 Task: Write a Python program to find the common elements between two arrays.
Action: Mouse pressed left at (306, 400)
Screenshot: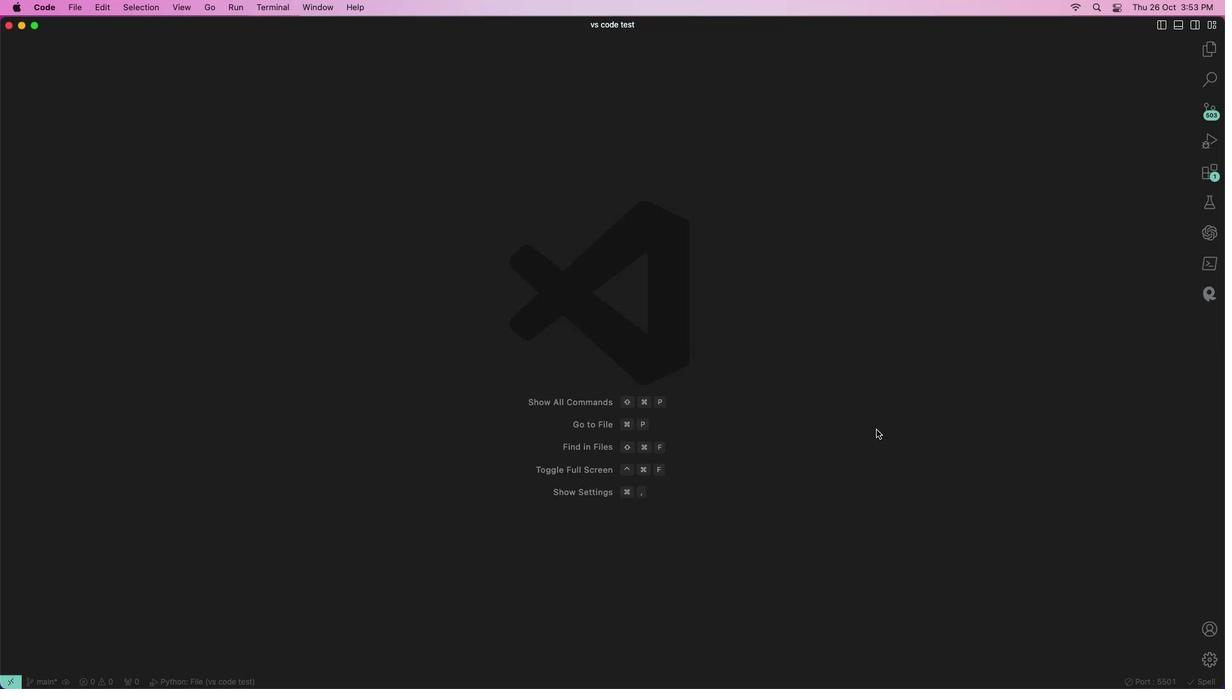 
Action: Mouse moved to (273, 124)
Screenshot: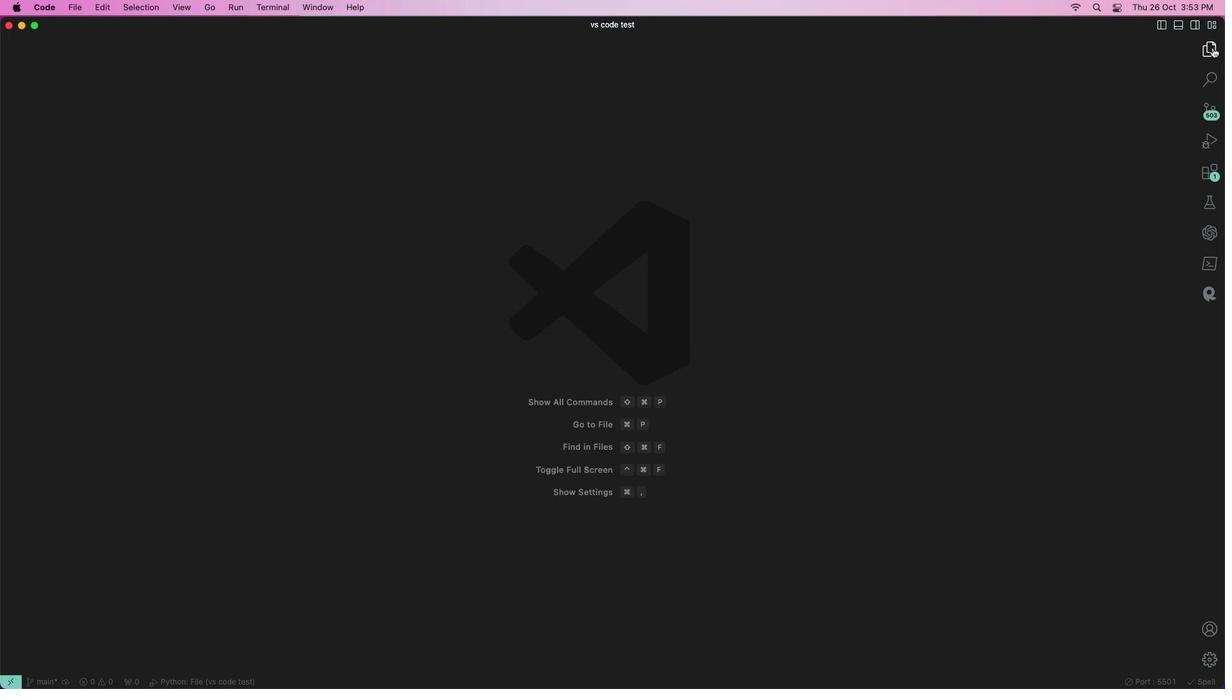 
Action: Mouse pressed left at (273, 124)
Screenshot: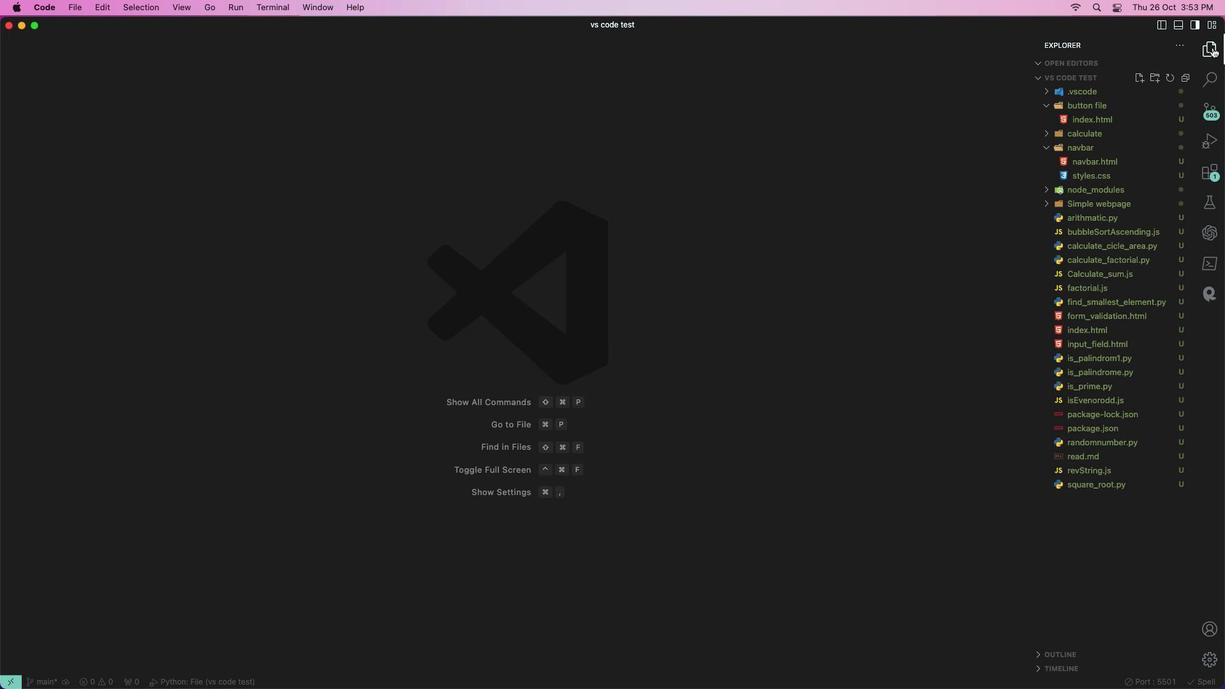 
Action: Mouse moved to (278, 137)
Screenshot: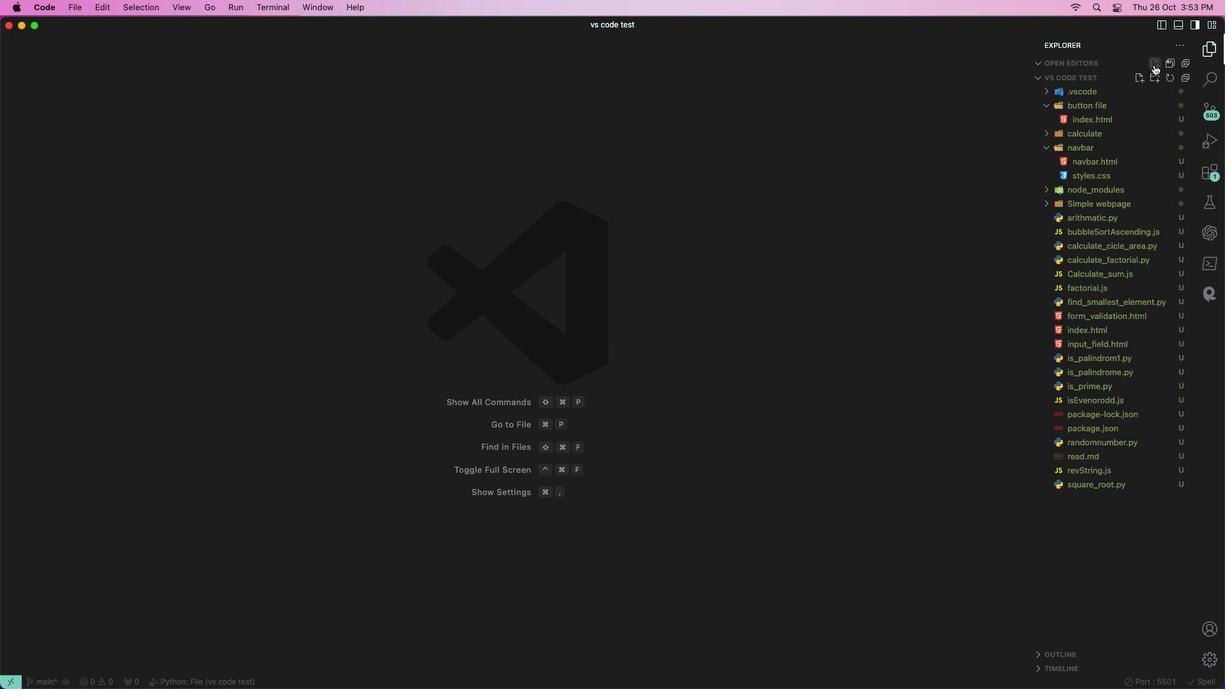 
Action: Mouse pressed left at (278, 137)
Screenshot: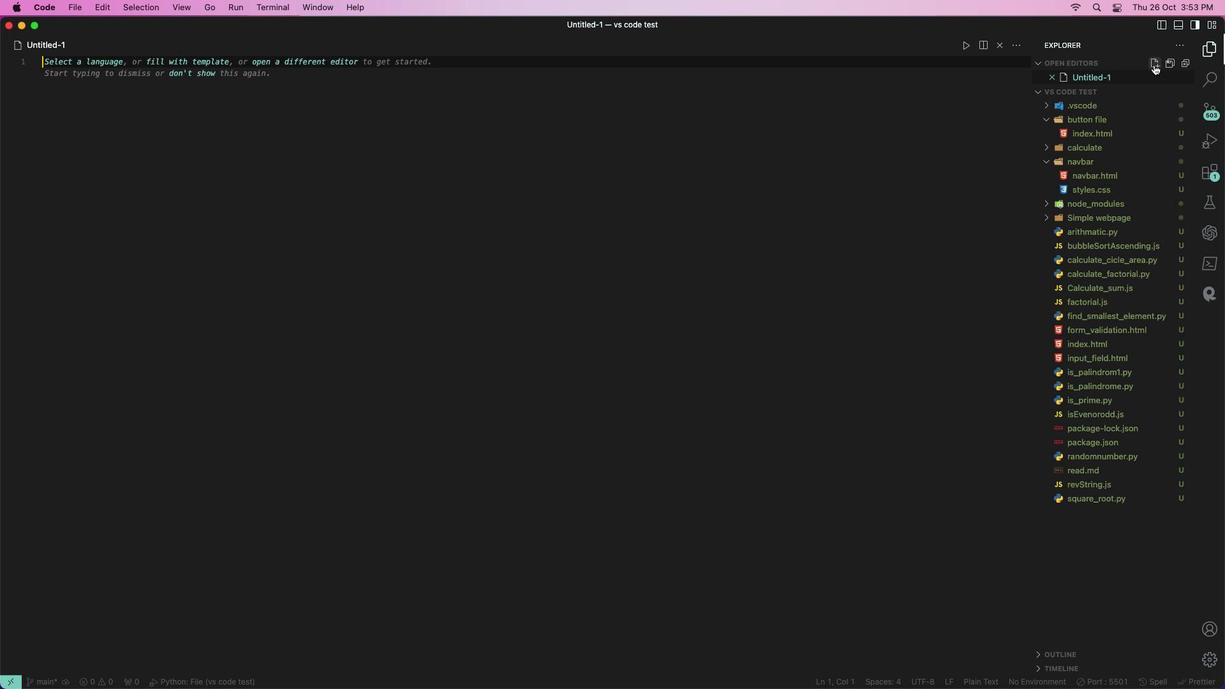 
Action: Mouse moved to (280, 157)
Screenshot: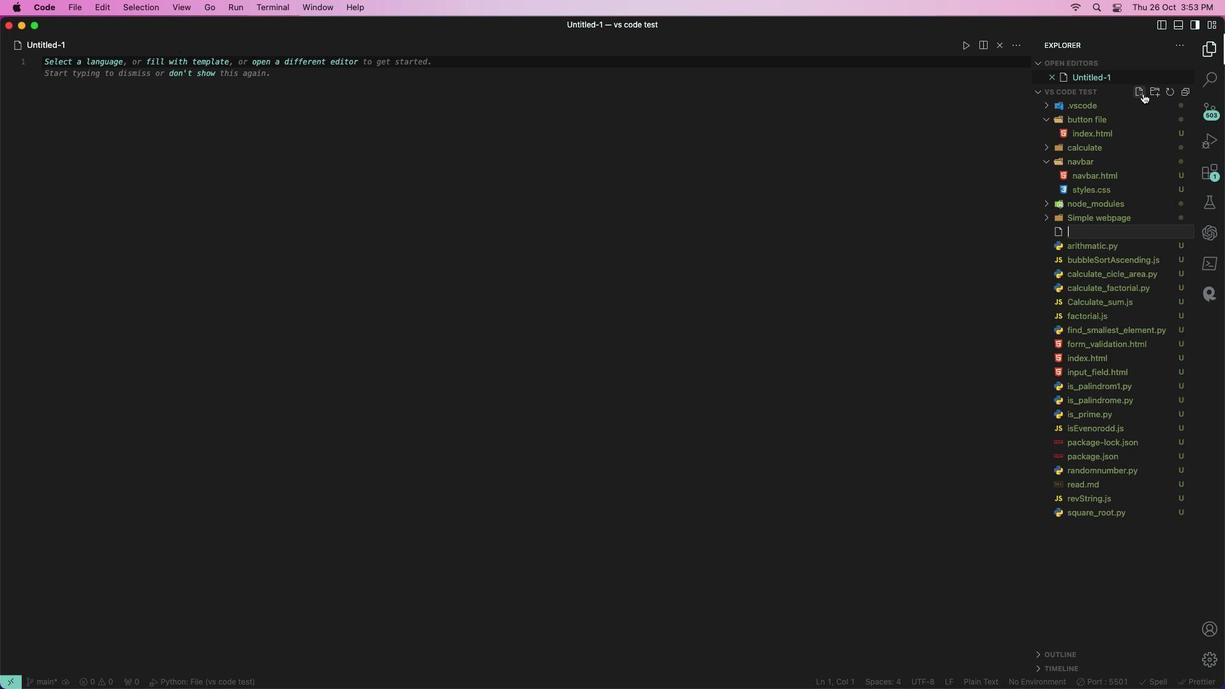
Action: Mouse pressed left at (280, 157)
Screenshot: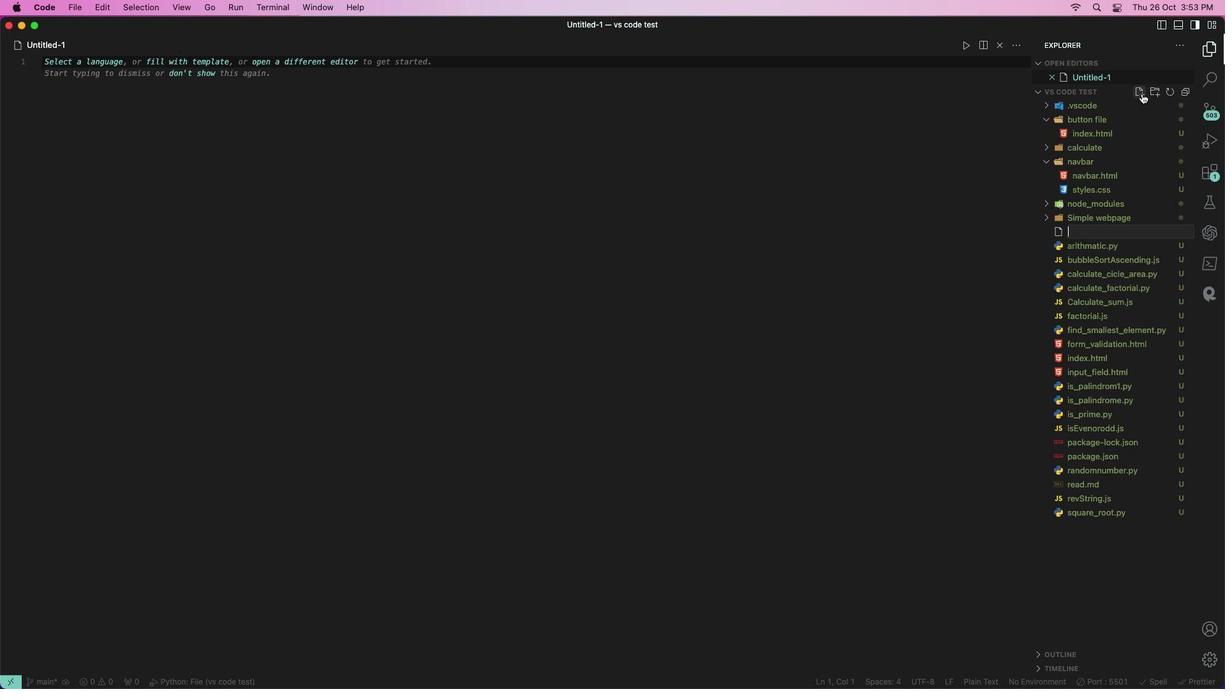 
Action: Mouse moved to (283, 257)
Screenshot: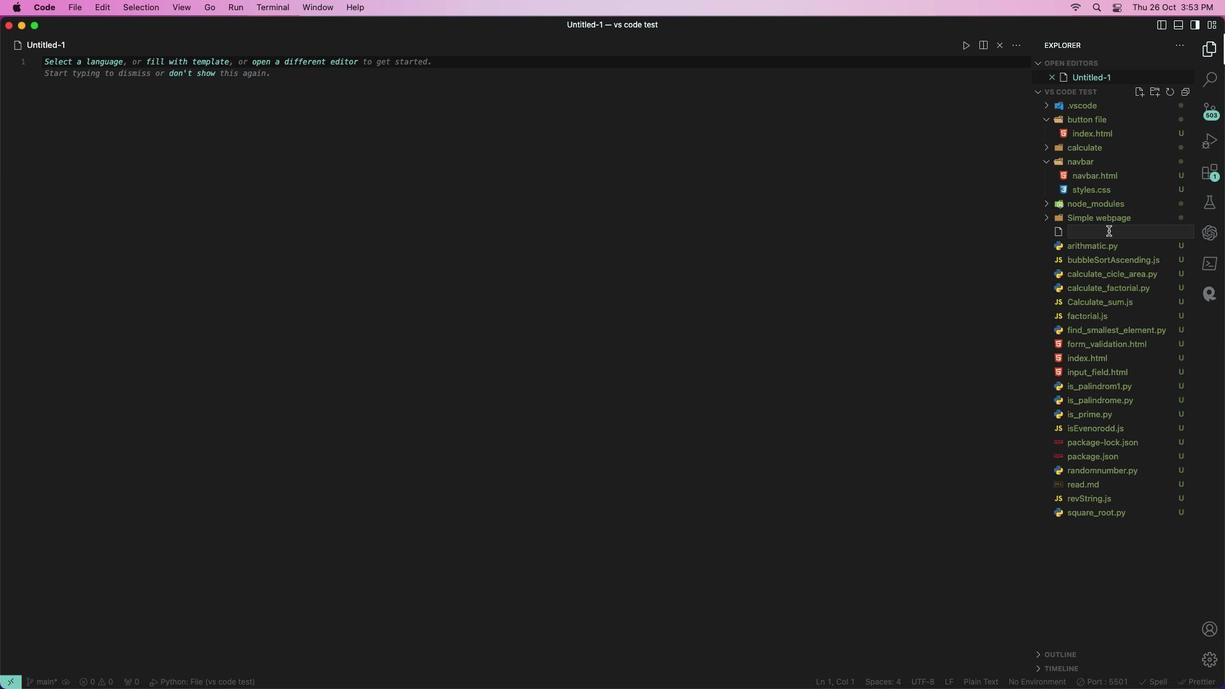 
Action: Mouse pressed left at (283, 257)
Screenshot: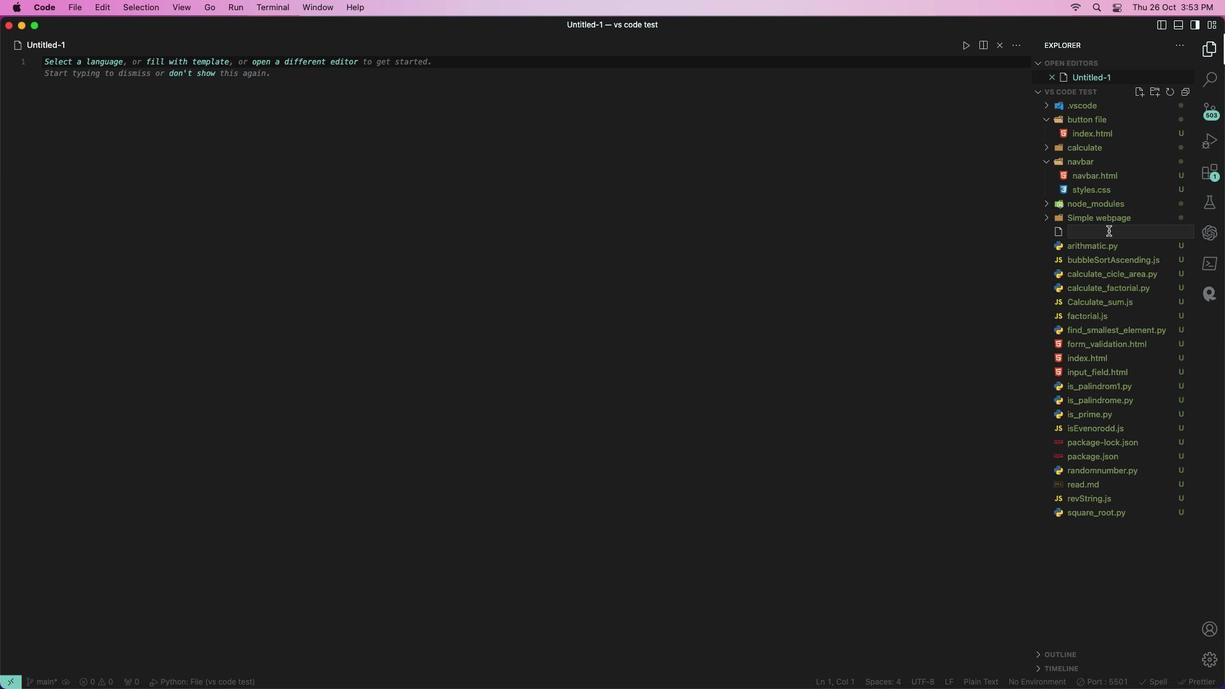
Action: Key pressed 'c''i''i''n'Key.space'e'Key.backspaceKey.backspaceKey.backspaceKey.backspaceKey.backspace'o''m''o''n'Key.shift'_''e''l''e''m''e''n''t''s''.''o''y'Key.backspaceKey.backspace'p''y'Key.enterKey.shift_r'#'Key.spaceKey.shift_r'T''a''k''e'Key.space'i''n''p''u''t'Key.space'f''r''o''m'Key.space't''h''e'Key.space'u''s''e''r'Key.space'f''o''r'Key.space't''h''e'Key.space's''e''c''o''n''d'Key.space'a''r''r''a''y'Key.space
Screenshot: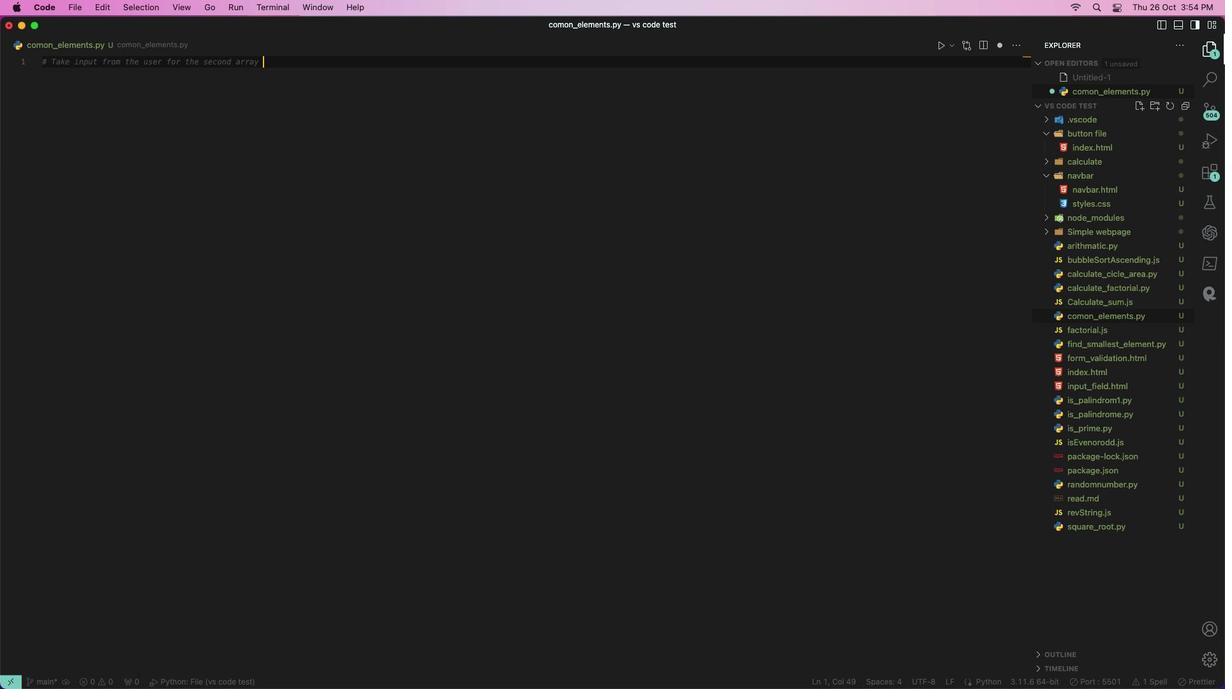 
Action: Mouse moved to (230, 290)
Screenshot: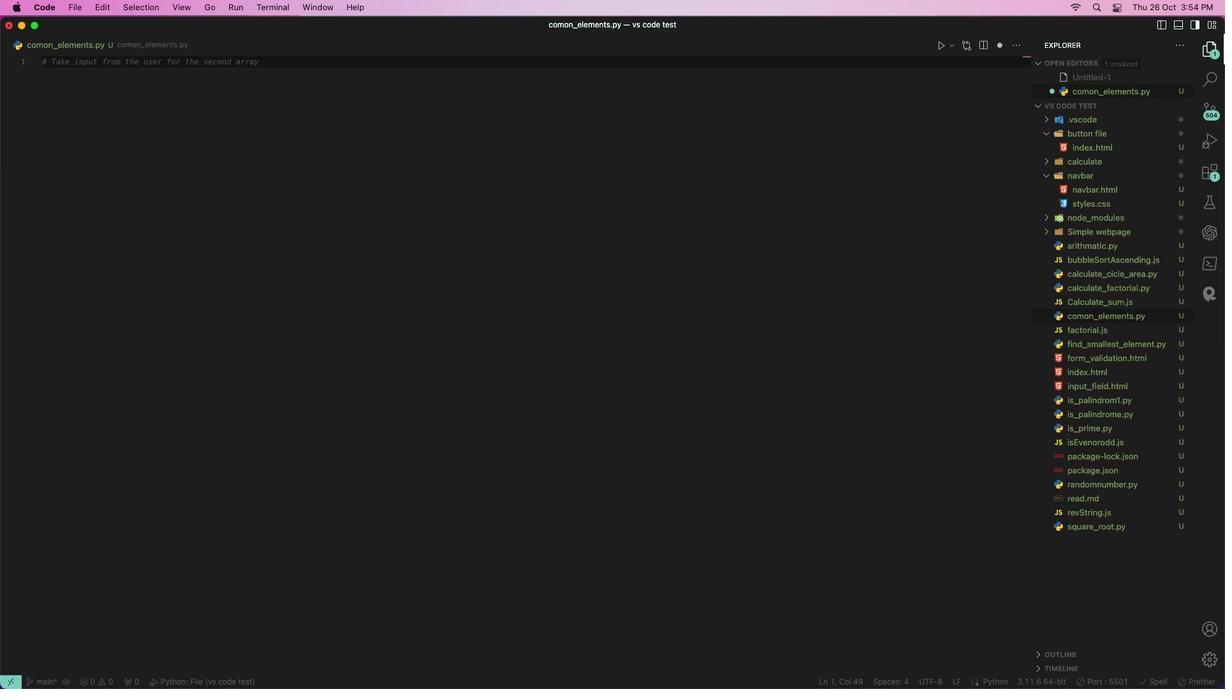 
Action: Mouse scrolled (230, 290) with delta (393, 89)
Screenshot: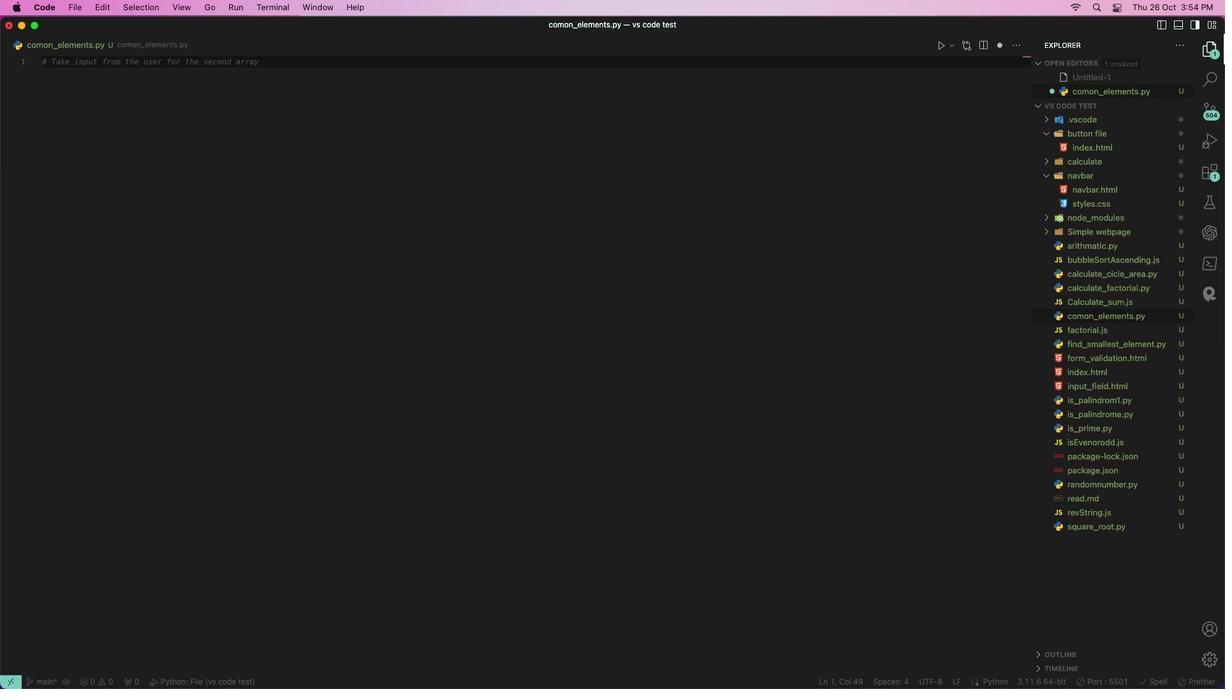 
Action: Mouse moved to (230, 290)
Screenshot: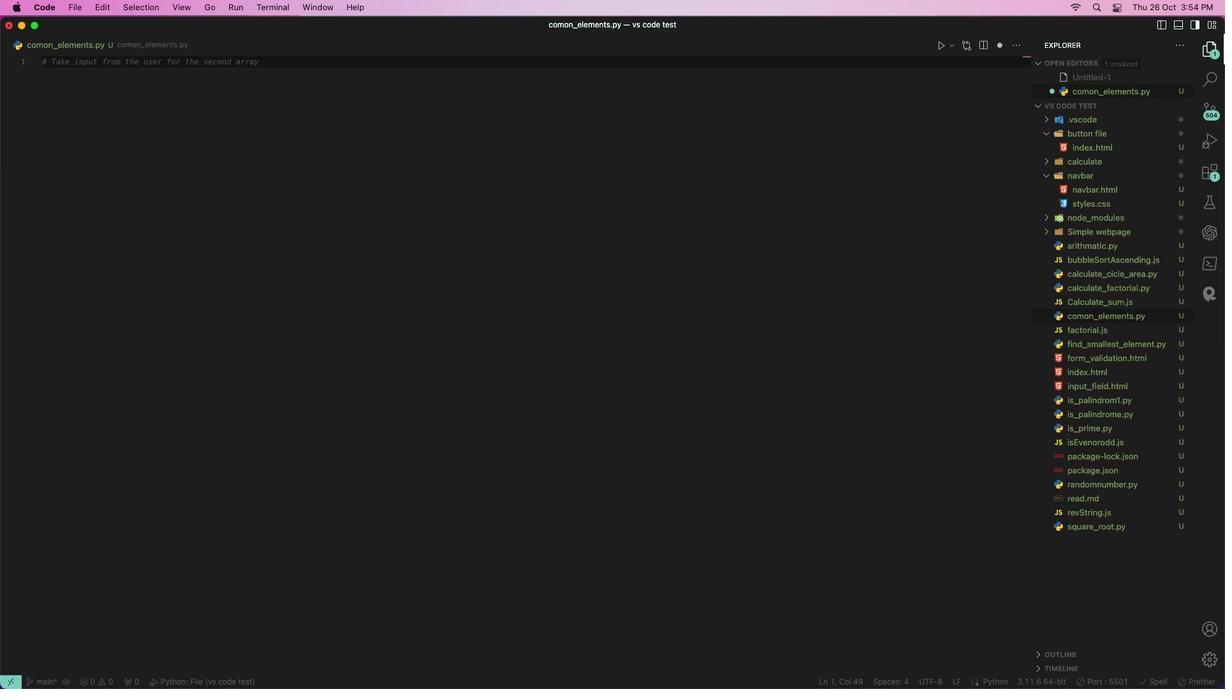 
Action: Mouse scrolled (230, 290) with delta (393, 89)
Screenshot: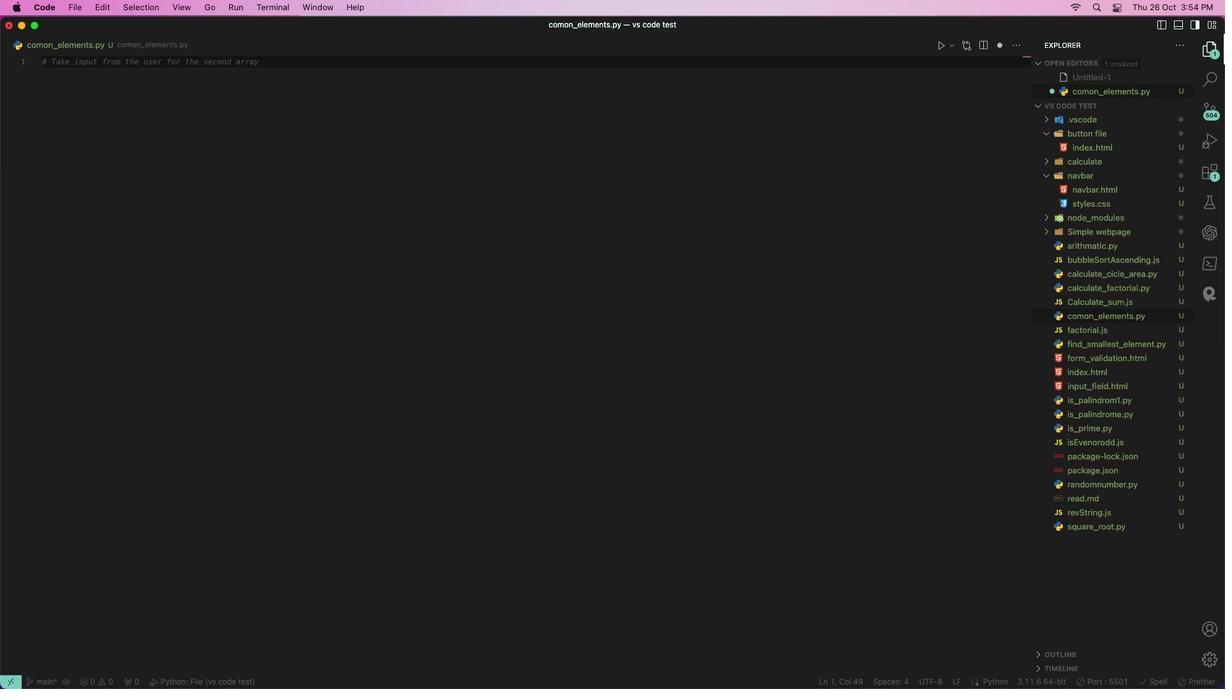 
Action: Mouse scrolled (230, 290) with delta (393, 89)
Screenshot: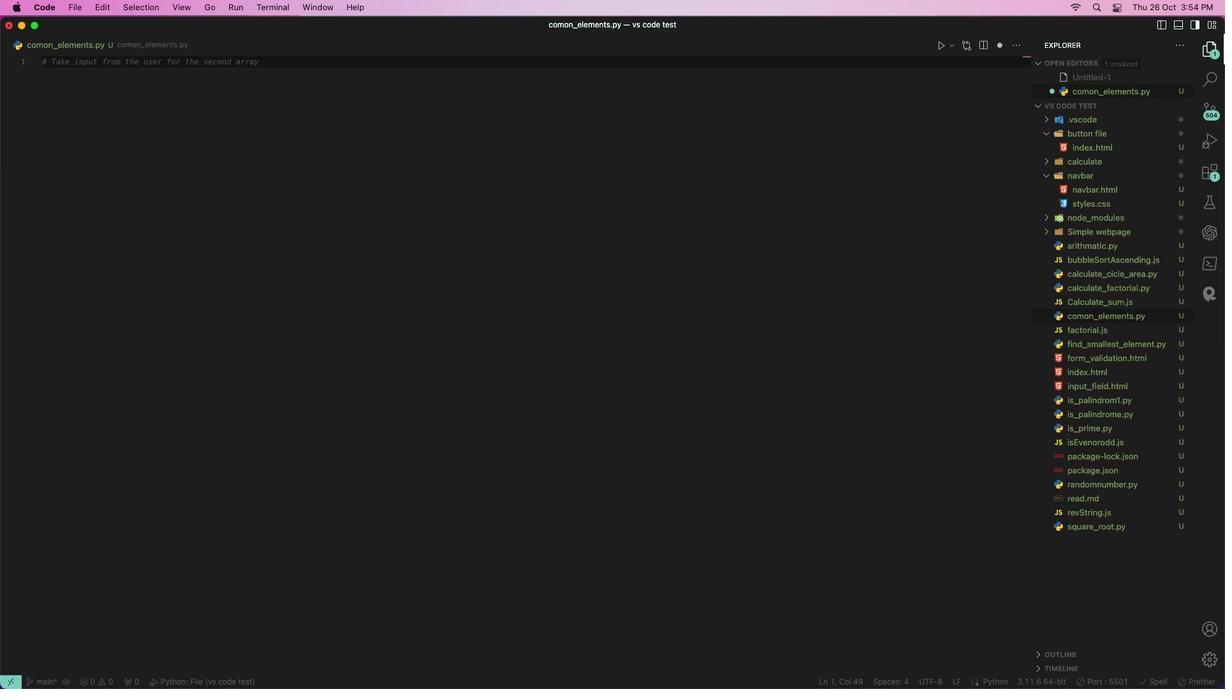 
Action: Mouse scrolled (230, 290) with delta (393, 91)
Screenshot: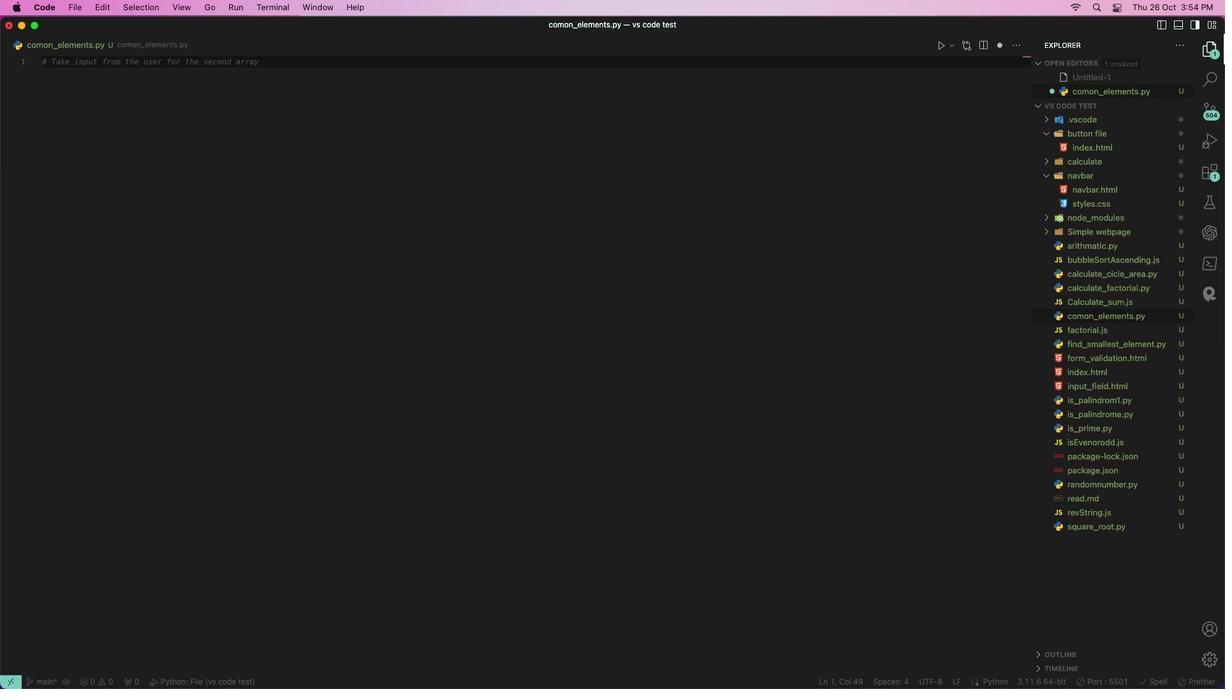 
Action: Mouse scrolled (230, 290) with delta (393, 91)
Screenshot: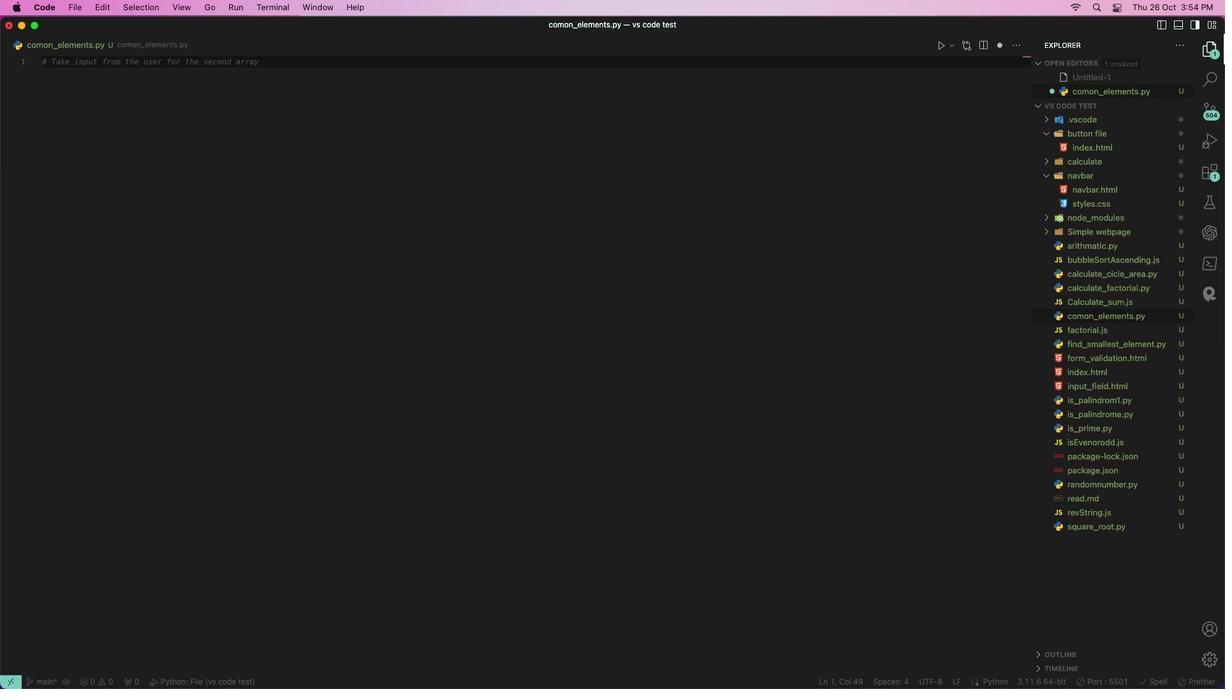 
Action: Mouse moved to (231, 304)
Screenshot: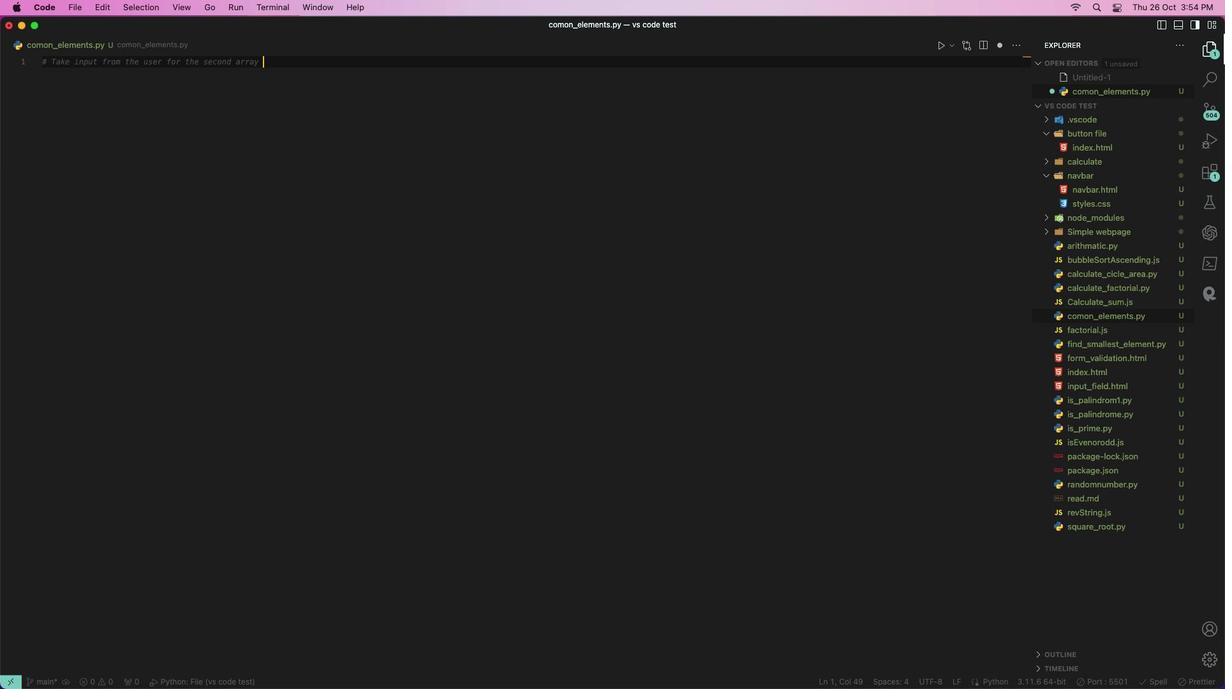 
Action: Mouse scrolled (231, 304) with delta (393, 91)
Screenshot: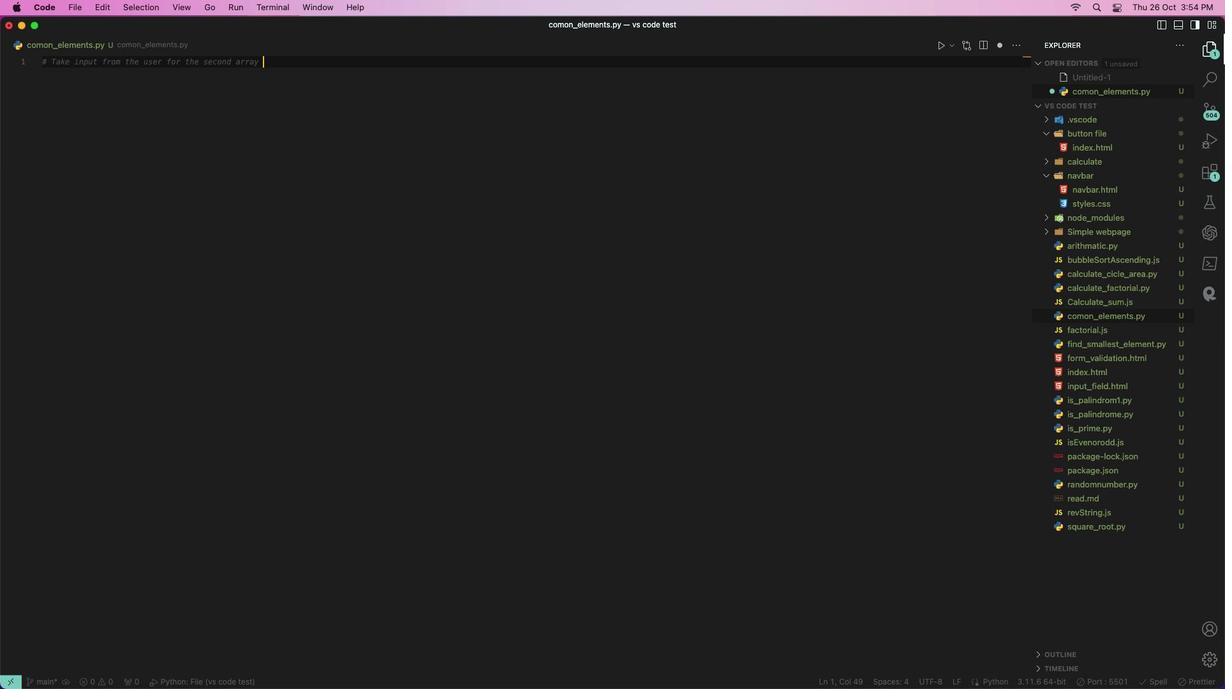 
Action: Mouse moved to (231, 306)
Screenshot: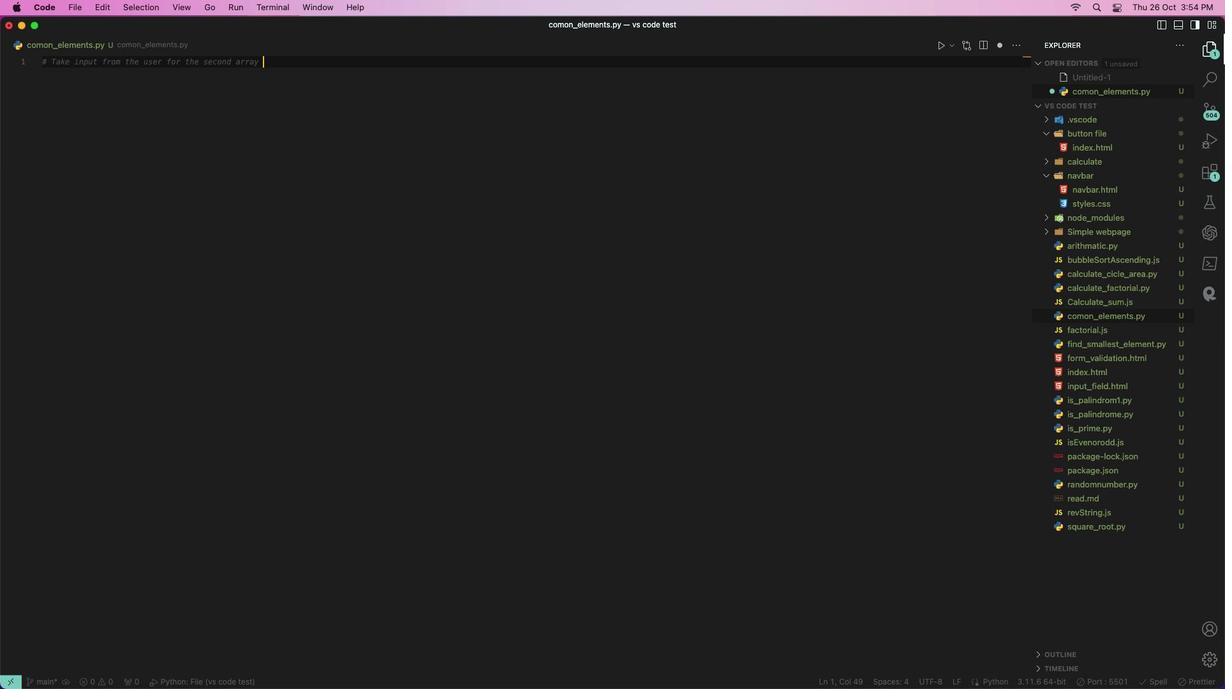 
Action: Mouse scrolled (231, 306) with delta (393, 91)
Screenshot: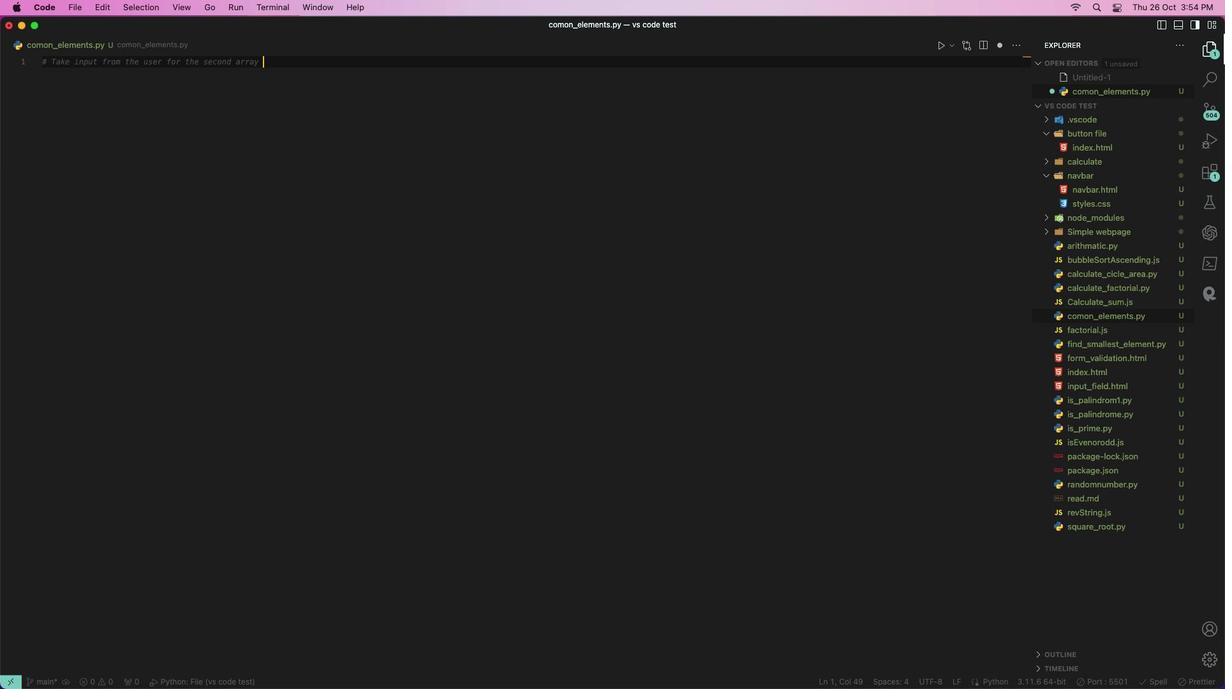 
Action: Mouse moved to (231, 306)
Screenshot: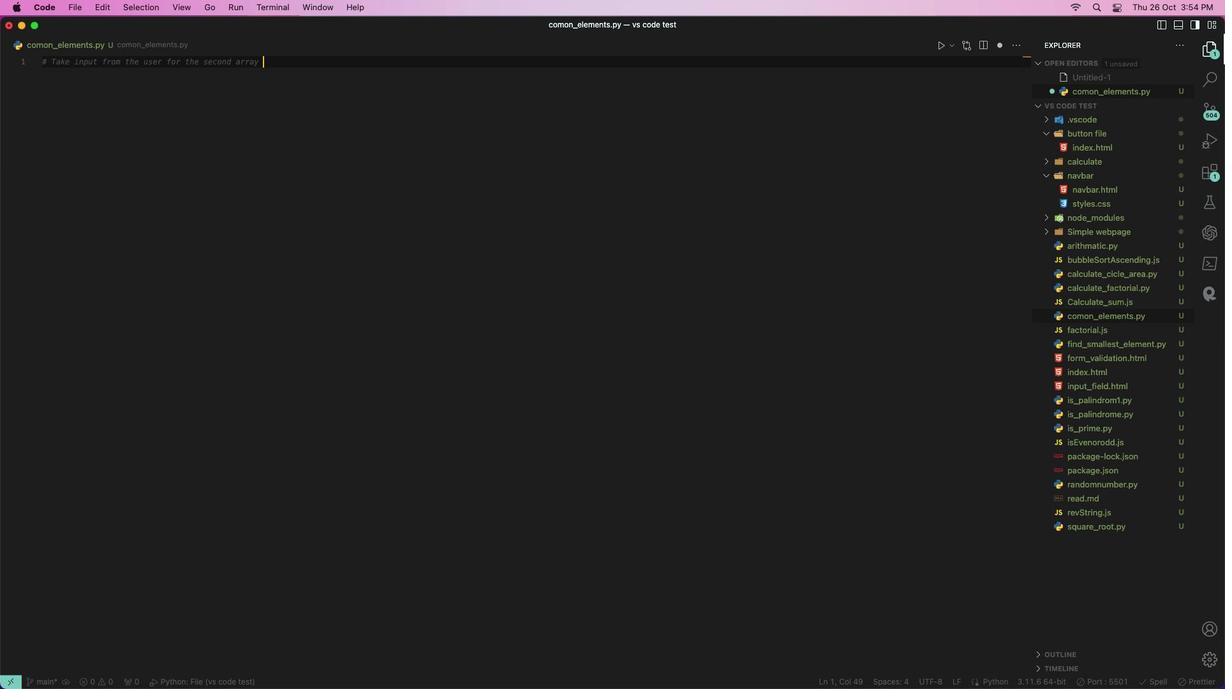 
Action: Mouse scrolled (231, 306) with delta (393, 91)
Screenshot: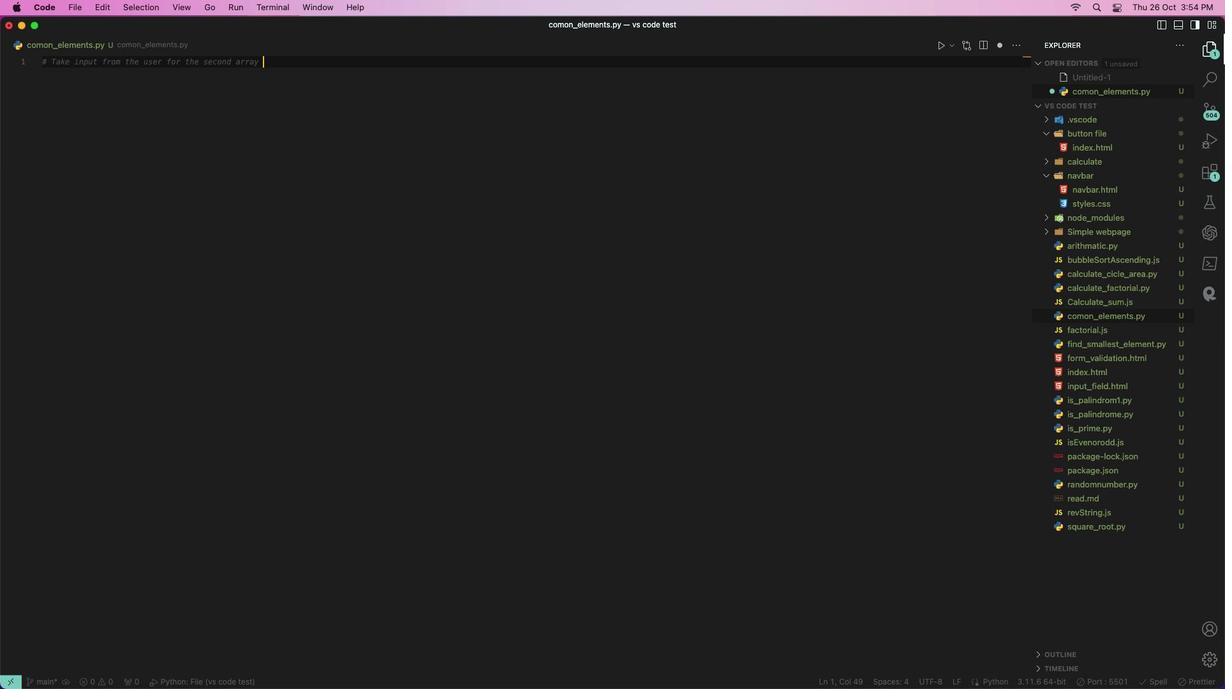 
Action: Mouse moved to (231, 306)
Screenshot: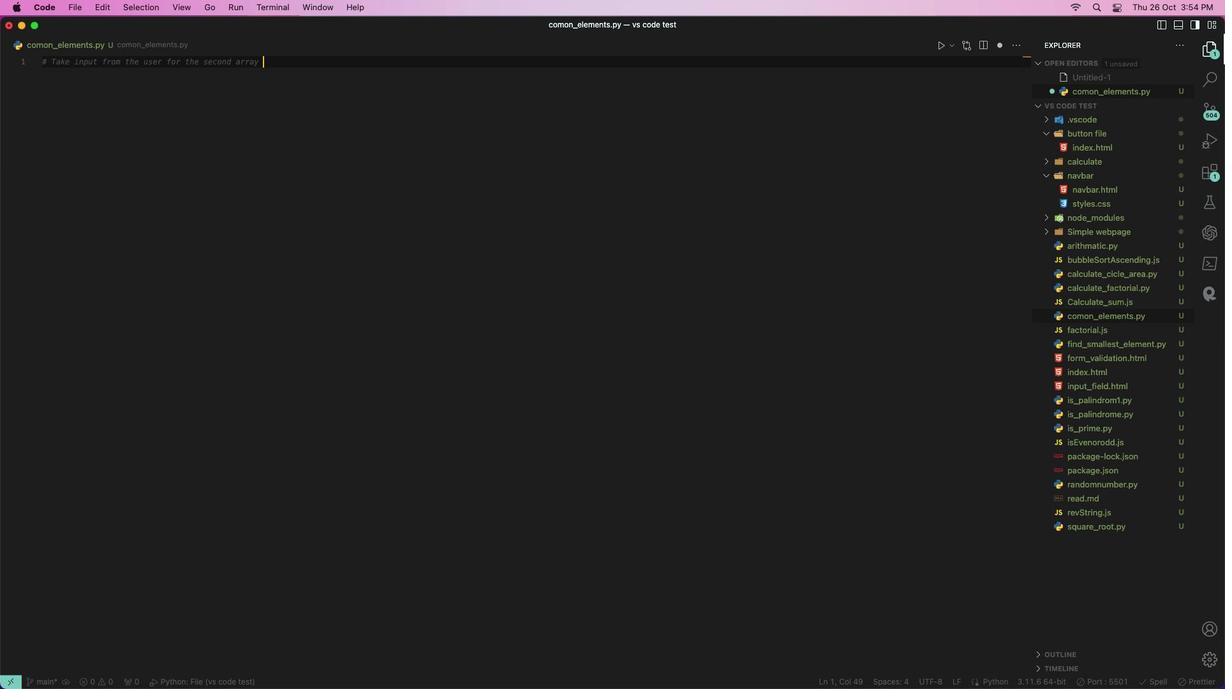 
Action: Mouse scrolled (231, 306) with delta (393, 93)
Screenshot: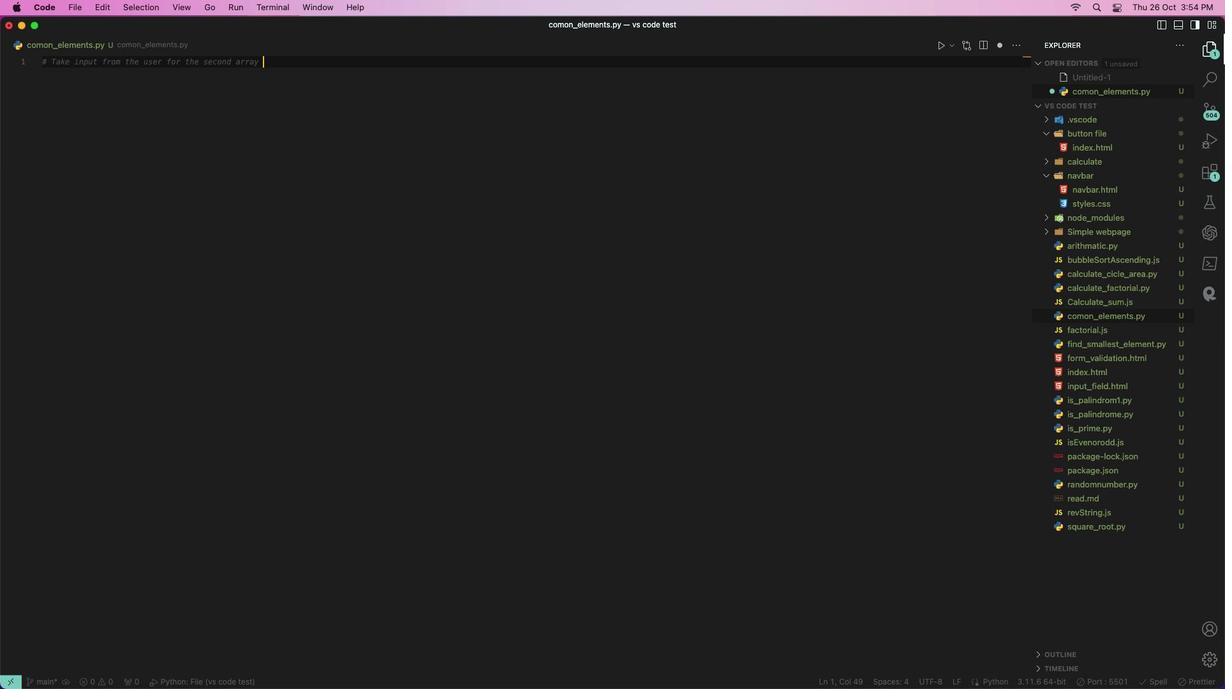 
Action: Mouse moved to (231, 307)
Screenshot: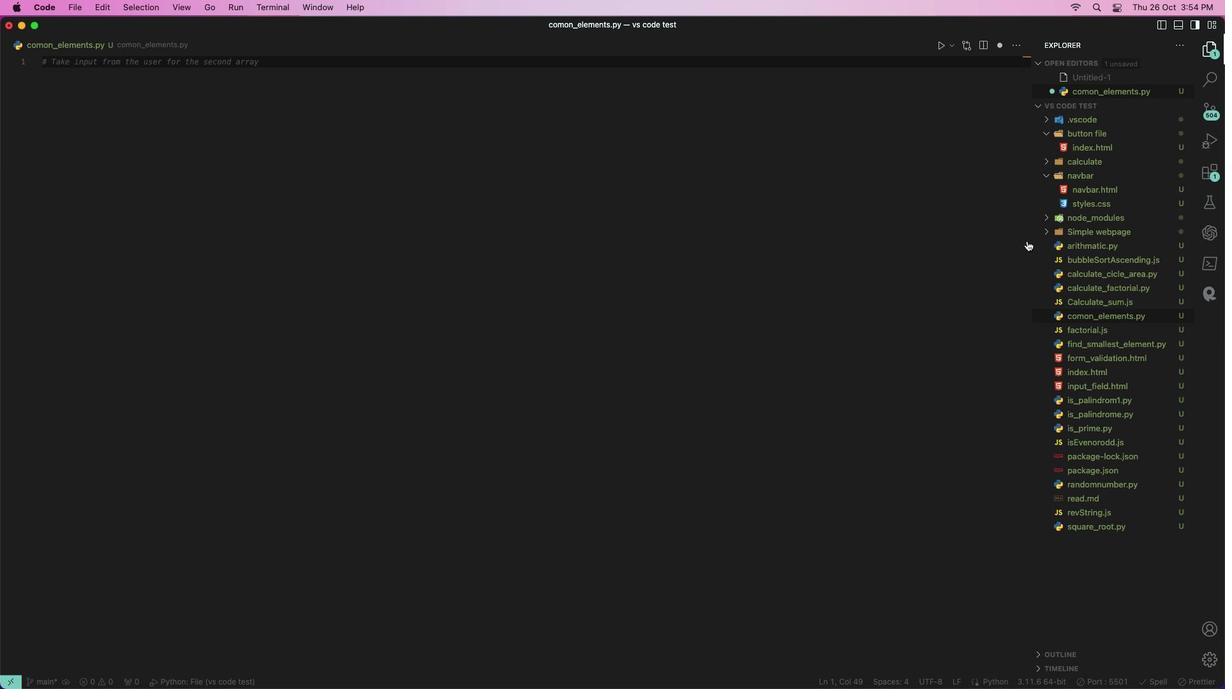 
Action: Mouse scrolled (231, 307) with delta (393, 91)
Screenshot: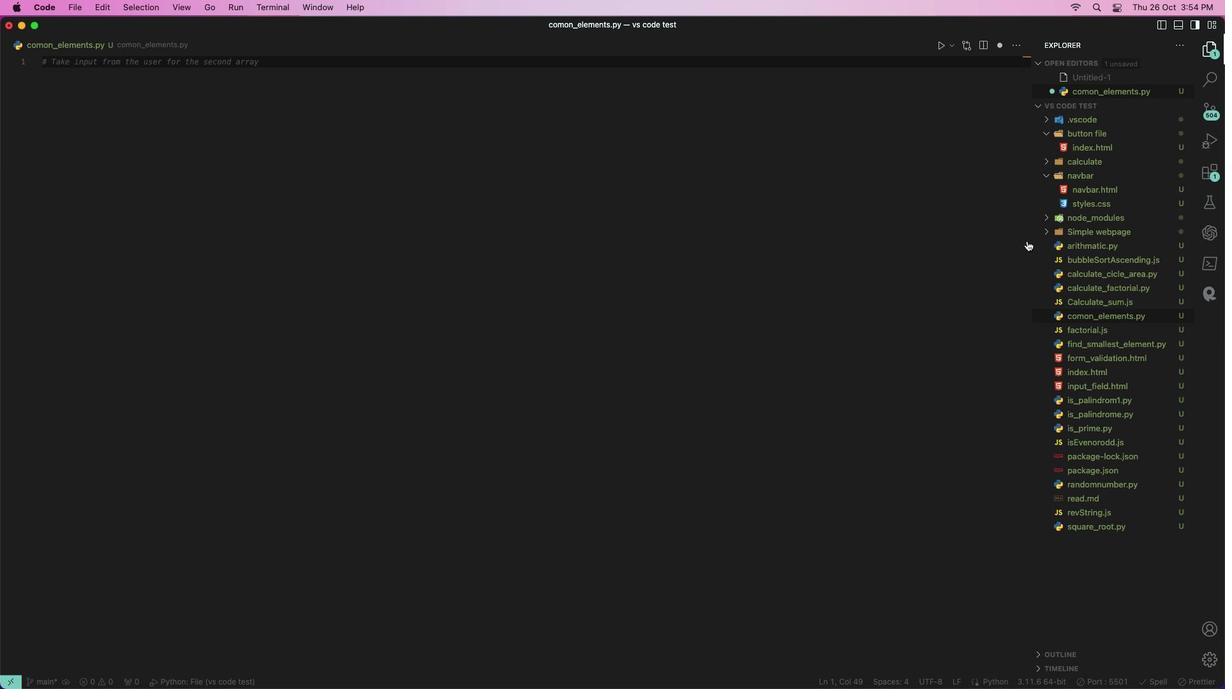 
Action: Mouse moved to (231, 307)
Screenshot: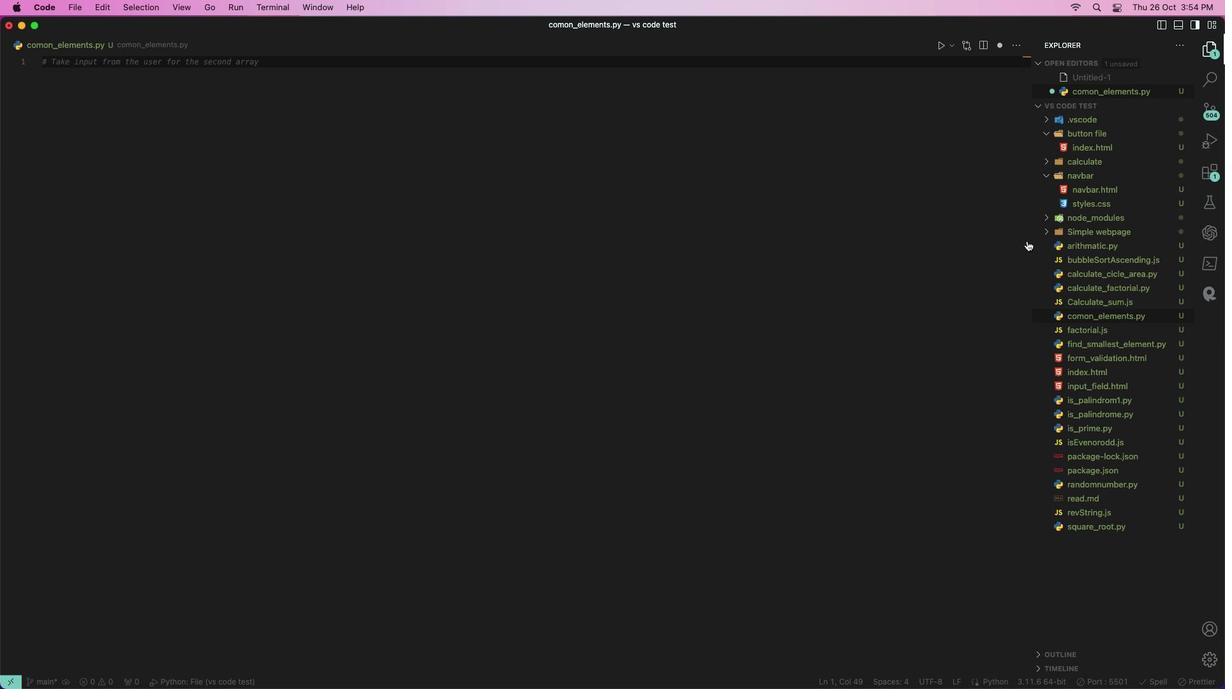 
Action: Mouse scrolled (231, 307) with delta (393, 91)
Screenshot: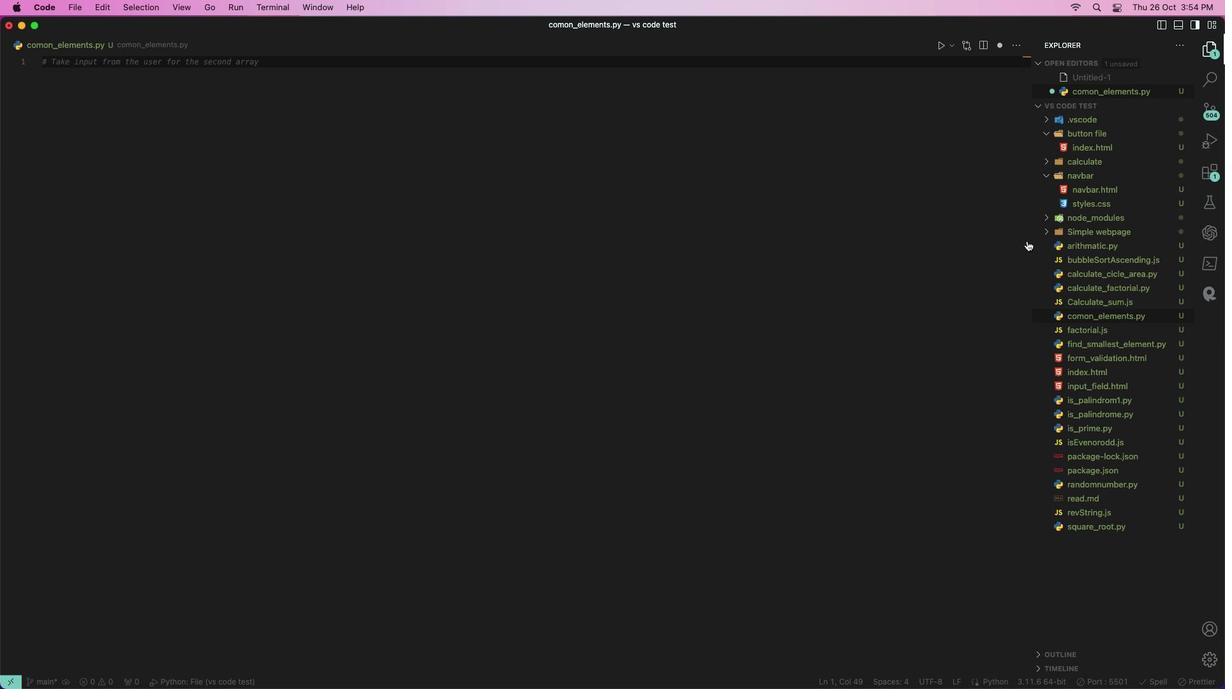
Action: Mouse moved to (232, 308)
Screenshot: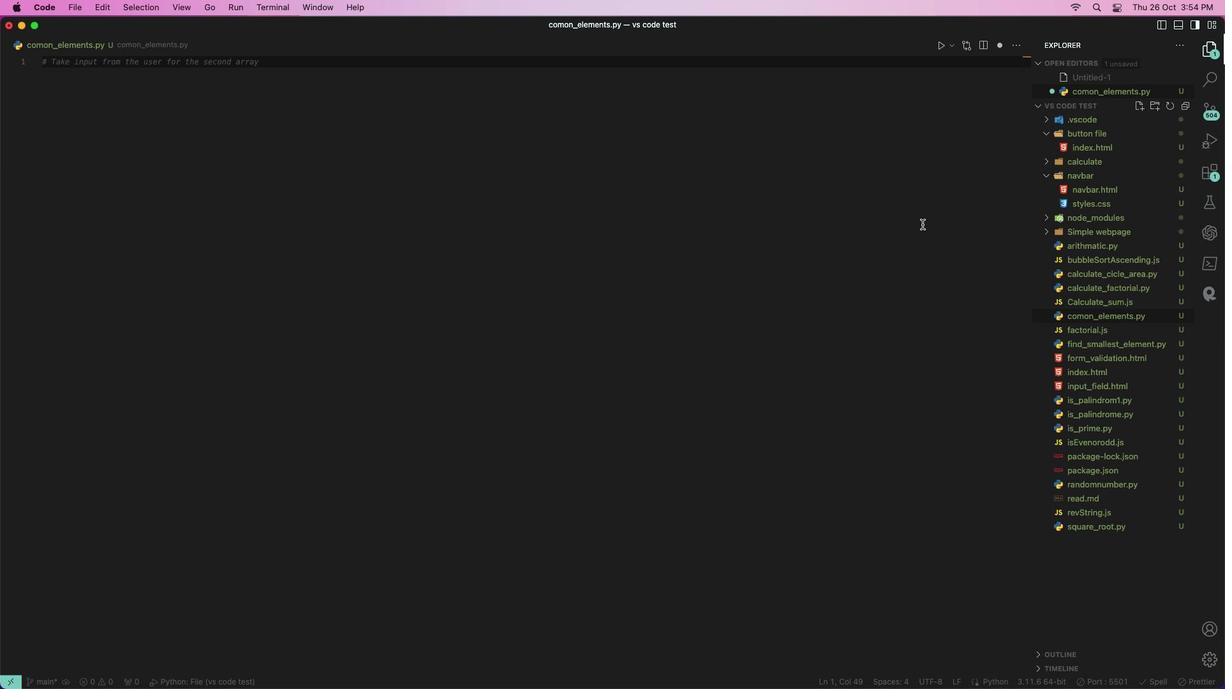 
Action: Mouse scrolled (232, 308) with delta (393, 91)
Screenshot: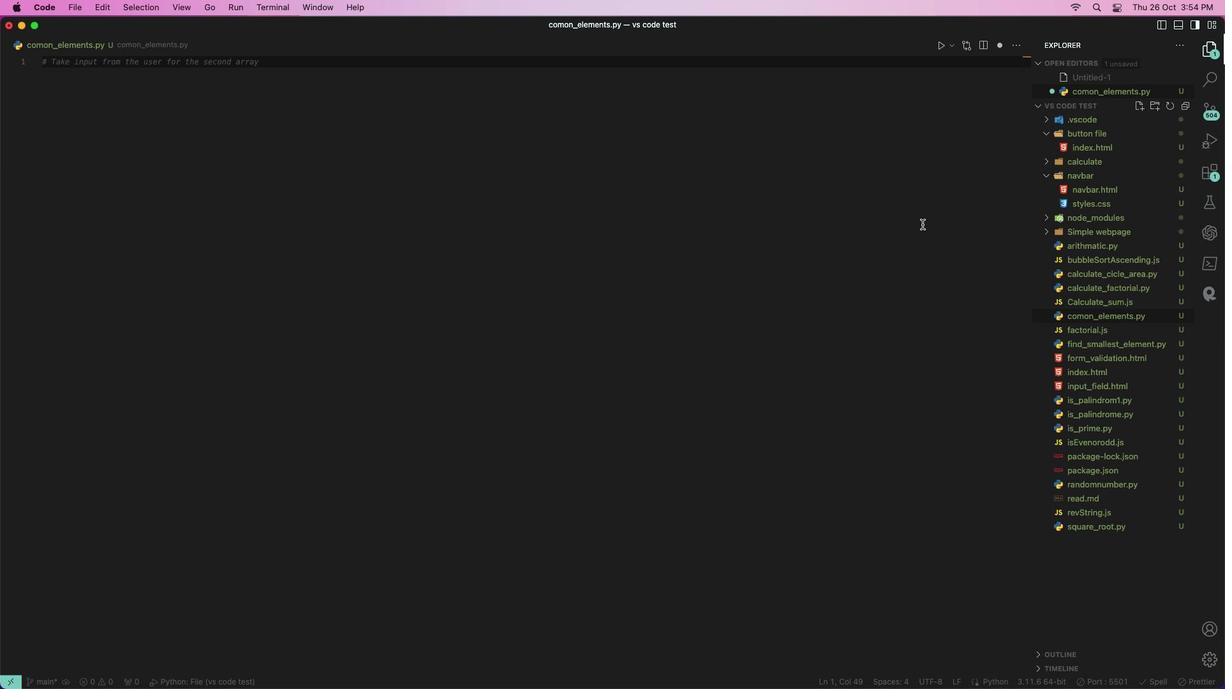 
Action: Mouse moved to (370, 134)
Screenshot: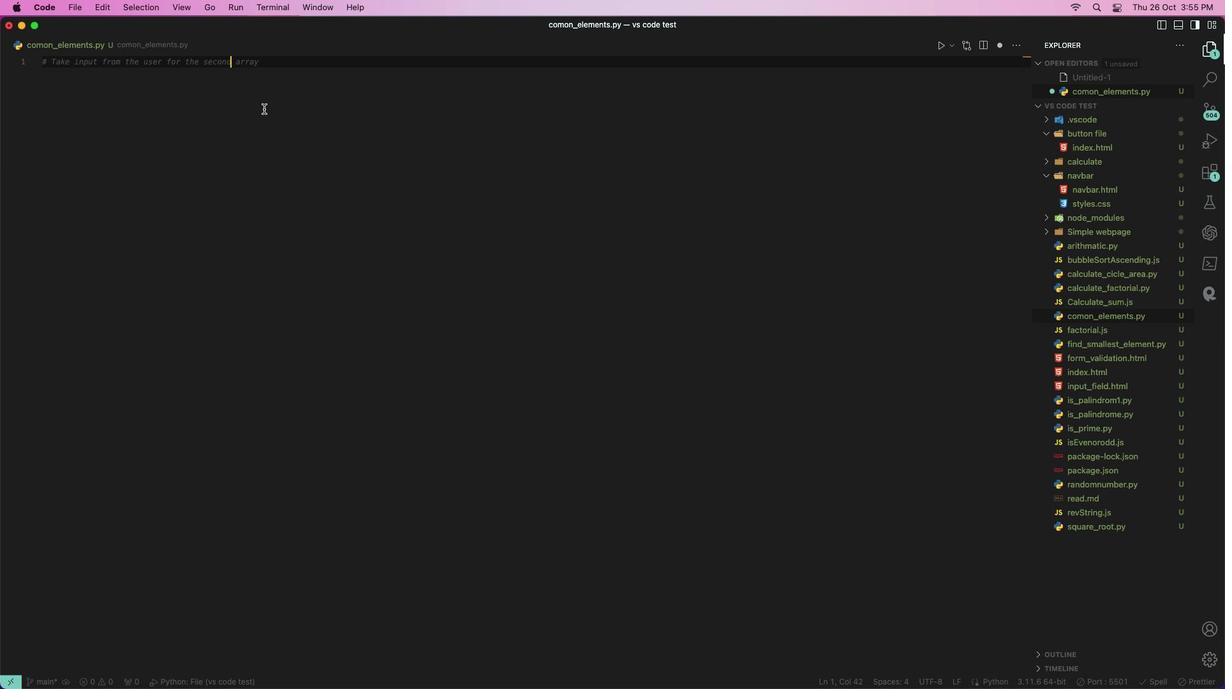 
Action: Mouse pressed left at (370, 134)
Screenshot: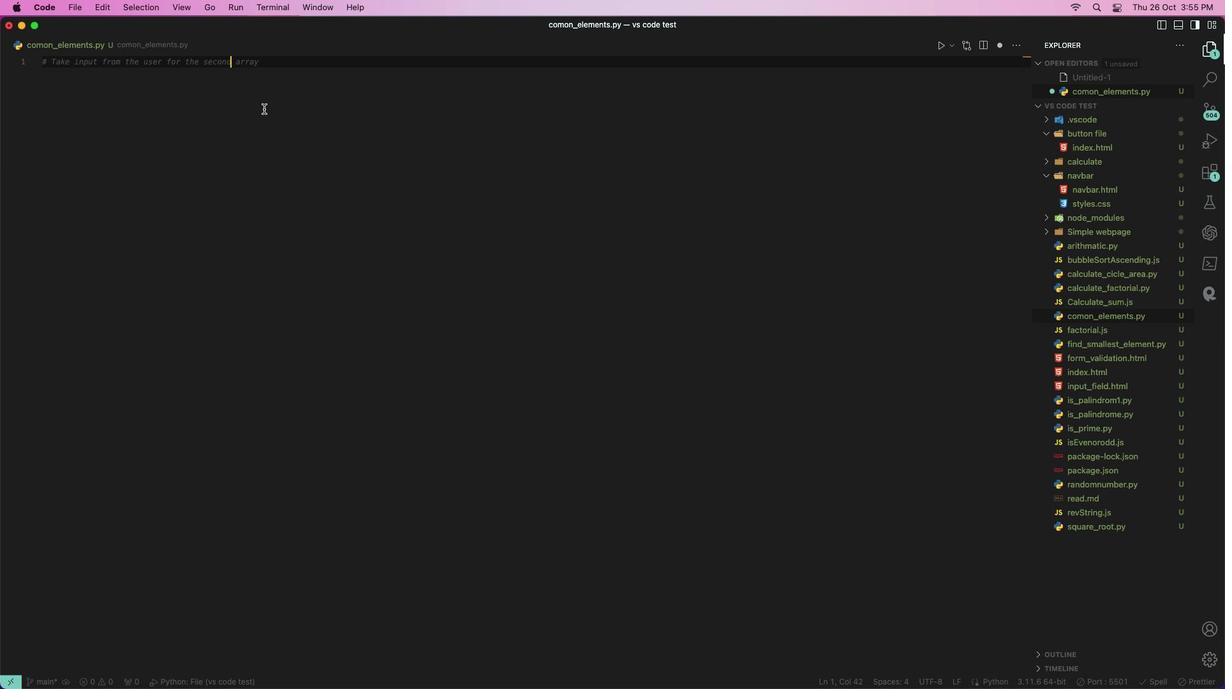 
Action: Mouse moved to (366, 168)
Screenshot: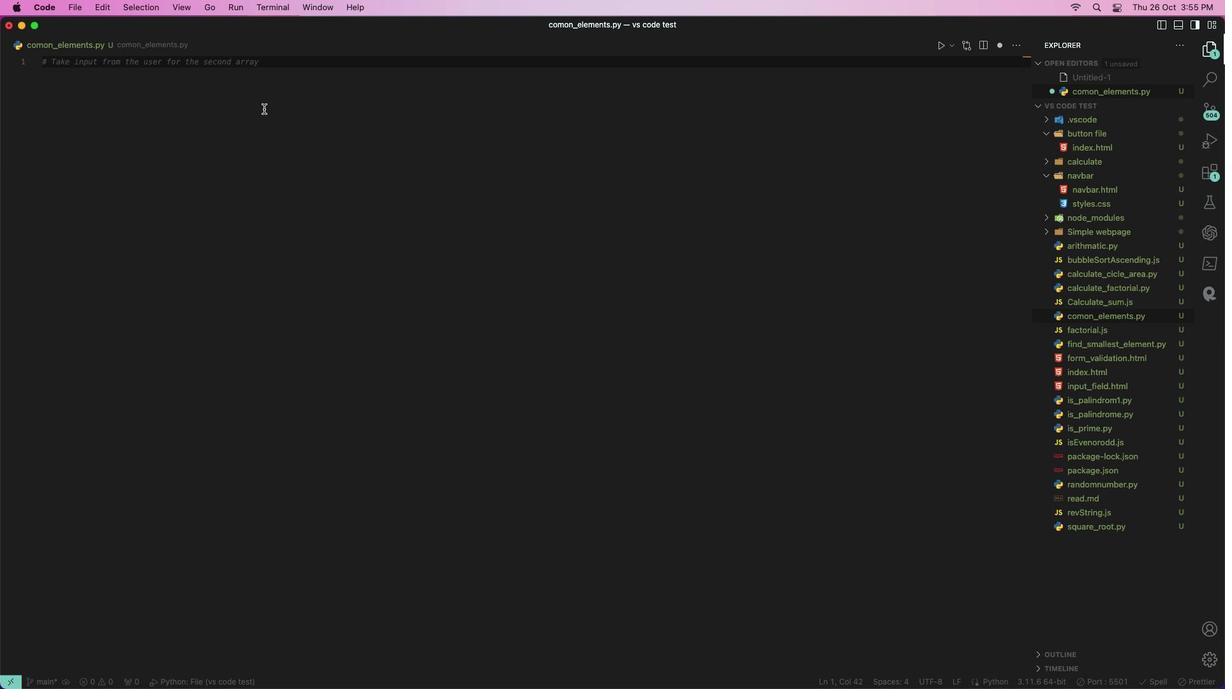 
Action: Key pressed Key.backspaceKey.backspaceKey.backspaceKey.backspaceKey.backspaceKey.backspace'f''i''r''s''t'Key.rightKey.rightKey.rightKey.rightKey.rightKey.rightKey.enter'a''r''r''a''y''1'Key.space'='Key.space'i''n''p''u''t'Key.shift'('Key.shift'"'Key.shift_r'E''n''t''e''r'Key.space't''h''e'Key.space'e''l''e''m''n''t''s'Key.space'o''f'Key.space't''h''e'Key.leftKey.leftKey.leftKey.leftKey.leftKey.leftKey.leftKey.leftKey.leftKey.left'e'Key.rightKey.rightKey.rightKey.rightKey.rightKey.rightKey.rightKey.rightKey.rightKey.rightKey.space'f''i''r''s''t'Key.space'a''r''r''a''y'Key.shift_r'(''c''o''m''m''a''-''s''e''p''e''r''a''t''e''d'Key.shift_r')'':'Key.spaceKey.shift_r'"'')''.''s''p''l''i''t'Key.shift_r'('"'"','"'"Key.shift_r')'Key.enterKey.enterKey.shift_r'#'Key.shift_r'T''a''k''e'Key.space't''h''e'Key.space'i''n''p''u''t'Key.space'f''r''o''m'Key.space't''h''e'Key.space'u''s''e''r'Key.space'f''o''r'Key.space't''h''e'Key.space's''e''c''o''n''d''s'Key.space'a''r''r''a''y'Key.enter'a''r''r''a''y''2'Key.space'='Key.space'i''n''p''u''t'Key.shift_r'('Key.shift_r'"'Key.shift'E''n''t''e''r'Key.space't''h''e'Key.space'e''l''e''m''e''n''t''s'Key.space'o''f'Key.space't''h''e'Key.space's''e''c''o''n''d'Key.space'a''r''r''a''y'Key.spaceKey.shift_r'(''c''o''m''m''a'Key.space'-'Key.space's''e''p''e''r''a''t''e''d'Key.spaceKey.shift_r')'':''.''s''p''l''i'Key.shift_r'('"'""'"Key.left','Key.leftKey.leftKey.leftKey.leftKey.leftKey.leftKey.leftKey.leftKey.backspaceKey.leftKey.rightKey.rightKey.rightKey.rightKey.rightKey.right't'Key.leftKey.leftKey.leftKey.leftKey.leftKey.leftKey.leftKey.backspaceKey.rightKey.shift_r':'Key.shift_rKey.spaceKey.shift_r'"'')'Key.rightKey.rightKey.rightKey.rightKey.rightKey.rightKey.rightKey.rightKey.rightKey.rightKey.rightKey.deleteKey.delete
Screenshot: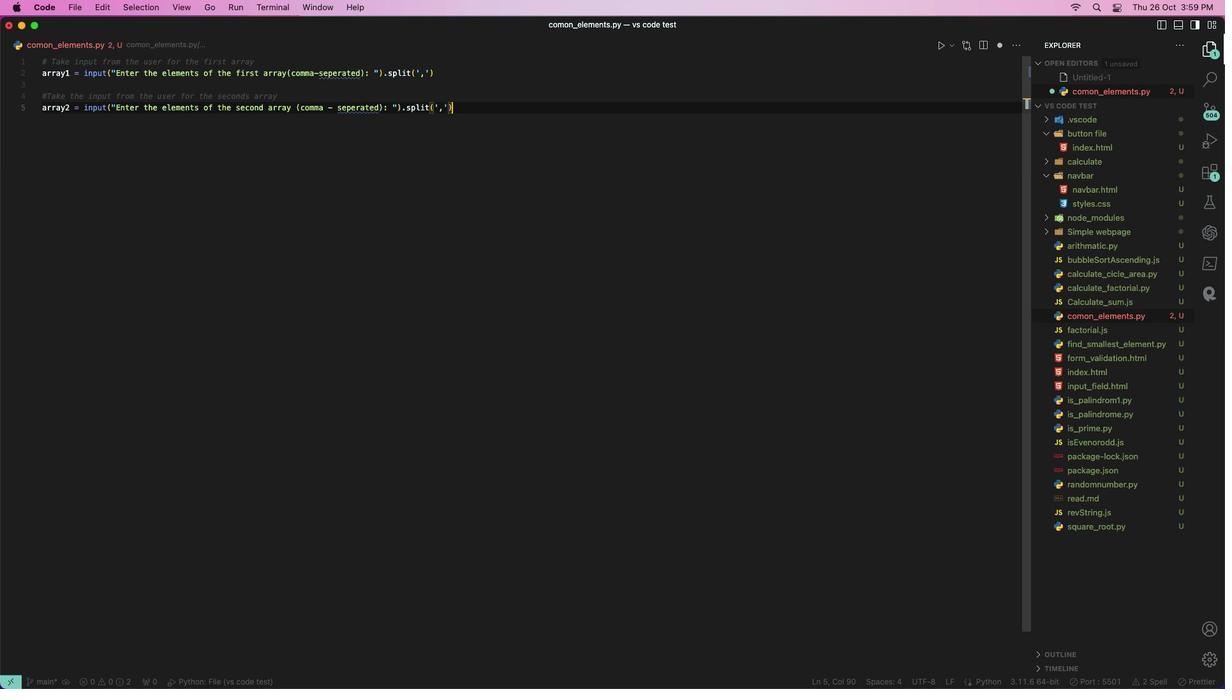 
Action: Mouse moved to (346, 169)
Screenshot: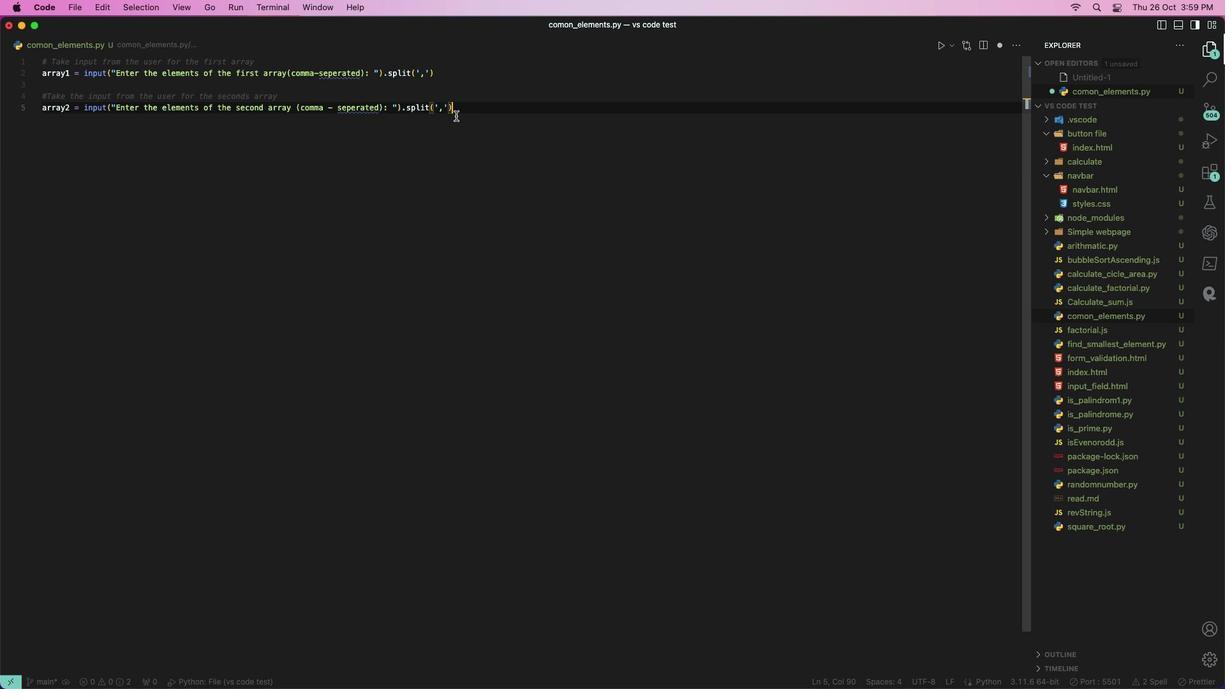 
Action: Mouse pressed left at (346, 169)
Screenshot: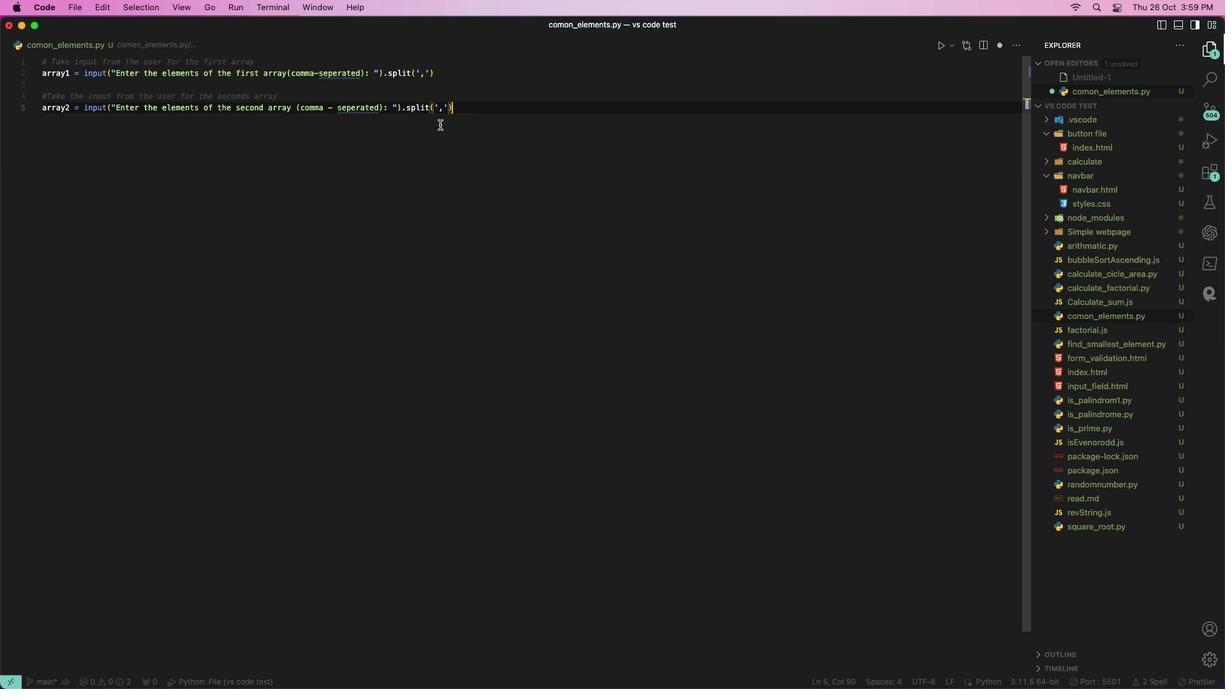 
Action: Mouse moved to (351, 188)
Screenshot: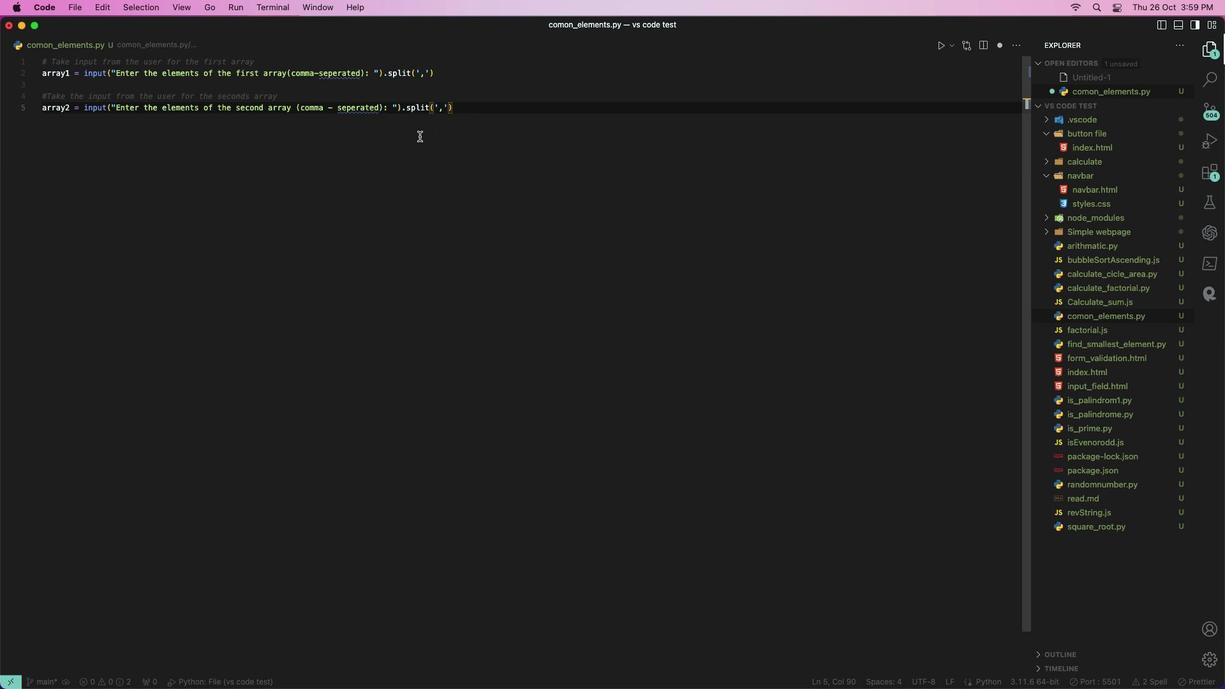 
Action: Key pressed Key.enterKey.enterKey.shift_r'#'Key.shift_rKey.spaceKey.shift_r'C''o''n''v''e''r''t'Key.space't''h''e'Key.space'i''n''p''u''t'Key.space's''t''r''i''n''g''s'Key.space't''o'Key.space'l''i''s''t''s'Key.space'o''f'Key.space'i''n''t''e''g''e''r''s'Key.enter'a''r''r''a''y''1'Key.space'='Key.space'[''i''n''t'Key.shift_r'(''x'Key.shift_r')'Key.space'f''o''r'Key.space'x'Key.space'i''n'Key.space'a''r''r''a''y''1'']'Key.enter'a''r''r''a''y''2'Key.space'='Key.space'[''i''n''t'Key.shift_r'(''x'Key.shift_r')'Key.spaceKey.spaceKey.space'g'Key.backspaceKey.backspace'f''o''r'Key.space'x'Key.space'i''n'Key.space'a''r''r''a''y''2'']'Key.enterKey.enterKey.shift'#'Key.spaceKey.shift'I''n''i''t''i''a''l''i''z''e'Key.space'a''n'Key.space'e''m''o'Key.backspace'p''t''y'Key.space'l''i''s''t'Key.space't''o'Key.space's''t''o''r''e'Key.space'c''o''m''m''o''n'Key.space'e''l''e''m''e''n''t''s'Key.enter'c''o''m''m''o''n'Key.shift_r'_''e''l''e''m''e''n''t''s'Key.space'='Key.space'['']'Key.enterKey.enterKey.shift'#'Key.spaceKey.shift_r'L''o''o''p'Key.space't''h''r''o''u''g''h'Key.space't''h''e'Key.space'e''l''e''m''e''n''t''s'Key.space'o''f'Key.space't''h''e'Key.space'f''i''r''s''t'Key.space'a''r''r''a''y'Key.spaceKey.enterKey.spaceKey.backspace'f''o''e'Key.space'e''l''e''m''e''n''t''1'Key.space'i''n'Key.space'a''r''r''a''y''1'Key.shift_r':'Key.enterKey.upKey.rightKey.rightKey.rightKey.backspace'r'Key.rightKey.rightKey.rightKey.rightKey.rightKey.rightKey.rightKey.rightKey.rightKey.rightKey.rightKey.rightKey.rightKey.rightKey.rightKey.rightKey.rightKey.rightKey.rightKey.rightKey.enterKey.shift_r'#'Key.spaceKey.shift_r'L''o''o''p'Key.space't''h''r''o''u''g''h'Key.space't''h''e'Key.space'e''l''e''m''e''n''t''s'Key.space'o''f'Key.space't''h''e'Key.space's''e''c''o''n''d'Key.space'a''r''r''a''y'Key.enter'f''o''r'Key.spaceKey.space'e''l''e''m''e''n''t'Key.spaceKey.backspace'2'Key.space'i''n'Key.space'a''r''r''a''y''2'Key.shift_r':'Key.enterKey.shift'#'Key.space'c''o''m''p''a''r''e'Key.space't''h''e'Key.space'c''u''r''r''e''n''t'Key.space'e''l''e''m''e''n''t''s'Key.space'f''r''o''m'Key.space'b''i'Key.backspace'o''t''h'Key.space'a''r''r''a''y''s'Key.enter'i''f'Key.space'e''l''e''m''e''n''t'Key.spaceKey.backspace'1'Key.space'=''='Key.space'e''l''e''m''e''n''t''2'Key.shift_r':'Key.enterKey.shift_r'#'Key.spaceKey.shift_r'I''f'Key.space't''h''e''y'Key.space'a''r''e'Key.space'e''q''u''a''l'','Key.space'i''t'"'"'s'Key.space'a'Key.space'c''o''m''m''o''n'Key.space'e''l''e''m''e''n''t'Key.enterKey.shift'#'Key.spaceKey.spaceKey.backspaceKey.shift'A''d''d'Key.space'i''t'Key.space't''o'Key.space't''h''e'Key.space'c''o''m''m''o''n'Key.shift_r'_''e''l''e''m''e''n''t''s'Key.space'l''i''s''t'Key.enter'c''o''m''m''o''n'Key.shift_r'_''e''l''e''m''e''n''t''s''.''a''p''p''e''n''d'Key.shift_r'(''e''l''e''m''e''n''t''1'Key.shift_r')'Key.enterKey.shift'#'Key.space'w''e'Key.space'b''r''e''a''k'Key.space'h''e''r''e'Key.space't''o'Key.space'a''v''o''i''d'Key.space'd''u''p''l''i''c''a''t''e''s'Key.space'i''n'Key.space't''h''e'Key.space'c''o''m''m''o''n'Key.shift_r'_''e''l''e''m''e''n''t''s'Key.space'l''i''s''t'Key.enter'b''r''e''a''k'Key.enterKey.enterKey.enterKey.enterKey.backspaceKey.backspaceKey.upKey.shift_r'#'Key.spaceKey.shift_r'P''r''i''n''t'Key.space't''h''e'Key.space'c''o''m''m''o''n'Key.space'e''l''e''m''e''n''t''s'Key.enter'i''f'Key.space'c''o''m''m''o''n'Key.shift_r'_''e''l''e''m''e''n''t''s'Key.enterKey.shift_r':'Key.enter'p''r''i''n''t'Key.shift_r'(''"'Key.shift'C''o''m''m''o''n'Key.space'e''l''e''m''e''n''t''s'Key.shift_r':'Key.spaceKey.shift_r'"'','Key.space'c''o''m''m''o''n'Key.shift_r'_''e''l''e''m''e''n''t''s'Key.shift_r')'Key.enter'e''l''s''e'Key.shift_r':'Key.enter'p''r''i''n''t'Key.shift_r'('Key.shift_r'"'Key.shift_r'N''o'Key.space'c''o''m''m''o''n'Key.space'e''l''e''m''e''n''t''s'Key.space'f''o''u''n''d'Key.spaceKey.backspace'.'Key.spaceKey.shift_r'"'Key.shift_r')'Key.enter
Screenshot: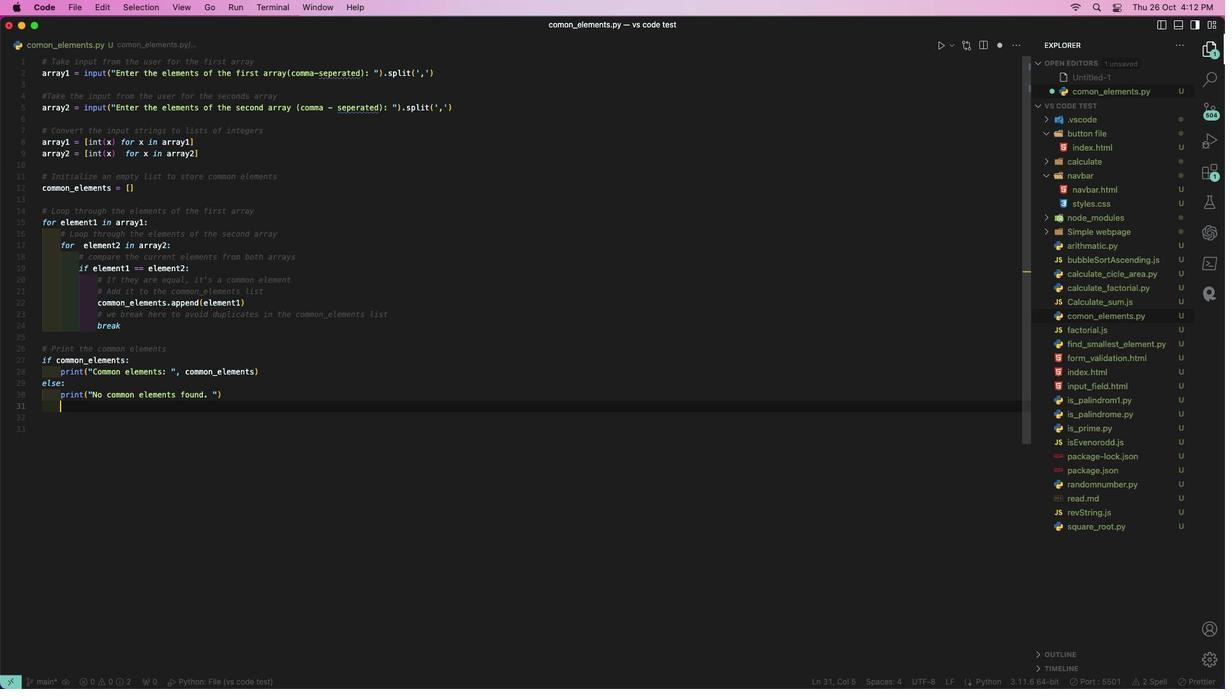
Action: Mouse moved to (354, 378)
Screenshot: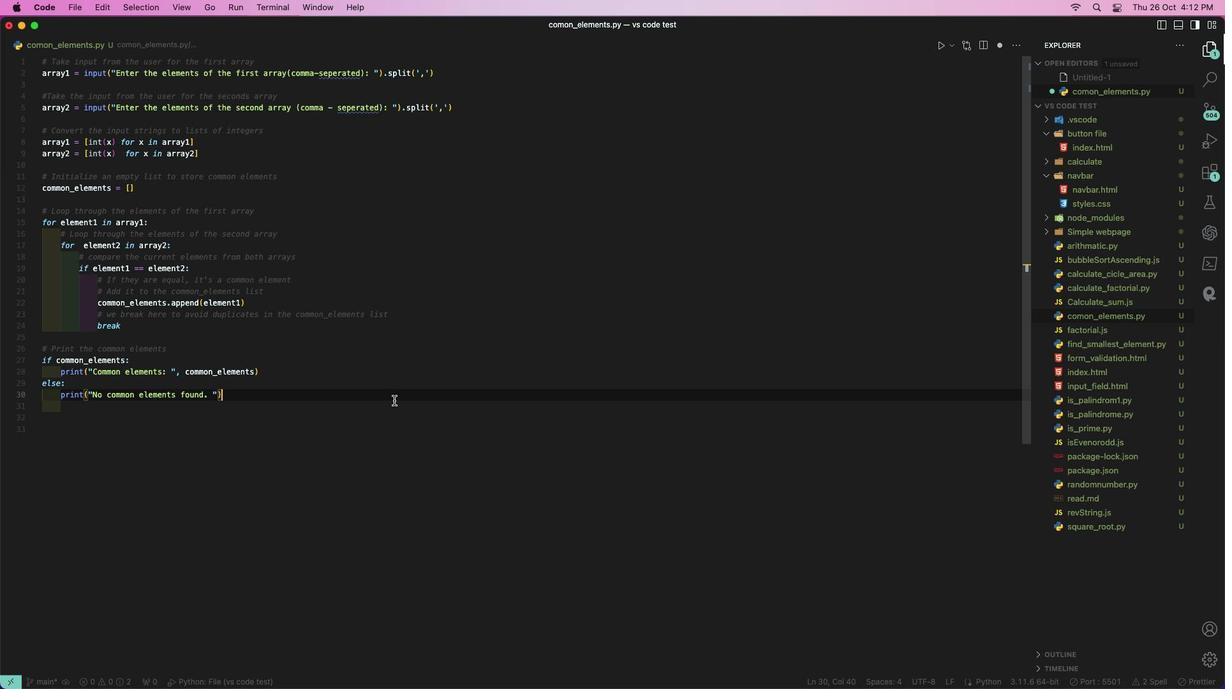 
Action: Mouse pressed left at (354, 378)
Screenshot: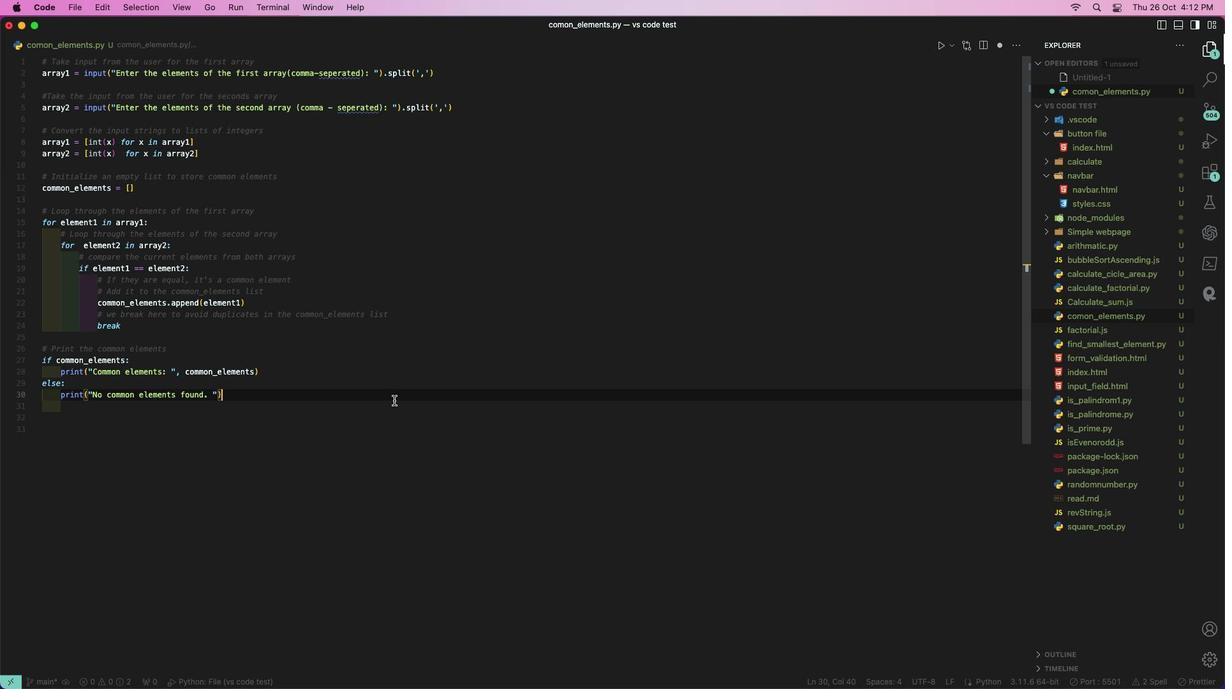 
Action: Mouse moved to (356, 171)
Screenshot: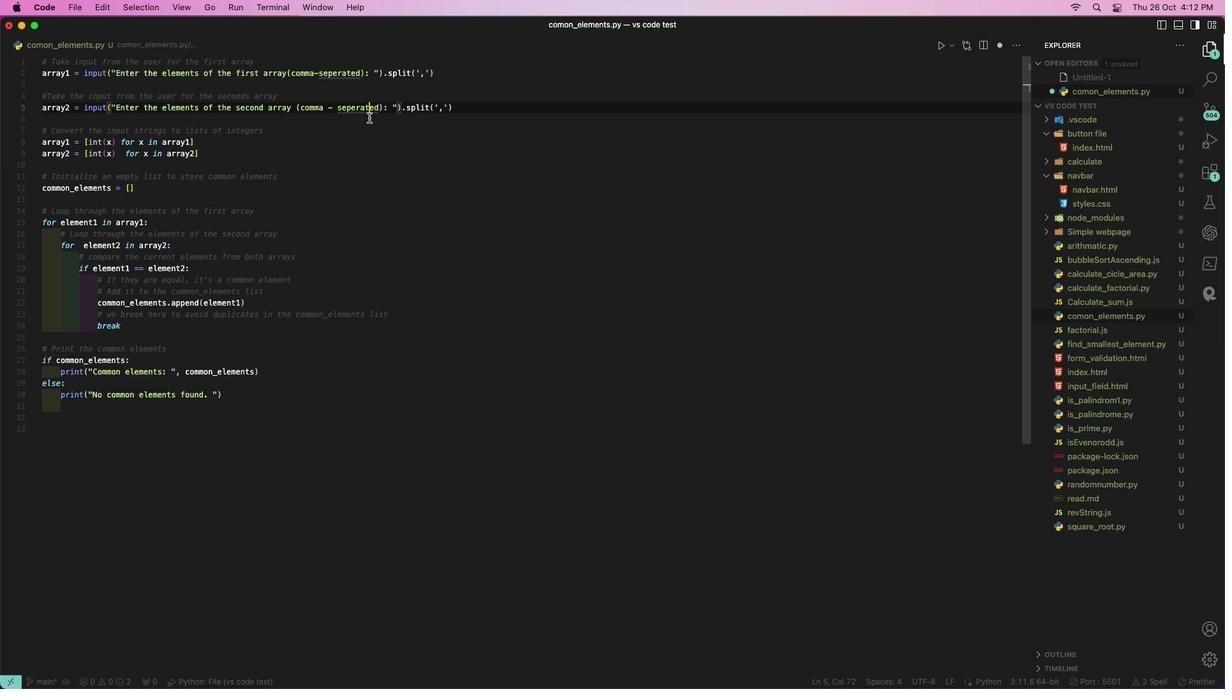 
Action: Mouse pressed left at (356, 171)
Screenshot: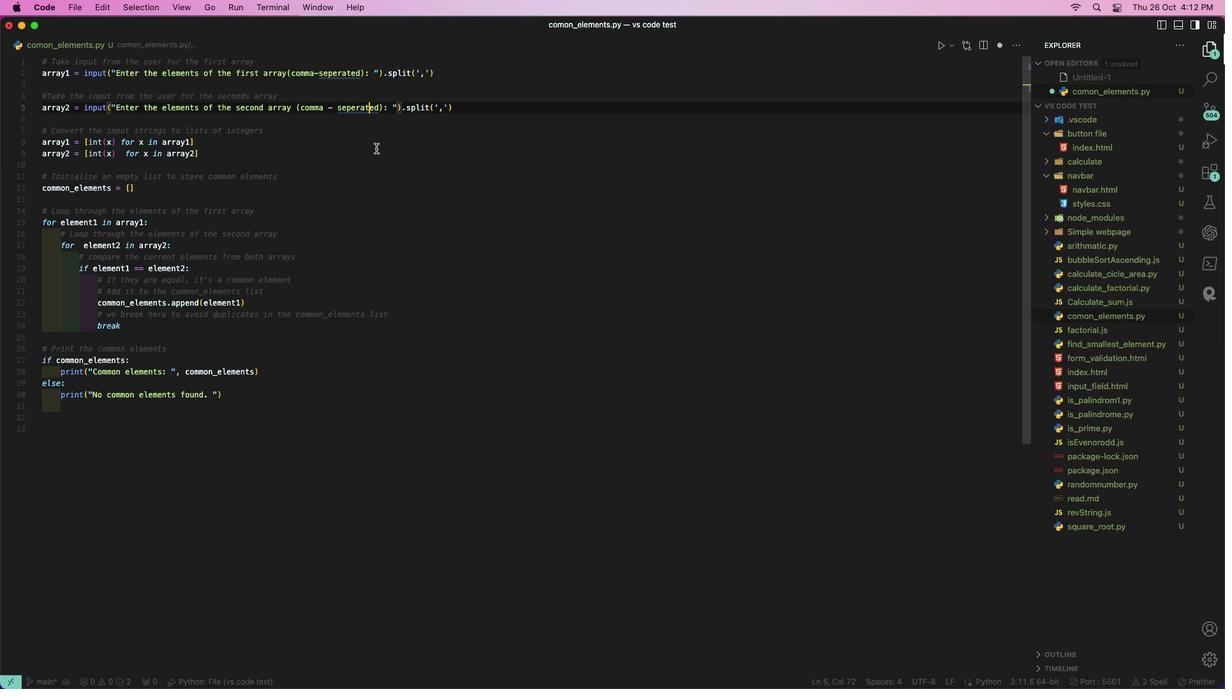 
Action: Mouse moved to (357, 170)
Screenshot: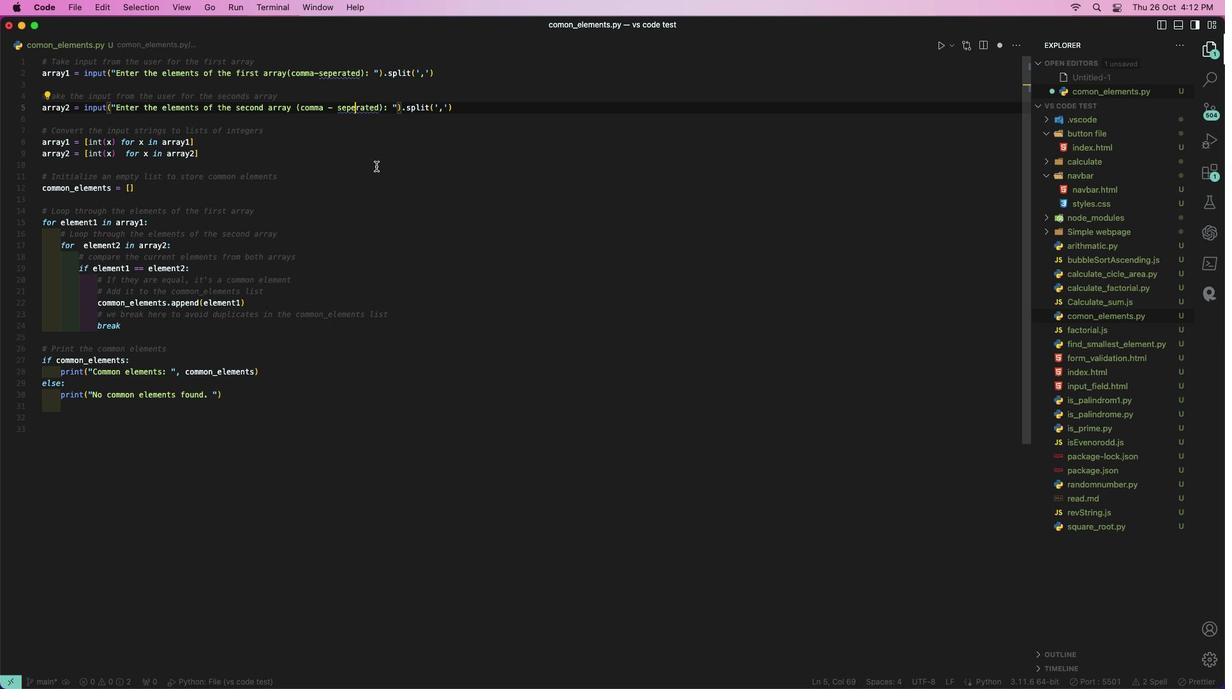 
Action: Mouse pressed left at (357, 170)
Screenshot: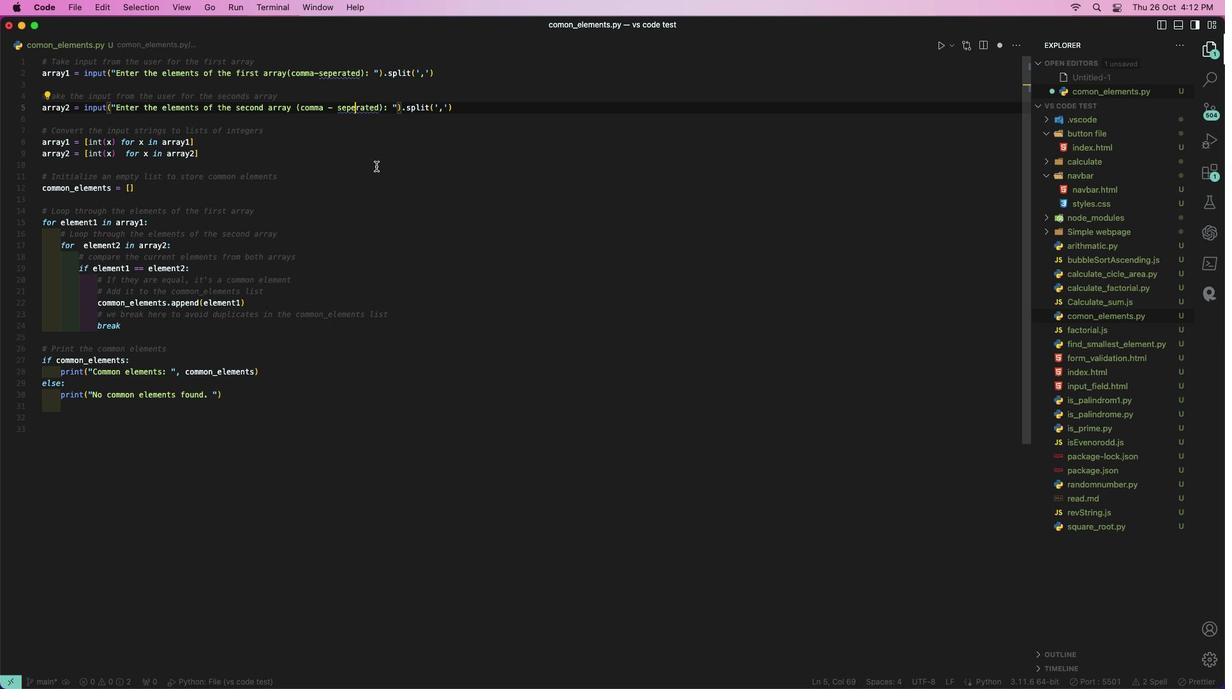
Action: Mouse moved to (357, 216)
Screenshot: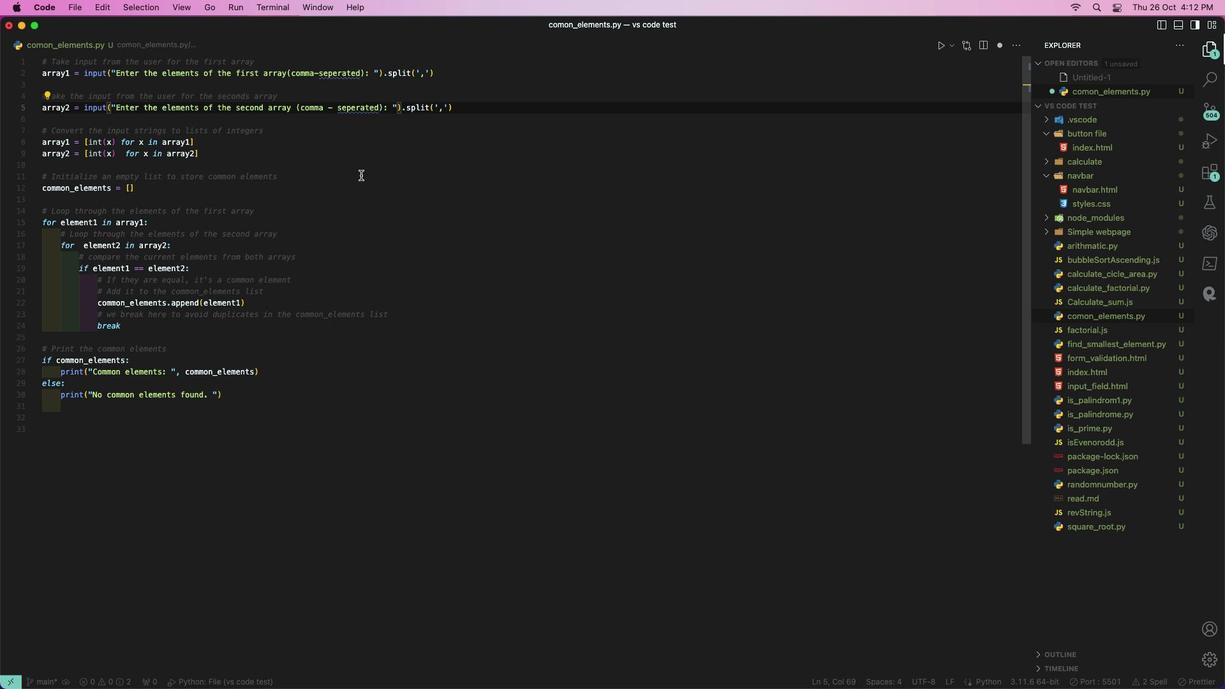 
Action: Key pressed Key.backspace'a'
Screenshot: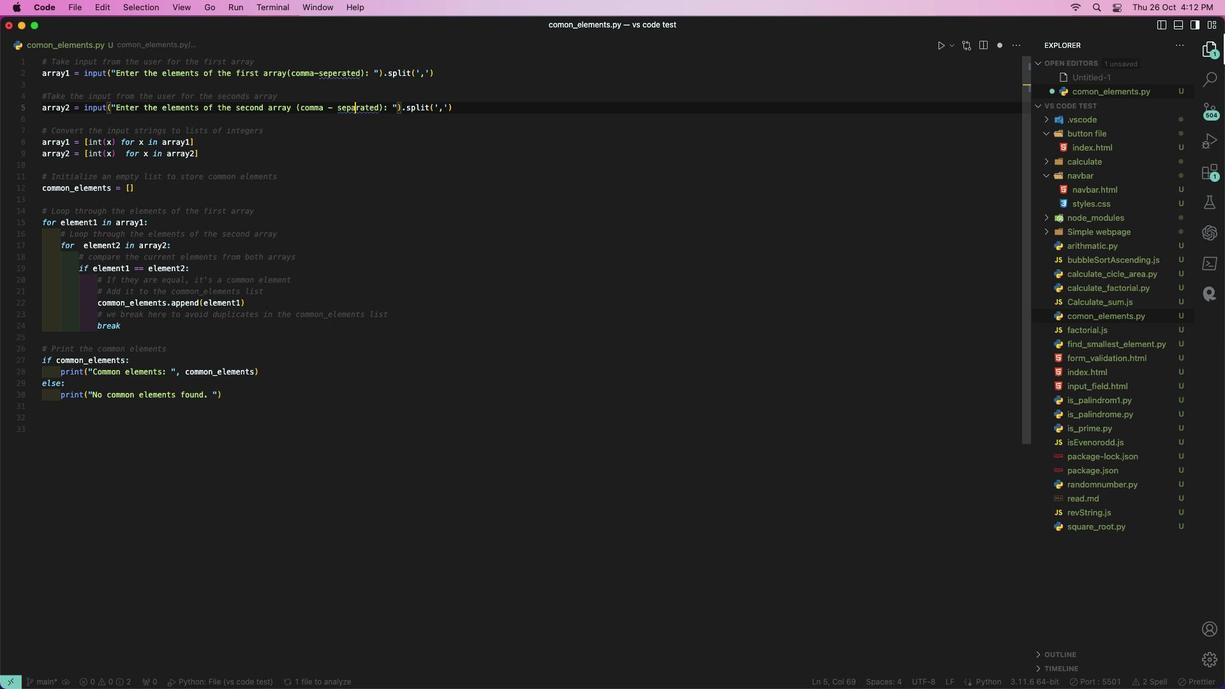 
Action: Mouse moved to (359, 142)
Screenshot: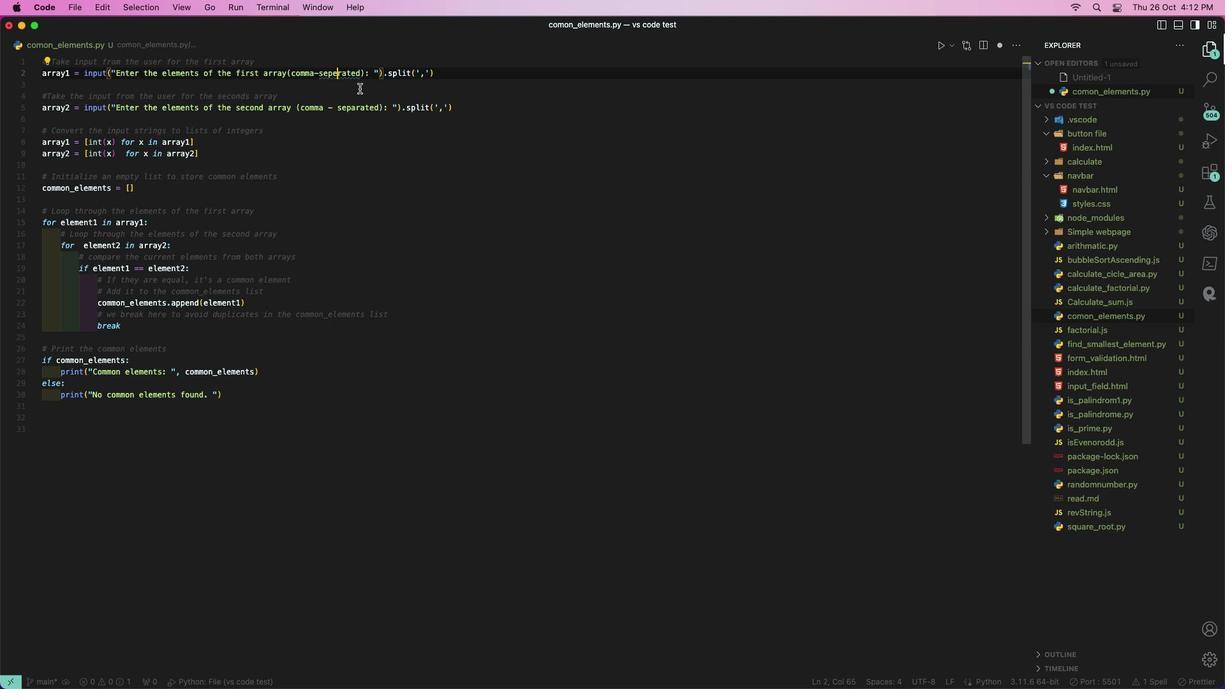 
Action: Mouse pressed left at (359, 142)
Screenshot: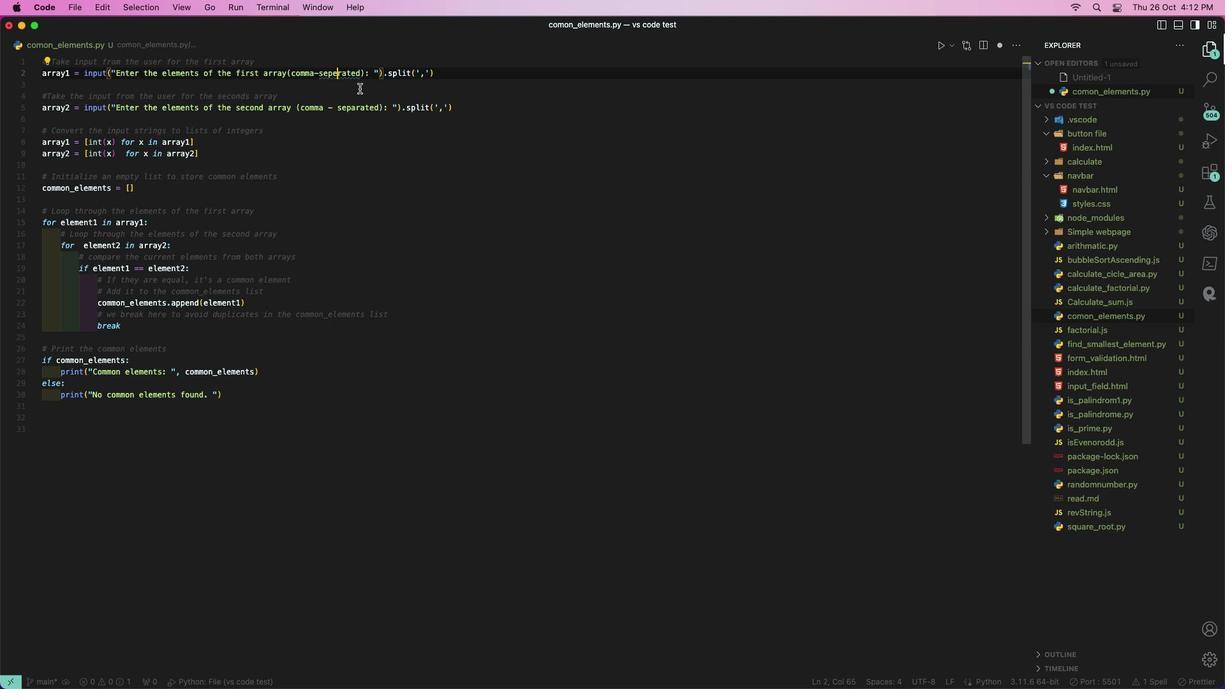 
Action: Mouse moved to (357, 154)
Screenshot: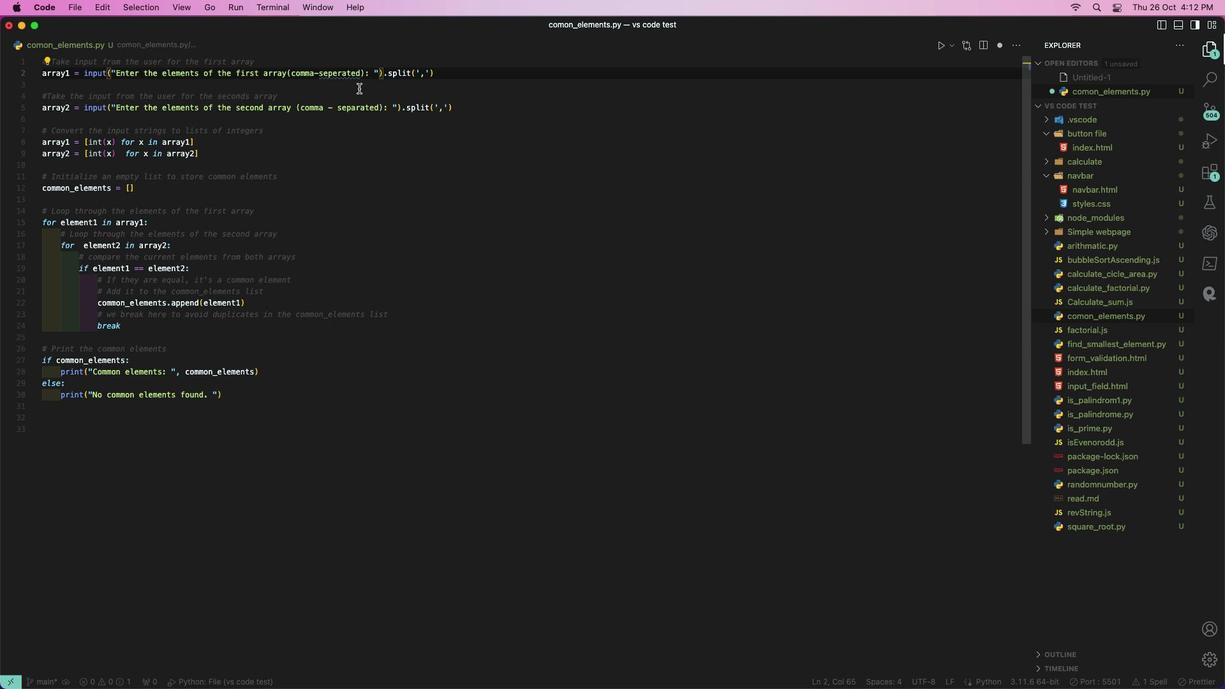 
Action: Key pressed Key.backspace'a'
Screenshot: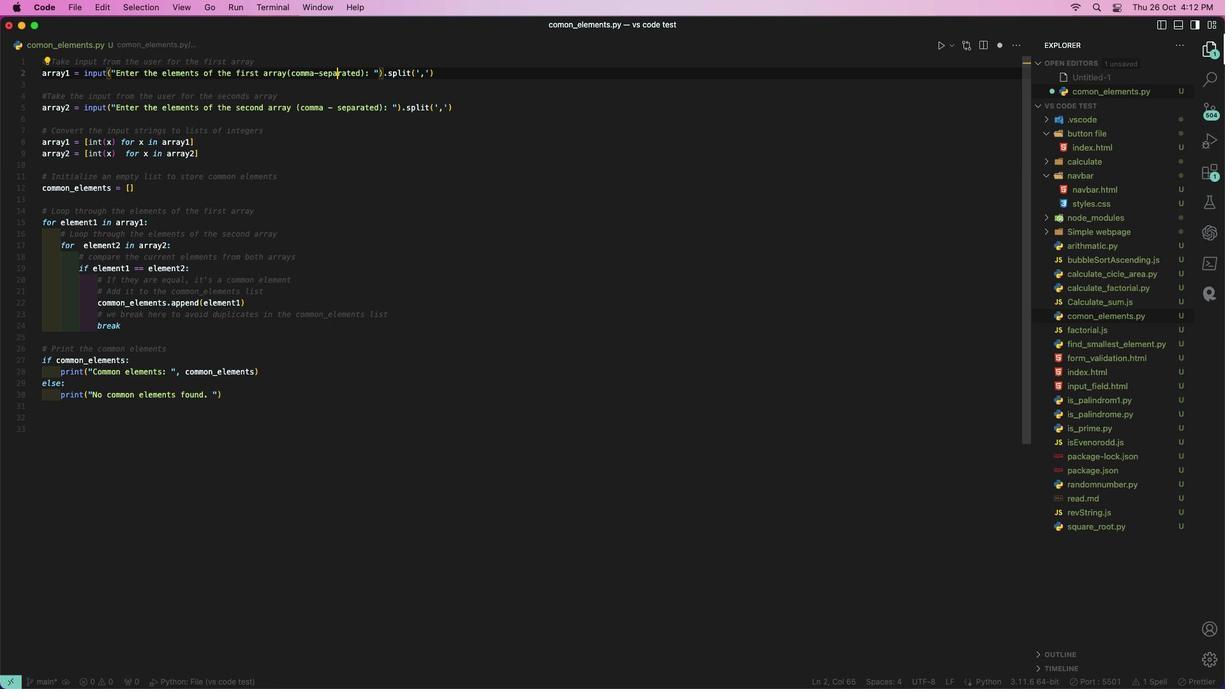 
Action: Mouse moved to (354, 188)
Screenshot: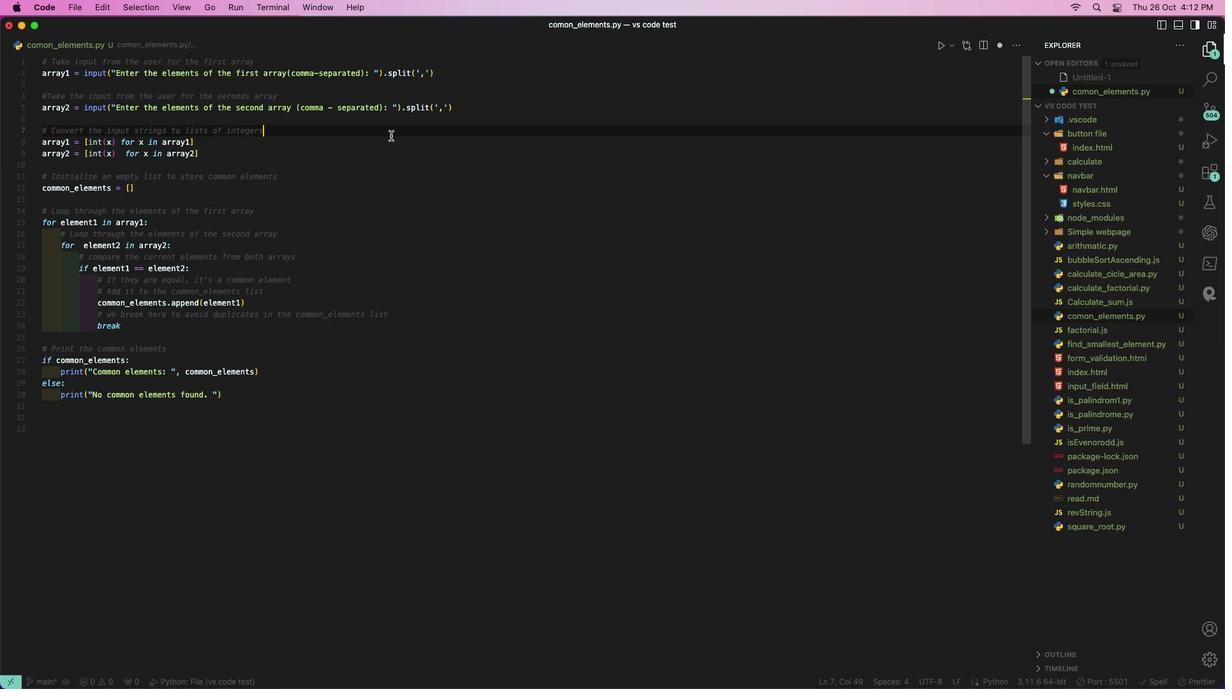 
Action: Mouse pressed left at (354, 188)
Screenshot: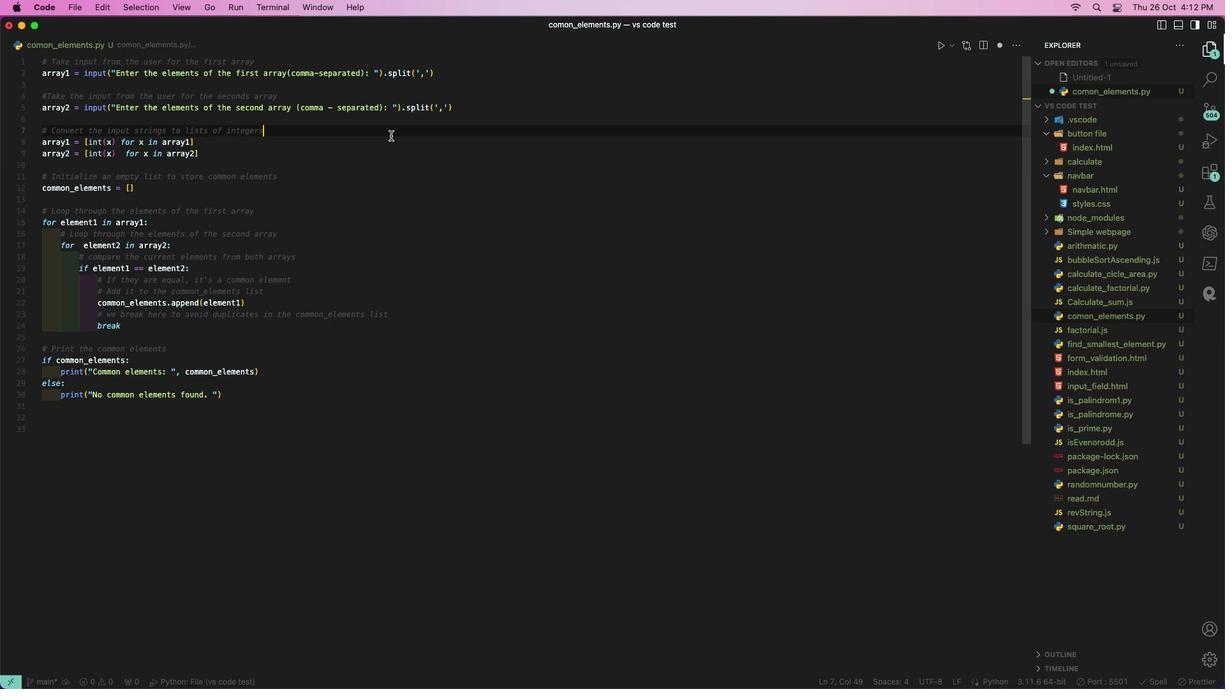 
Action: Mouse moved to (277, 135)
Screenshot: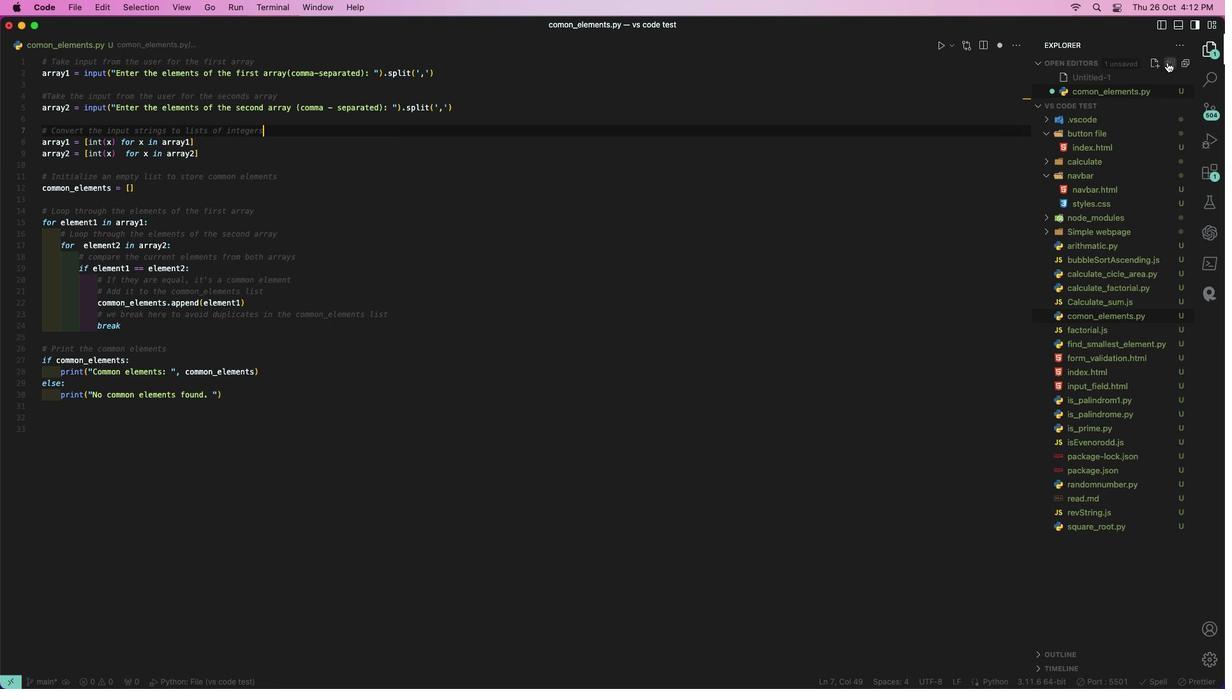 
Action: Mouse pressed left at (277, 135)
Screenshot: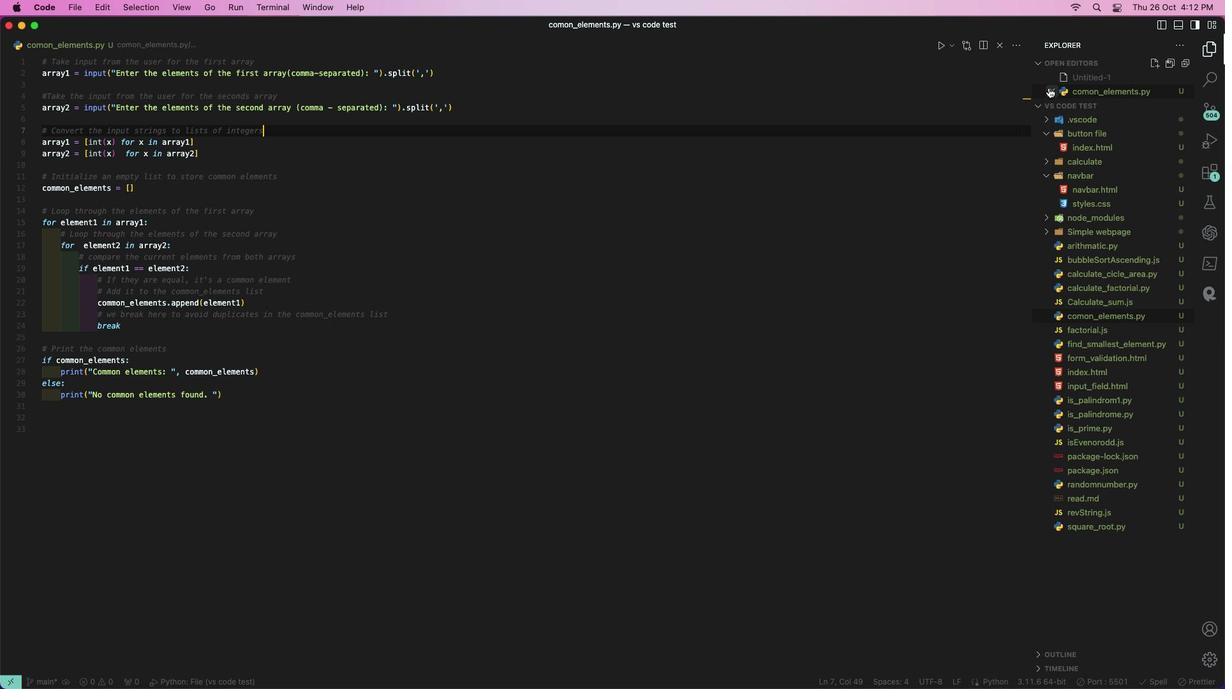 
Action: Mouse moved to (289, 146)
Screenshot: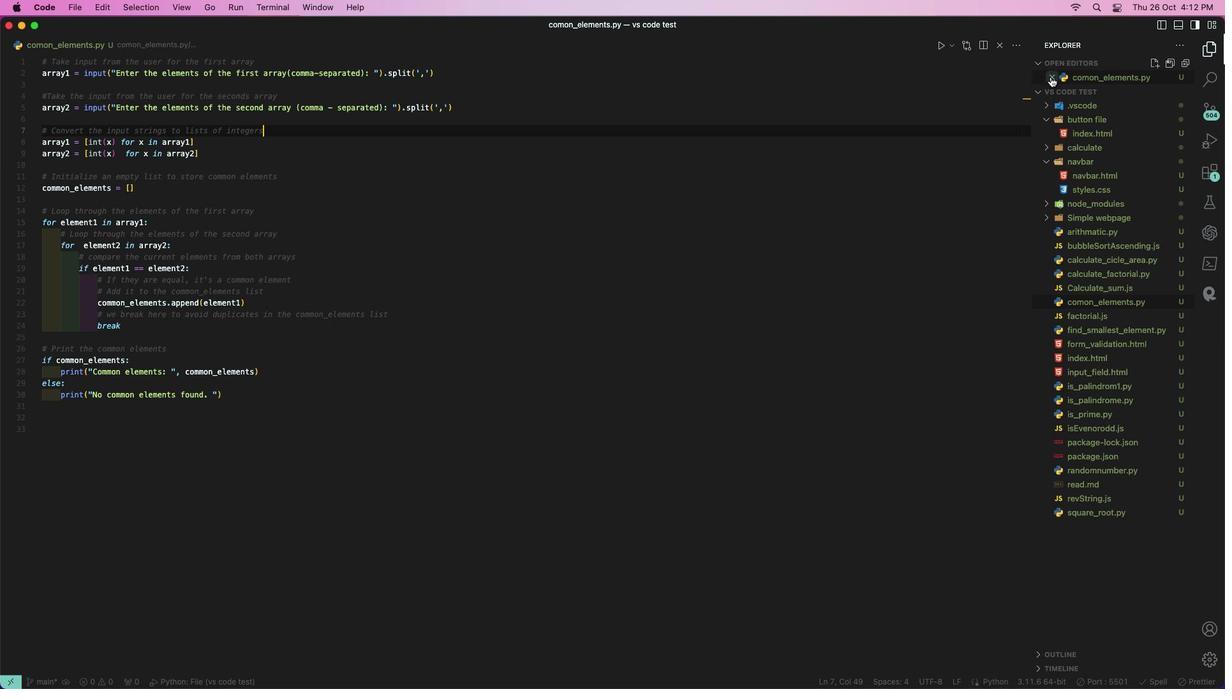 
Action: Mouse pressed left at (289, 146)
Screenshot: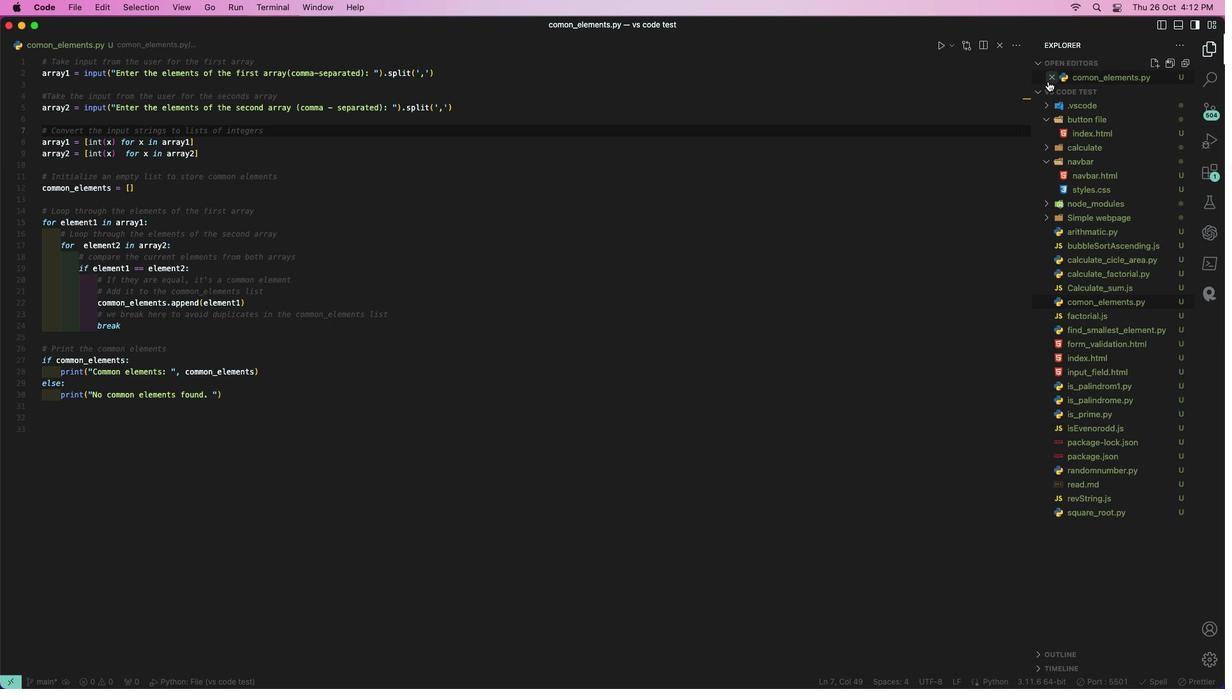 
Action: Mouse moved to (323, 197)
Screenshot: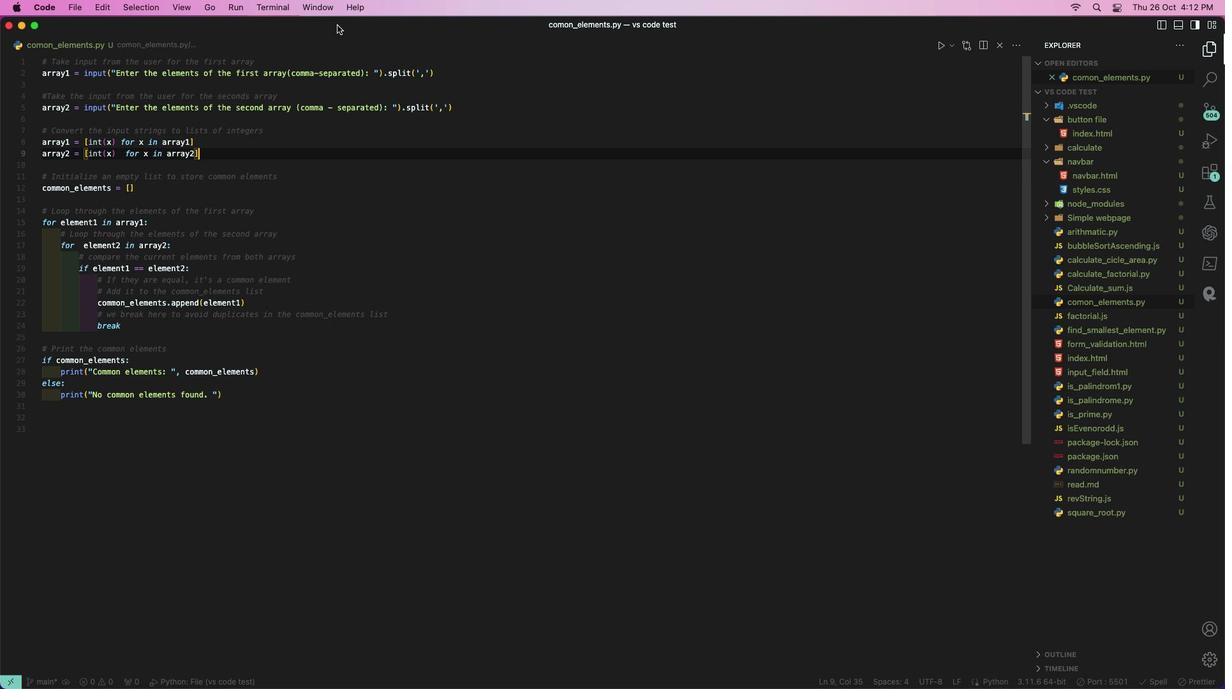 
Action: Mouse pressed left at (323, 197)
Screenshot: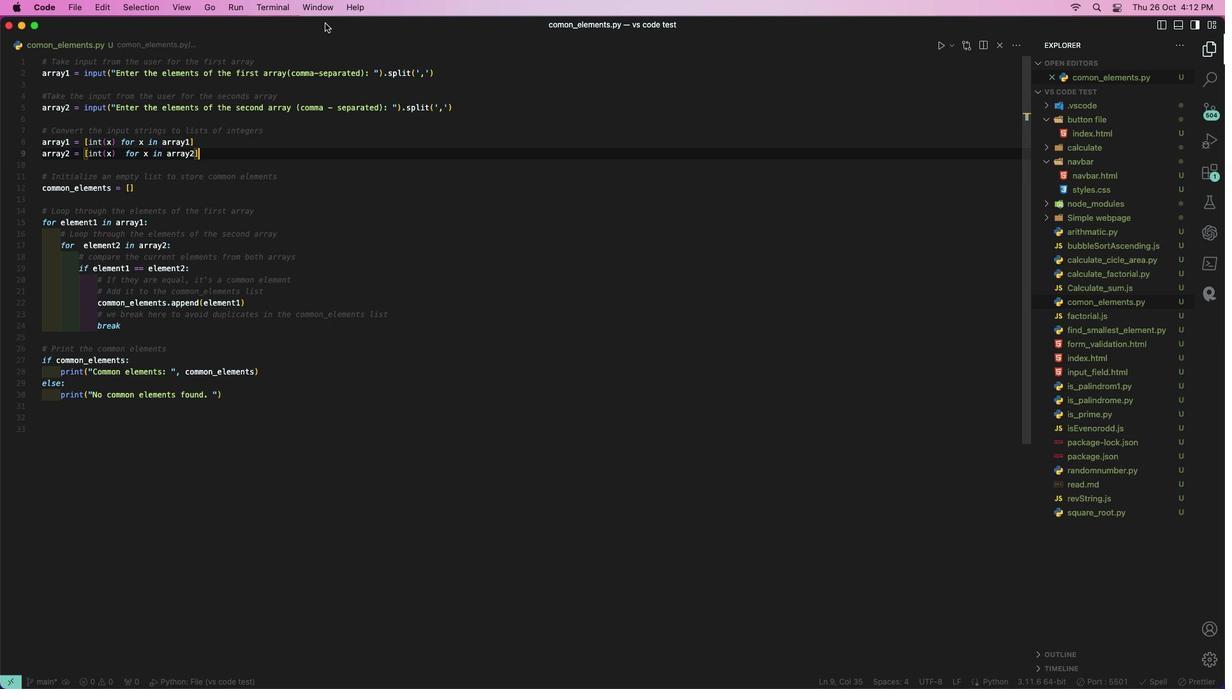 
Action: Mouse moved to (369, 96)
Screenshot: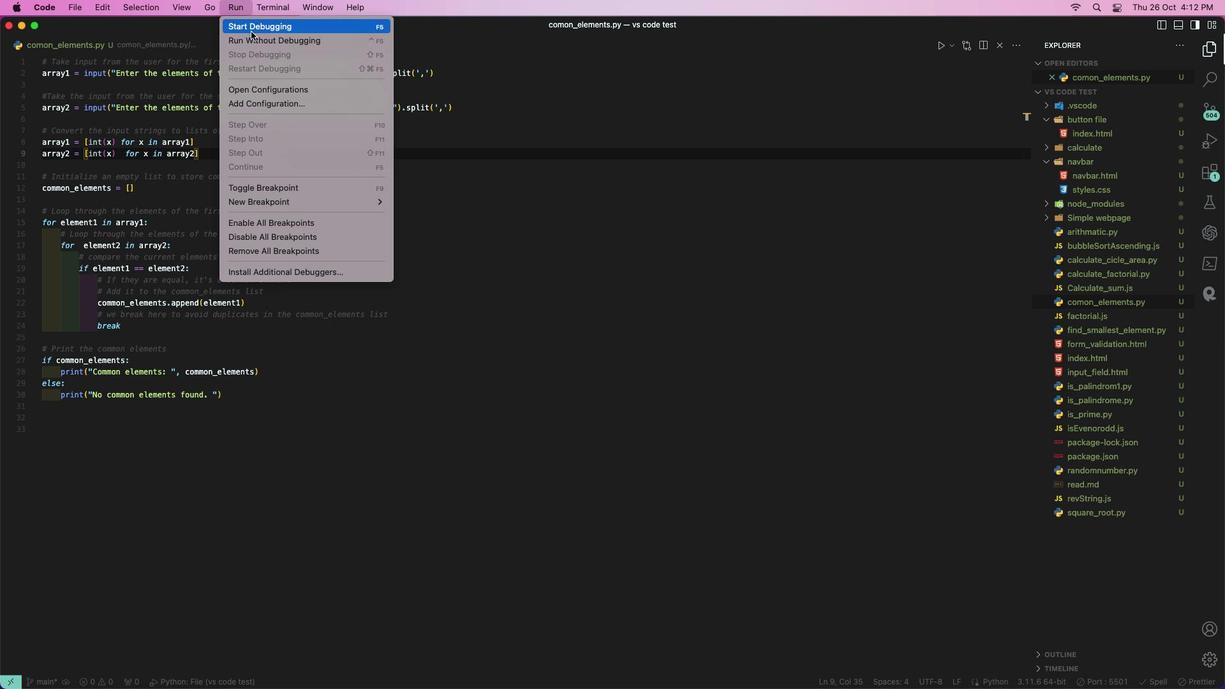 
Action: Mouse pressed left at (369, 96)
Screenshot: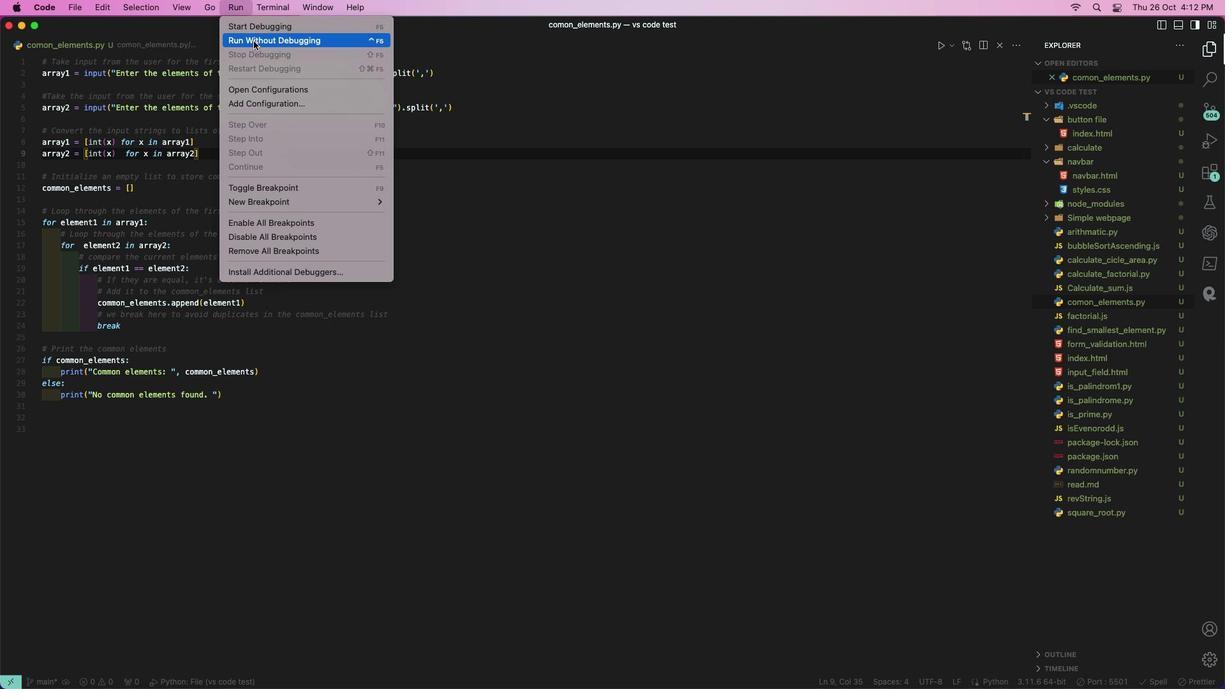 
Action: Mouse moved to (367, 121)
Screenshot: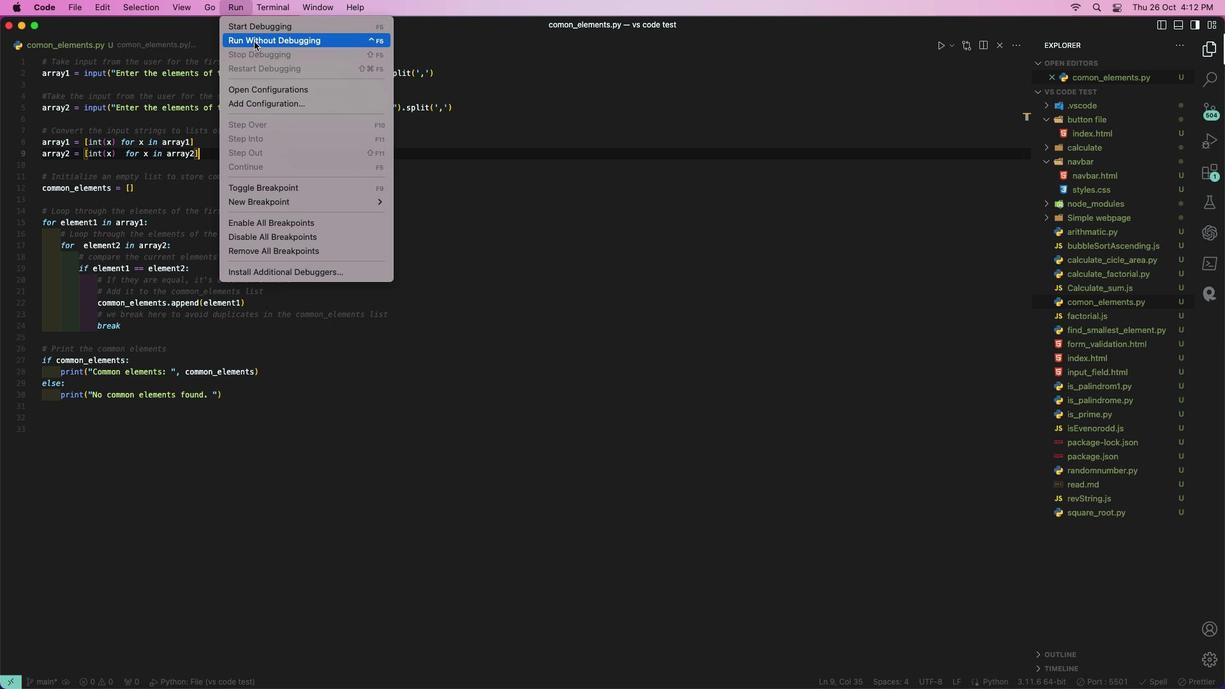 
Action: Mouse pressed left at (367, 121)
Screenshot: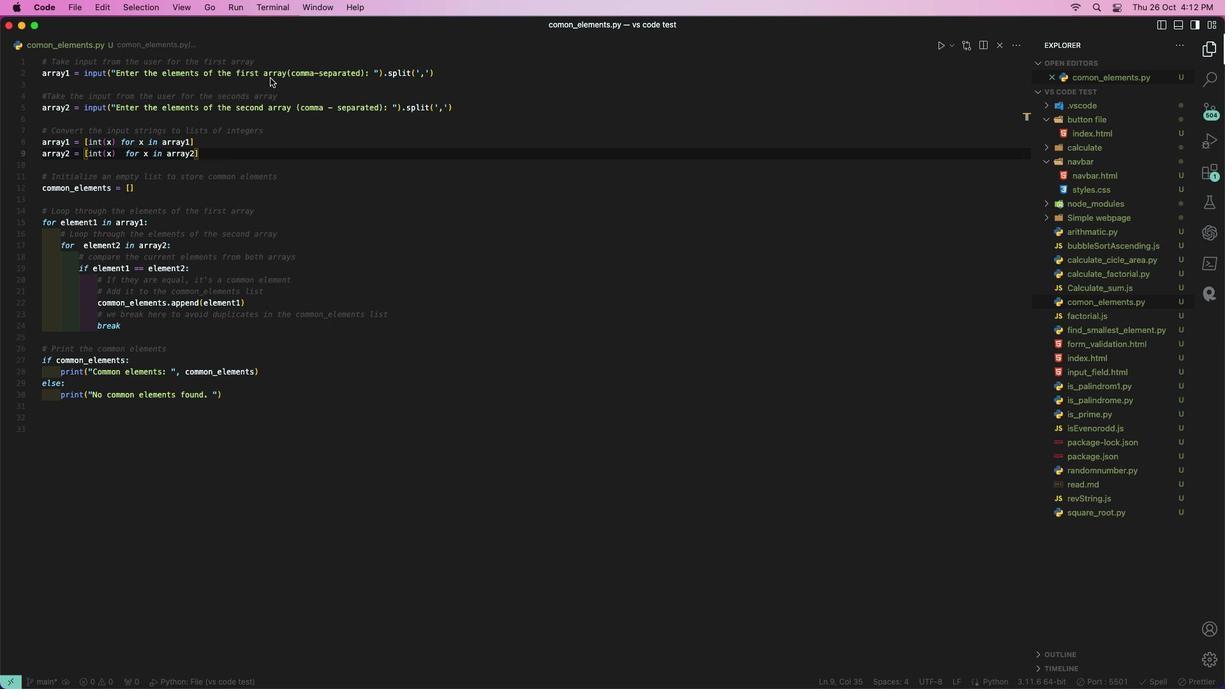 
Action: Mouse moved to (361, 572)
Screenshot: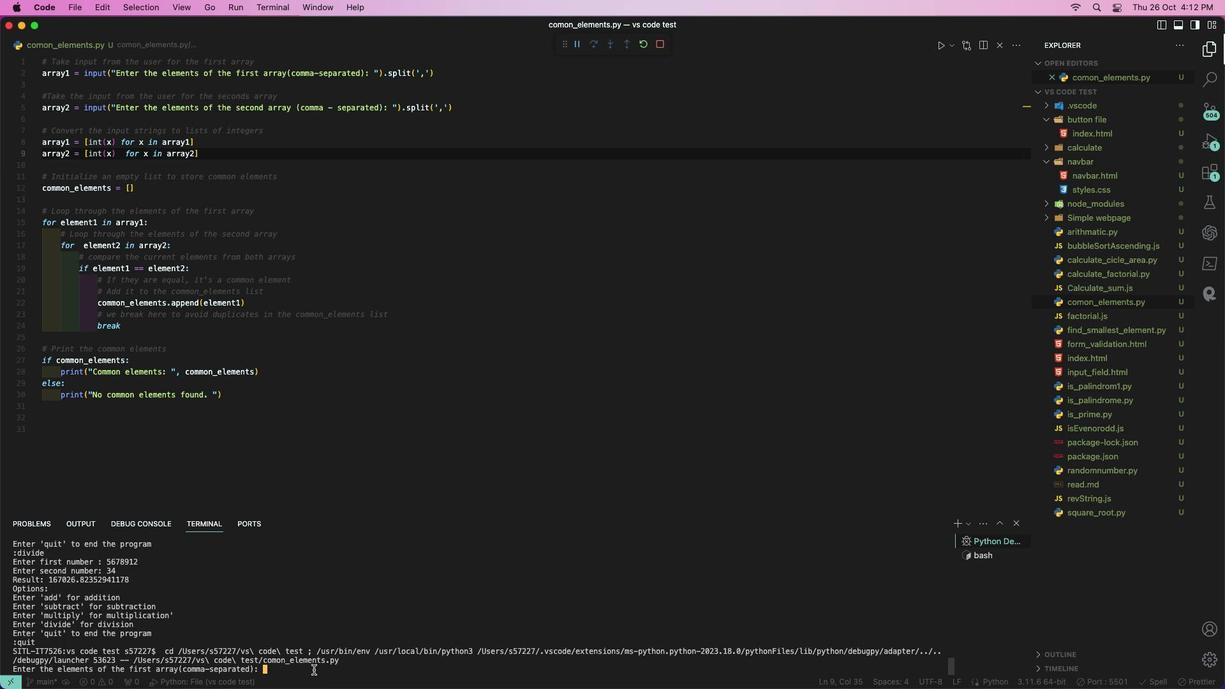 
Action: Mouse pressed left at (361, 572)
Screenshot: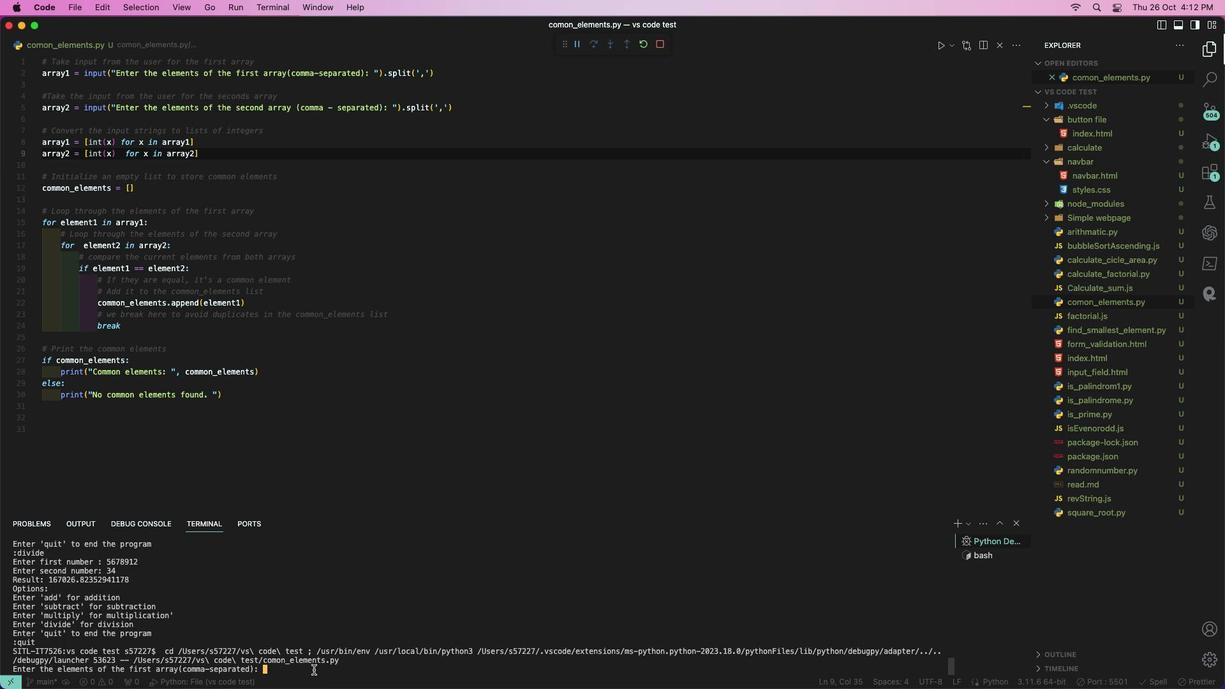 
Action: Mouse moved to (361, 572)
Screenshot: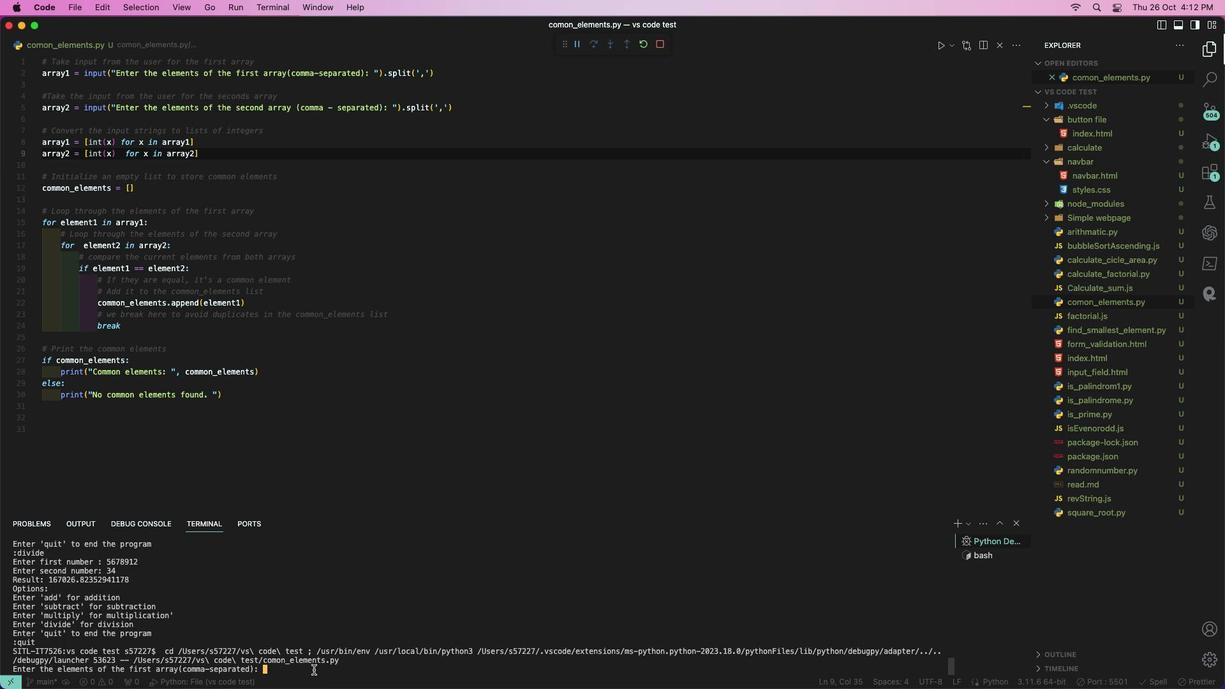 
Action: Key pressed '1''1'',''1''2'',''1''3'',''1''4'',''1''5'',''1''6'',''1''7'',''1''8'',''1''9'',''2''0'',''2''1'',''2''2'',''2''3'',''2''4'',''2''5'Key.enter'1''2'',''1''4'',''3''5'',''5''6'',''7''8'',''9''8'',''8''7'',''6''5'',''5''4'',''4''4'',''3''3'',''3''2'',''2''5'Key.enter
Screenshot: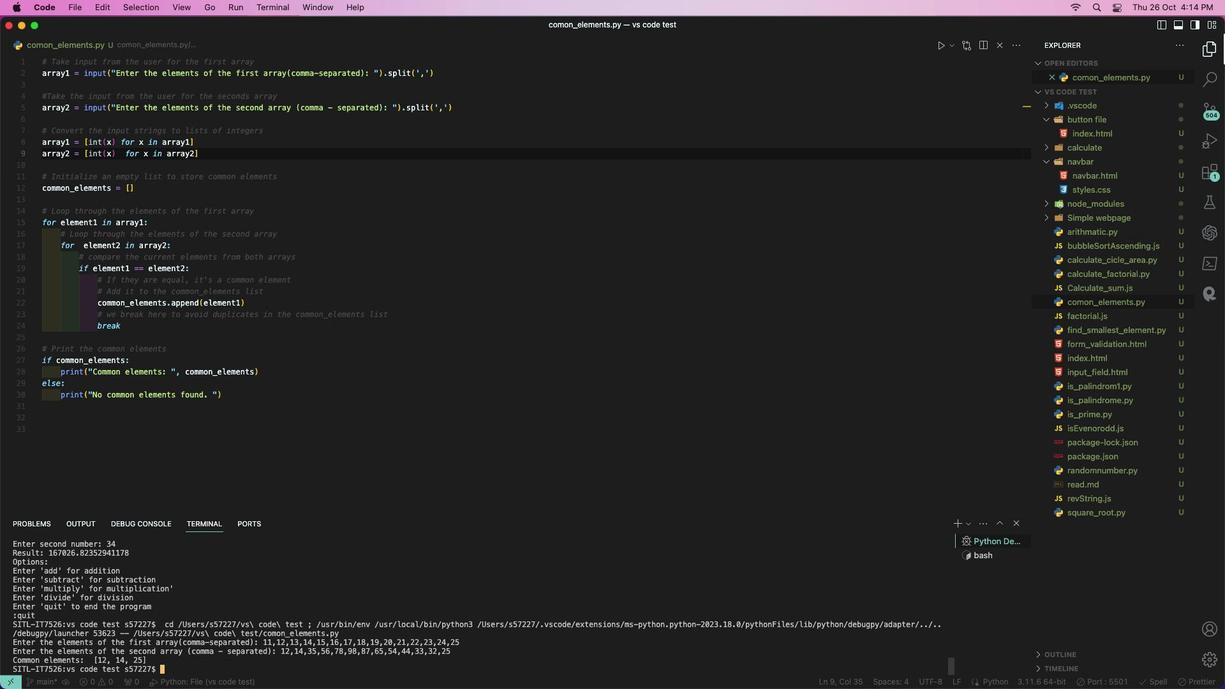 
Action: Mouse moved to (377, 565)
Screenshot: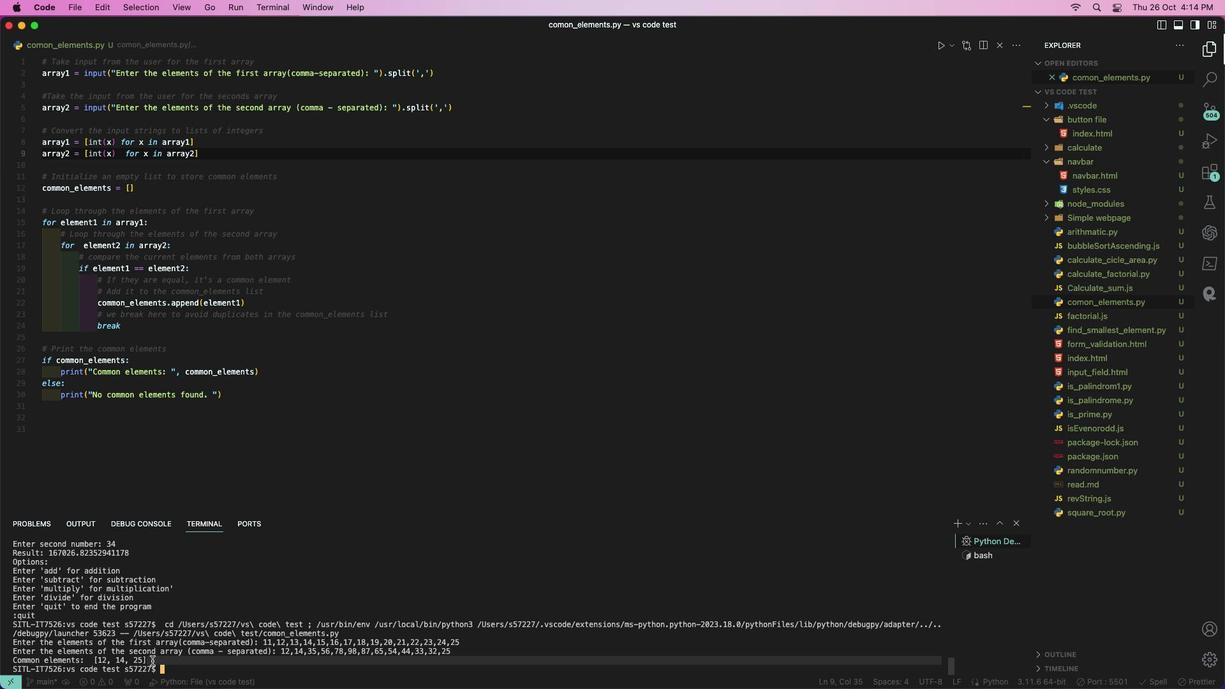 
Action: Mouse pressed left at (377, 565)
Screenshot: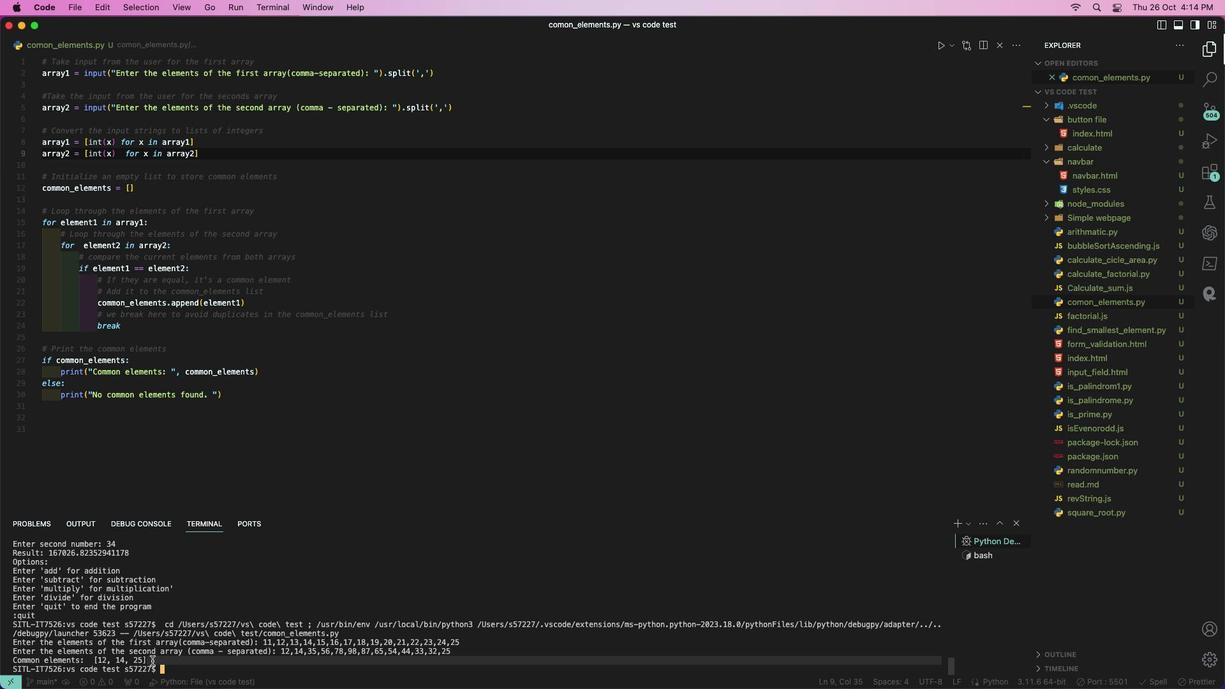 
Action: Mouse pressed left at (377, 565)
Screenshot: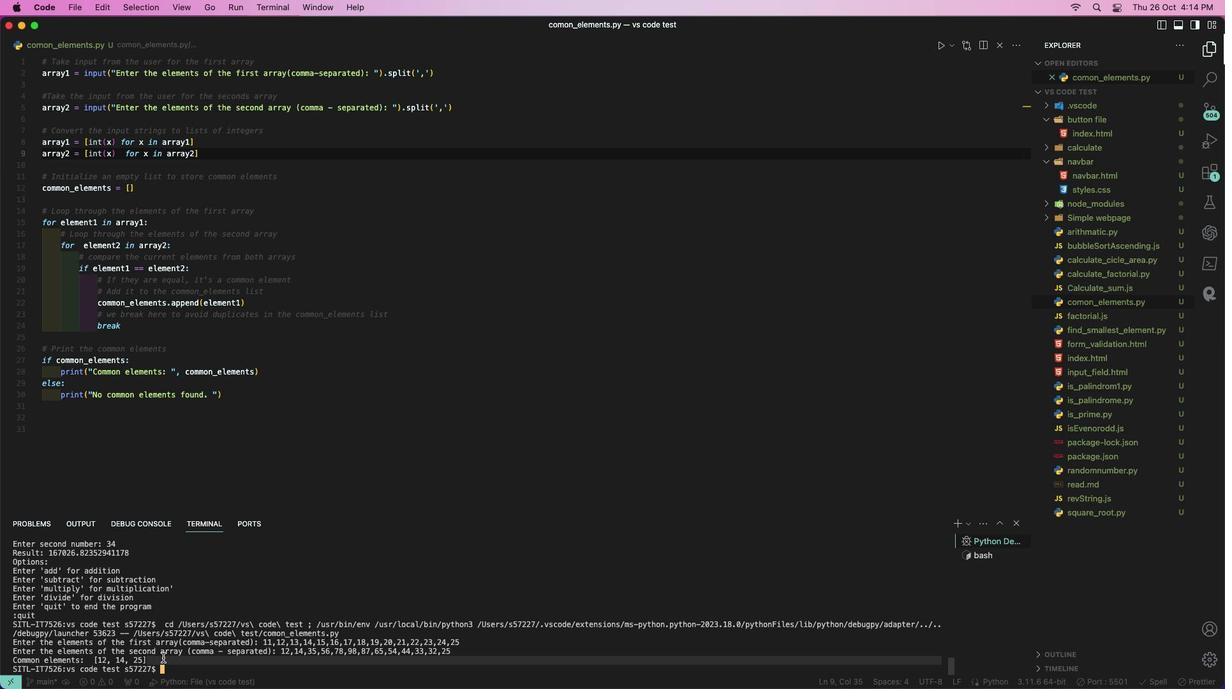 
Action: Mouse moved to (375, 562)
Screenshot: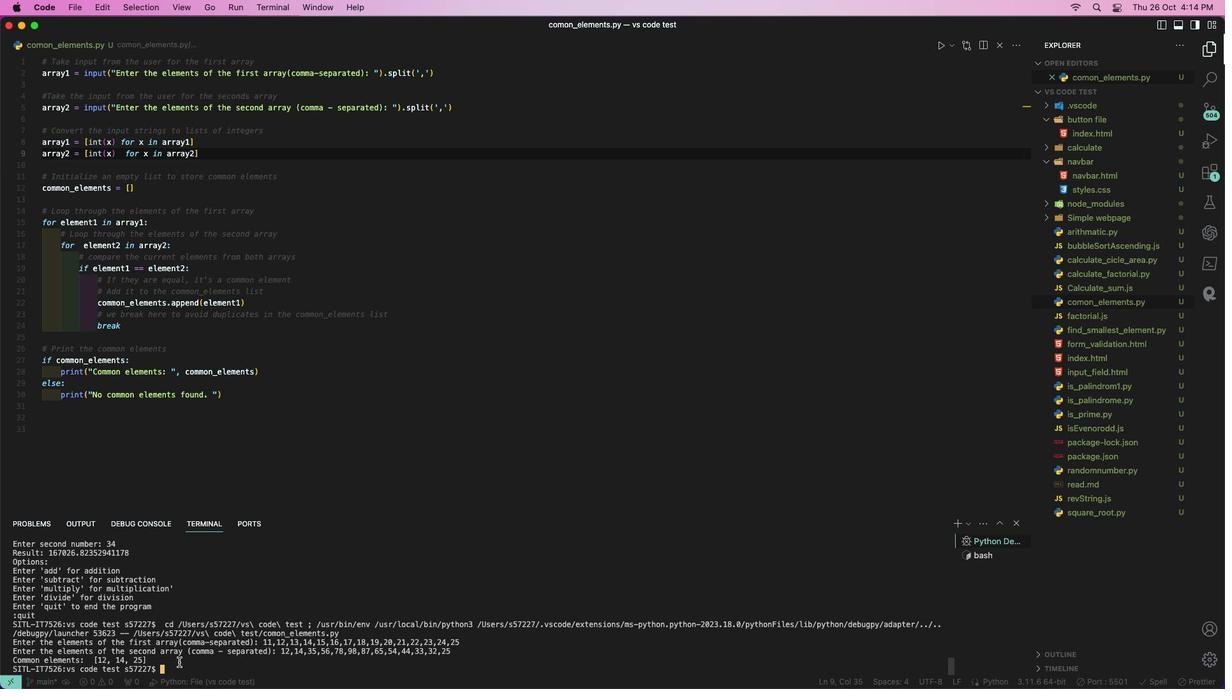 
Action: Mouse pressed left at (375, 562)
Screenshot: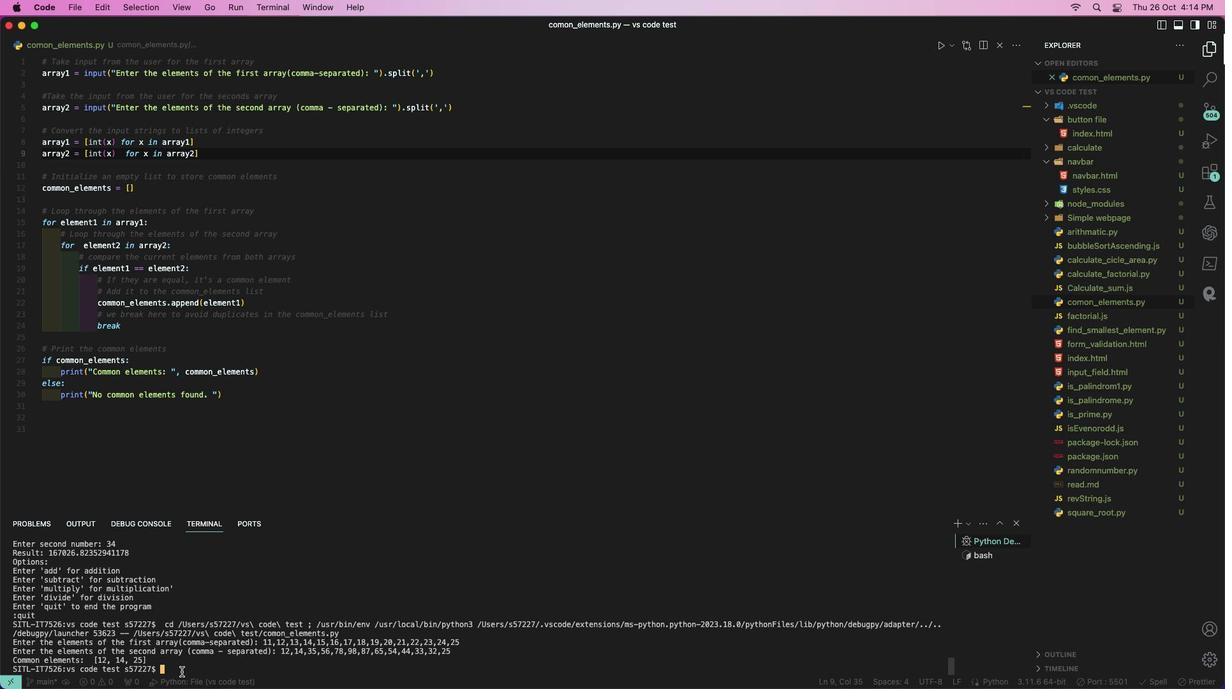 
Action: Mouse moved to (375, 572)
Screenshot: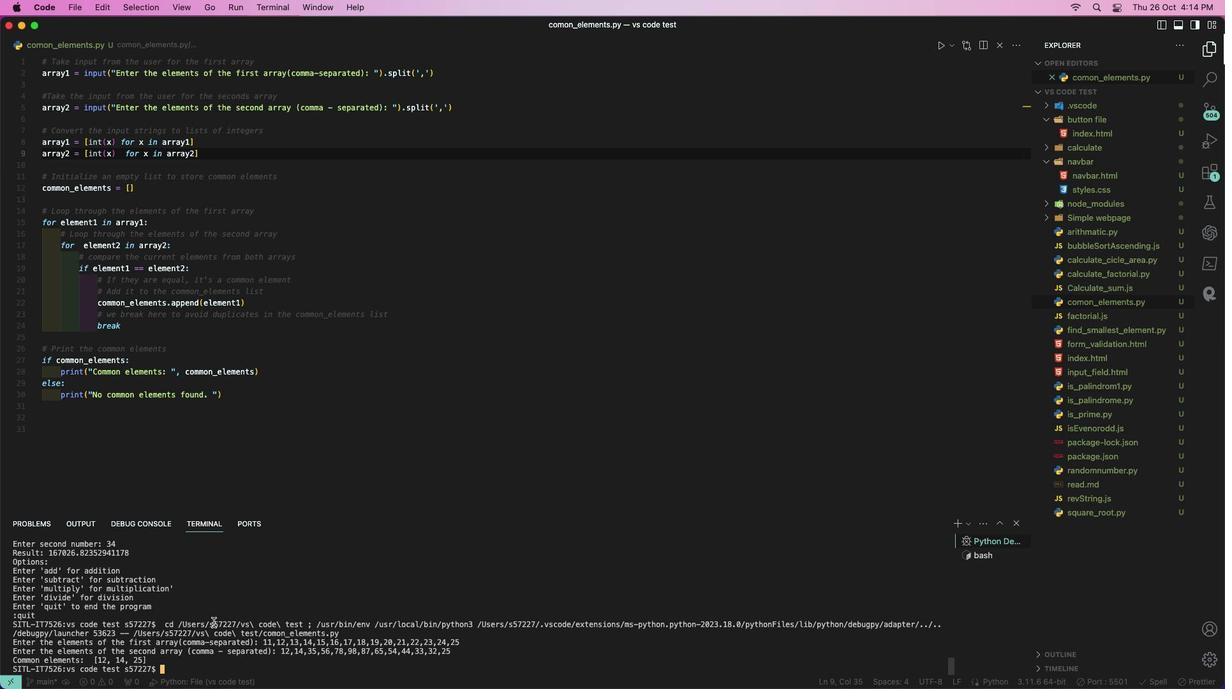 
Action: Mouse pressed left at (375, 572)
Screenshot: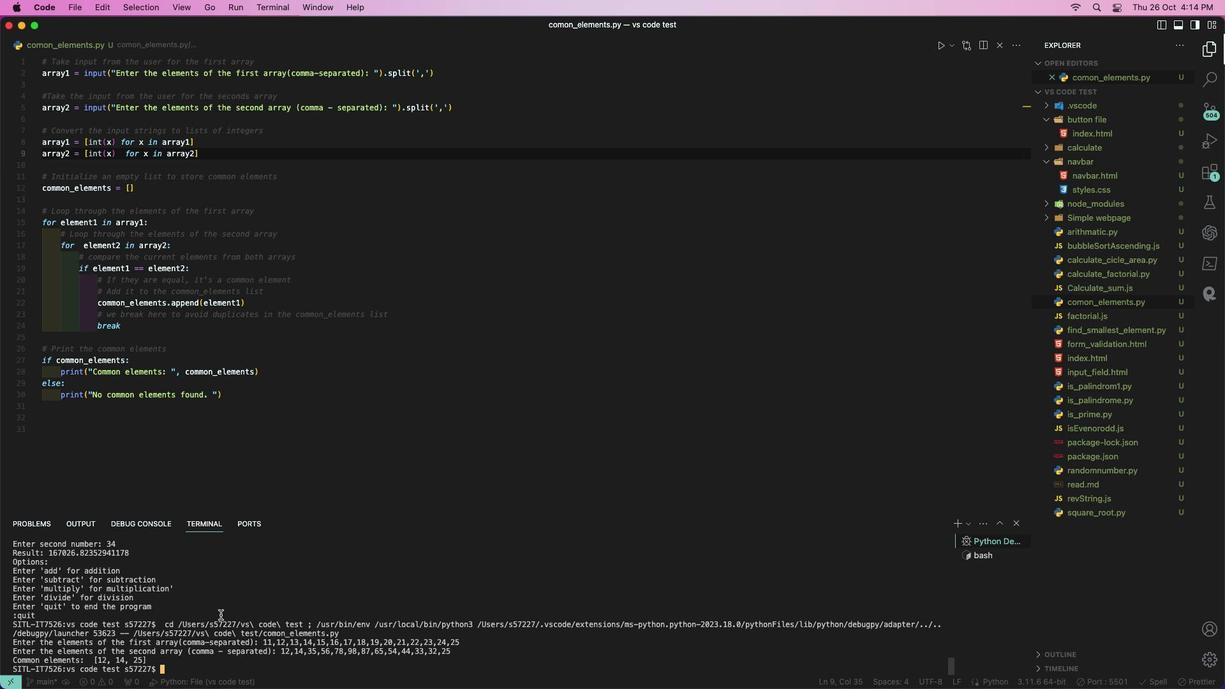 
Action: Mouse moved to (370, 97)
Screenshot: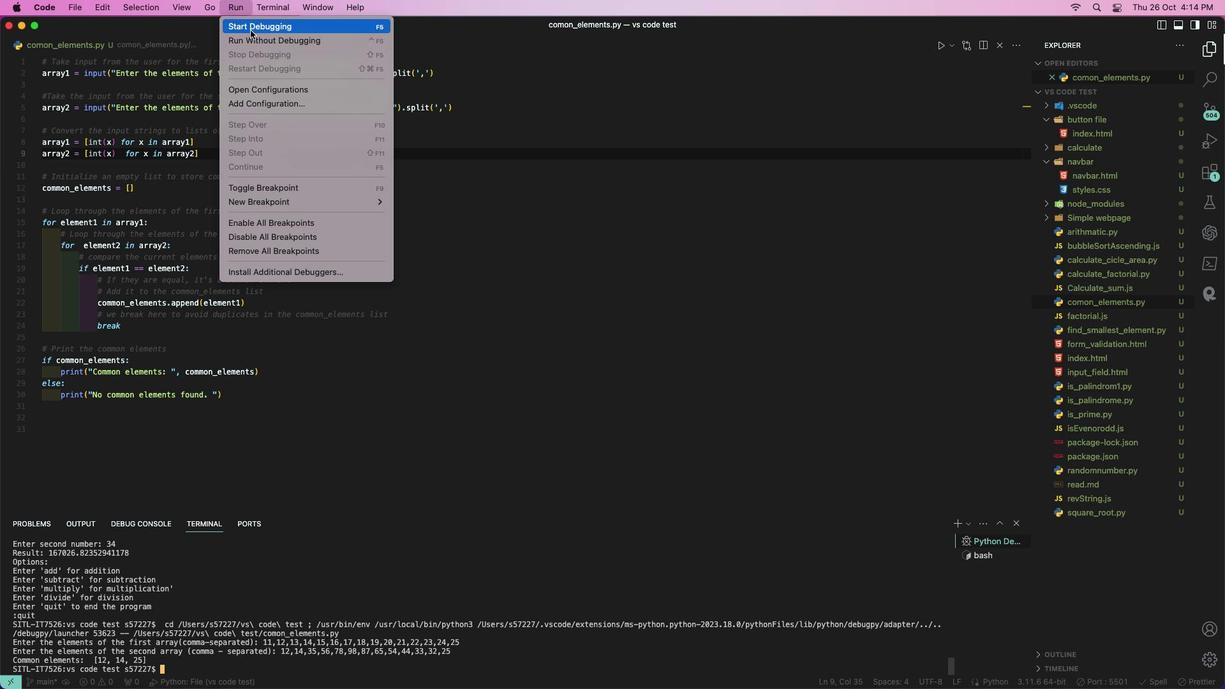 
Action: Mouse pressed left at (370, 97)
Screenshot: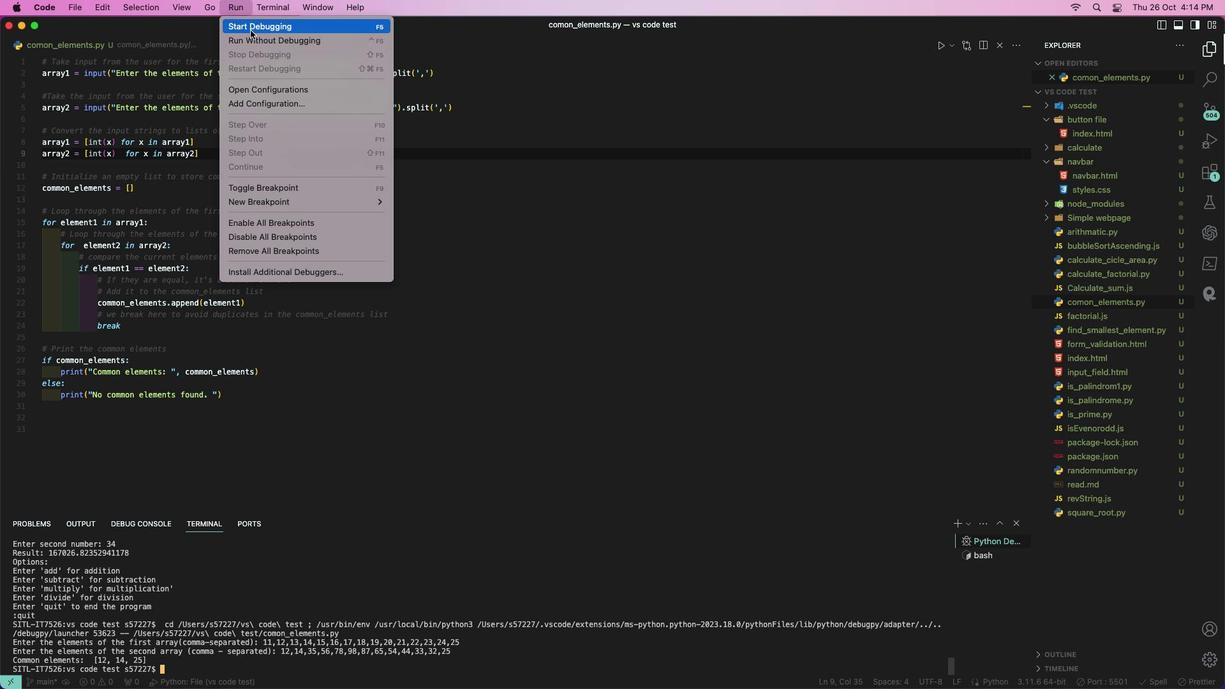 
Action: Mouse moved to (364, 119)
Screenshot: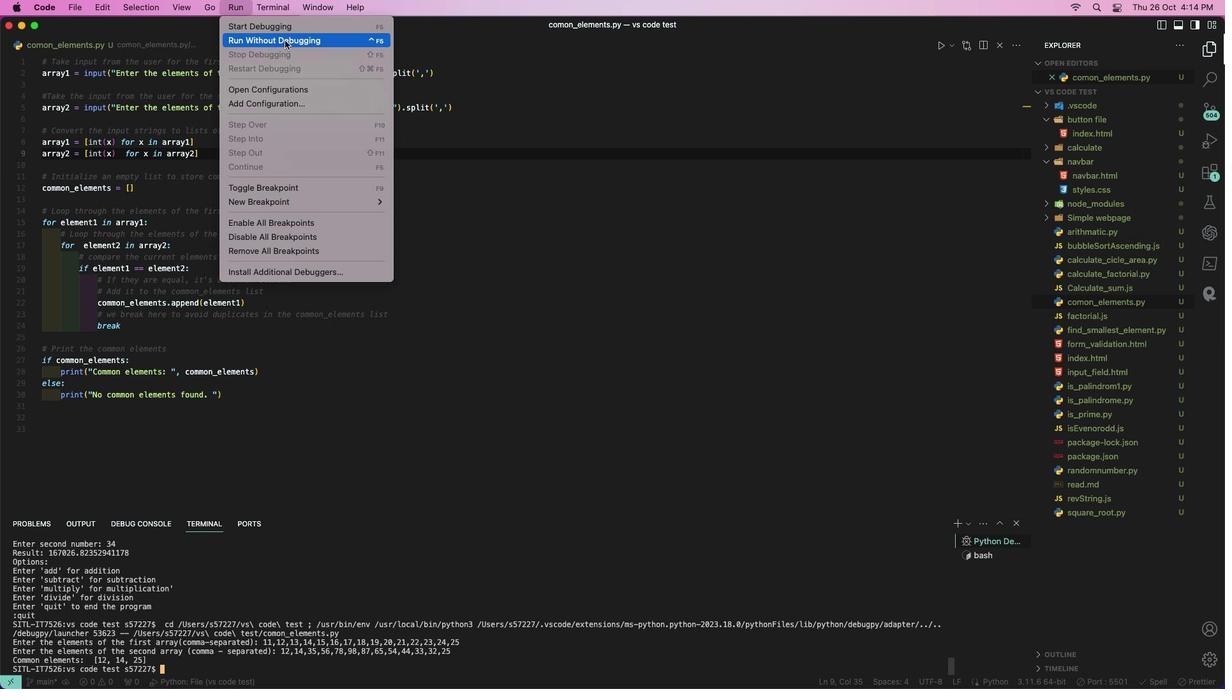 
Action: Mouse pressed left at (364, 119)
Screenshot: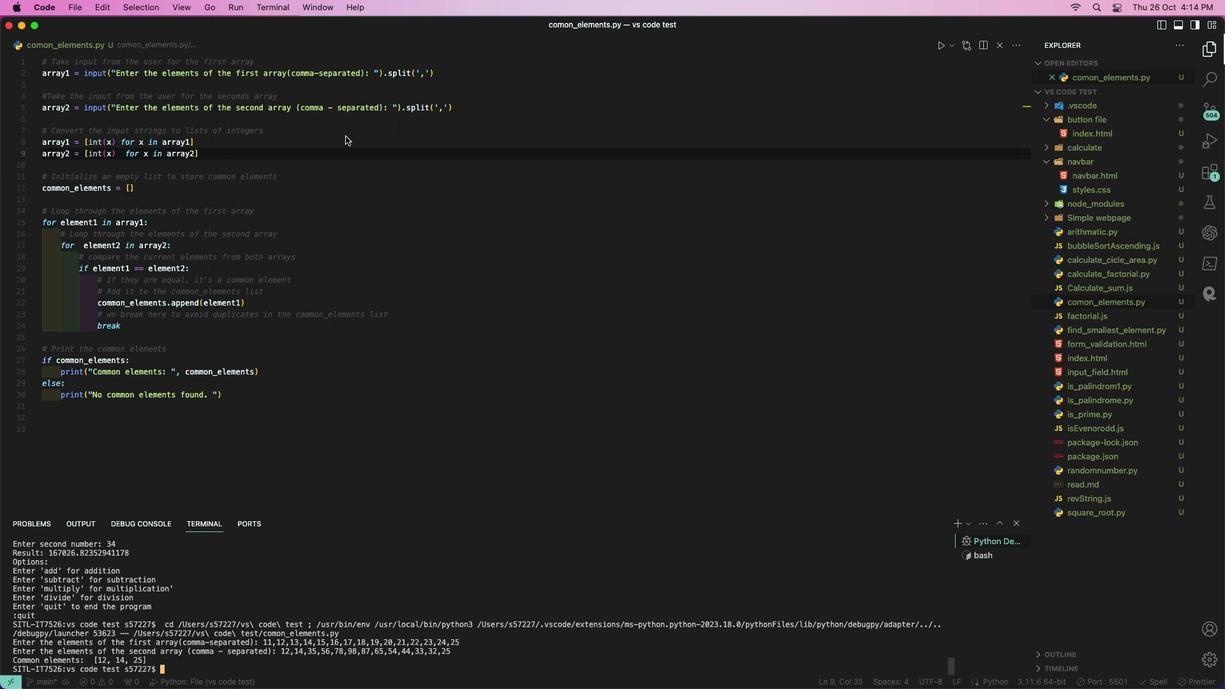 
Action: Mouse moved to (364, 572)
Screenshot: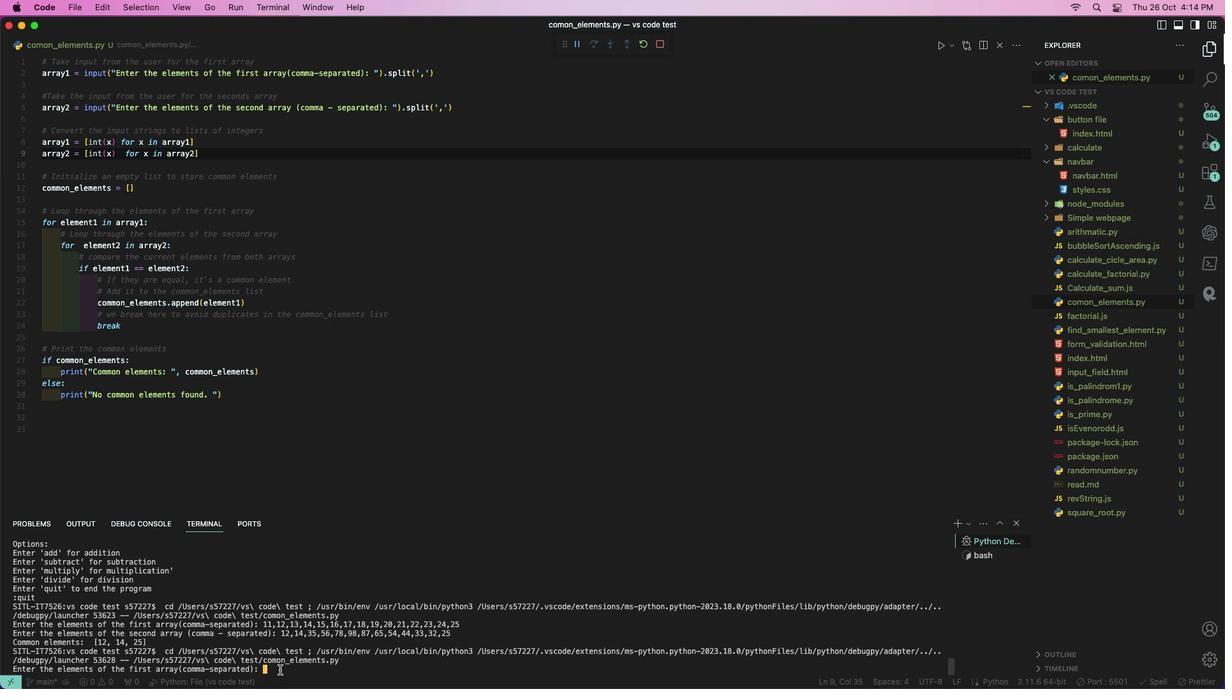 
Action: Mouse pressed left at (364, 572)
Screenshot: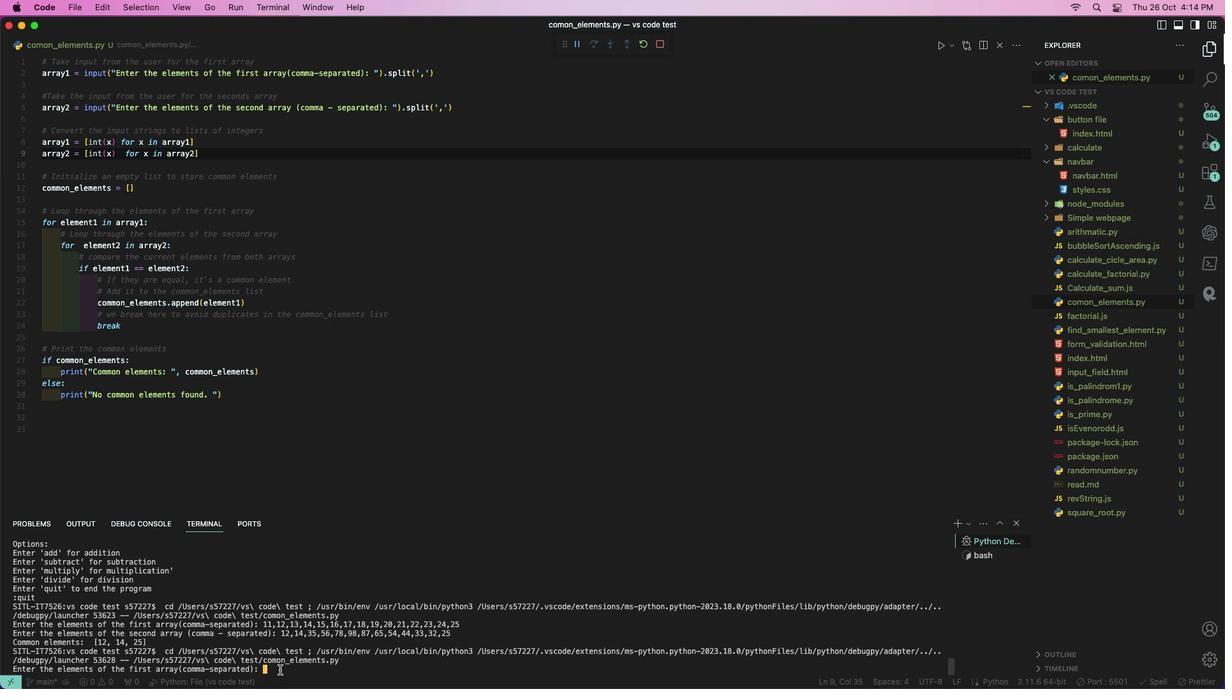 
Action: Mouse moved to (364, 572)
Screenshot: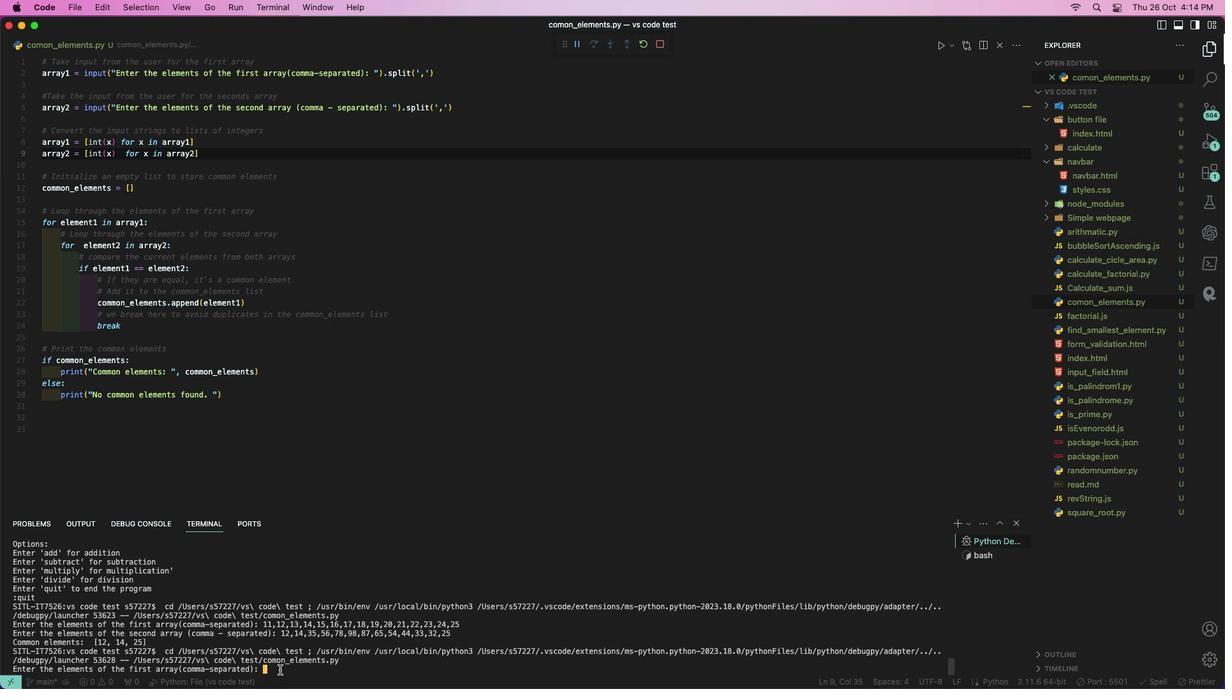 
Action: Key pressed '1''2'',''1''3'',''1''4'',''1''5'',''1''6'',''1''7'',''1''8'',''1''9'',''1''0'',''2''0'',''2''1'',''2''2'',''2''3'',''2''4'Key.enter'2''5'',''2''6'',''2''7'',''2''8'',''2''9'',''3''0'',''3''1'',''3''2'',''3''3'',''3''4'',''3''5'',''3''6'',''3''7'Key.enter
Screenshot: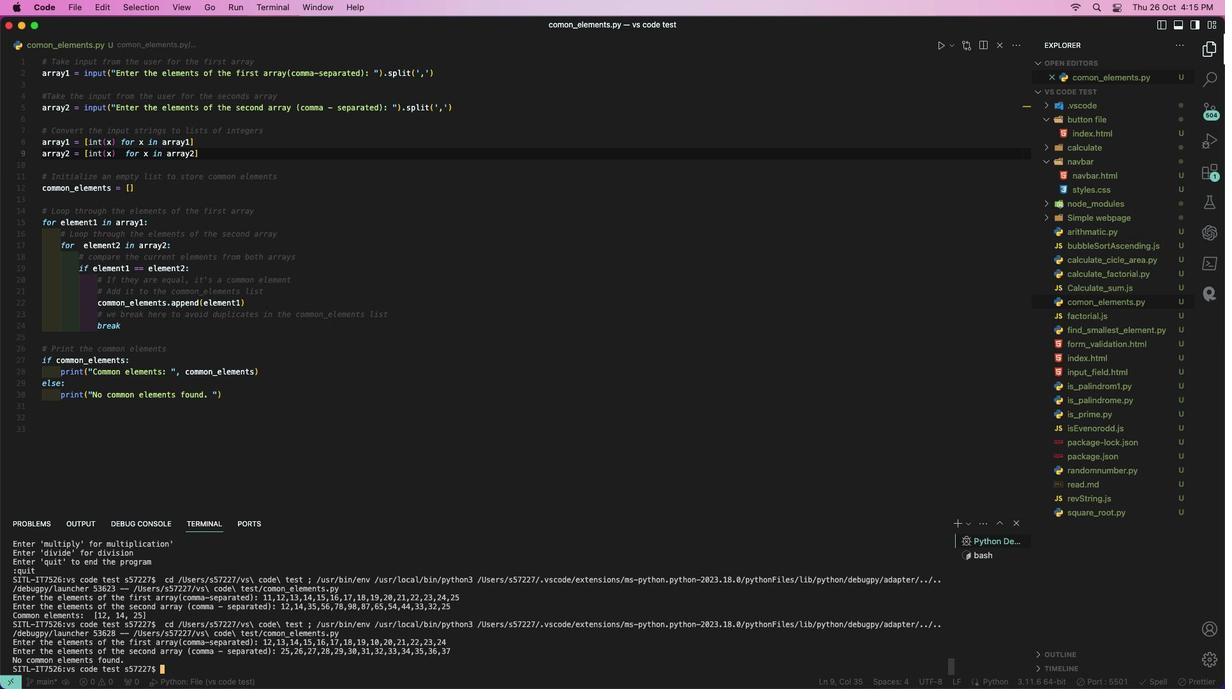 
Action: Mouse moved to (375, 565)
Screenshot: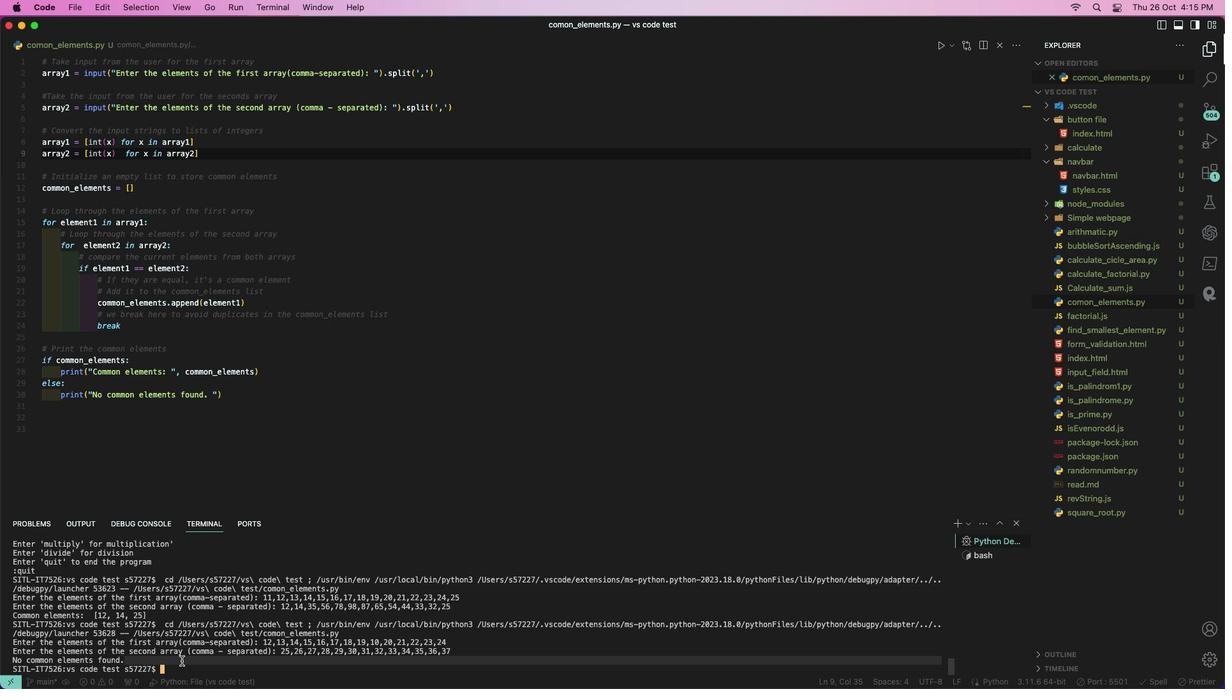 
Action: Mouse pressed left at (375, 565)
Screenshot: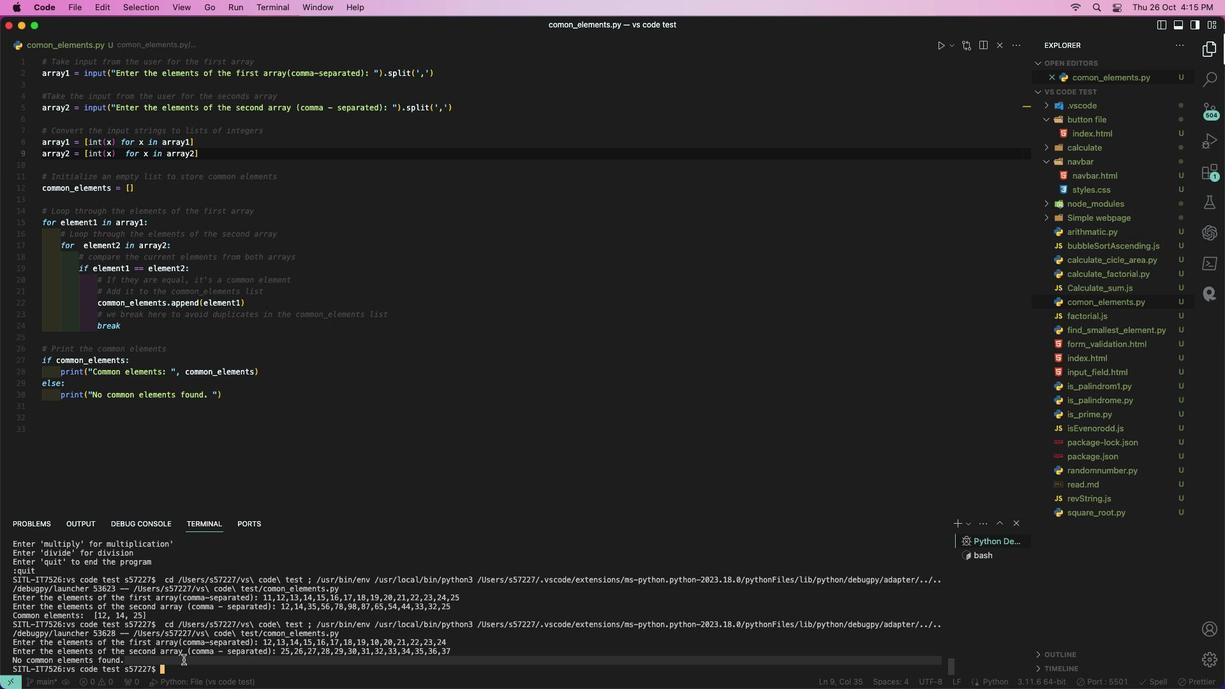 
Action: Mouse pressed left at (375, 565)
Screenshot: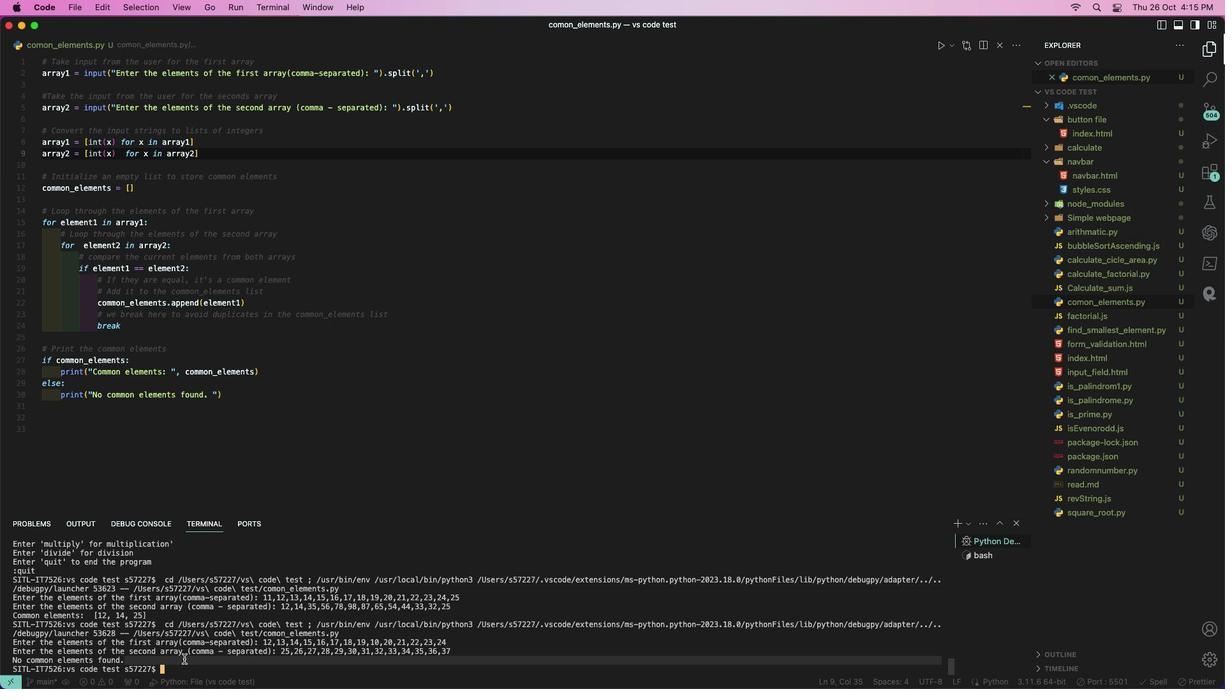 
Action: Mouse moved to (374, 564)
Screenshot: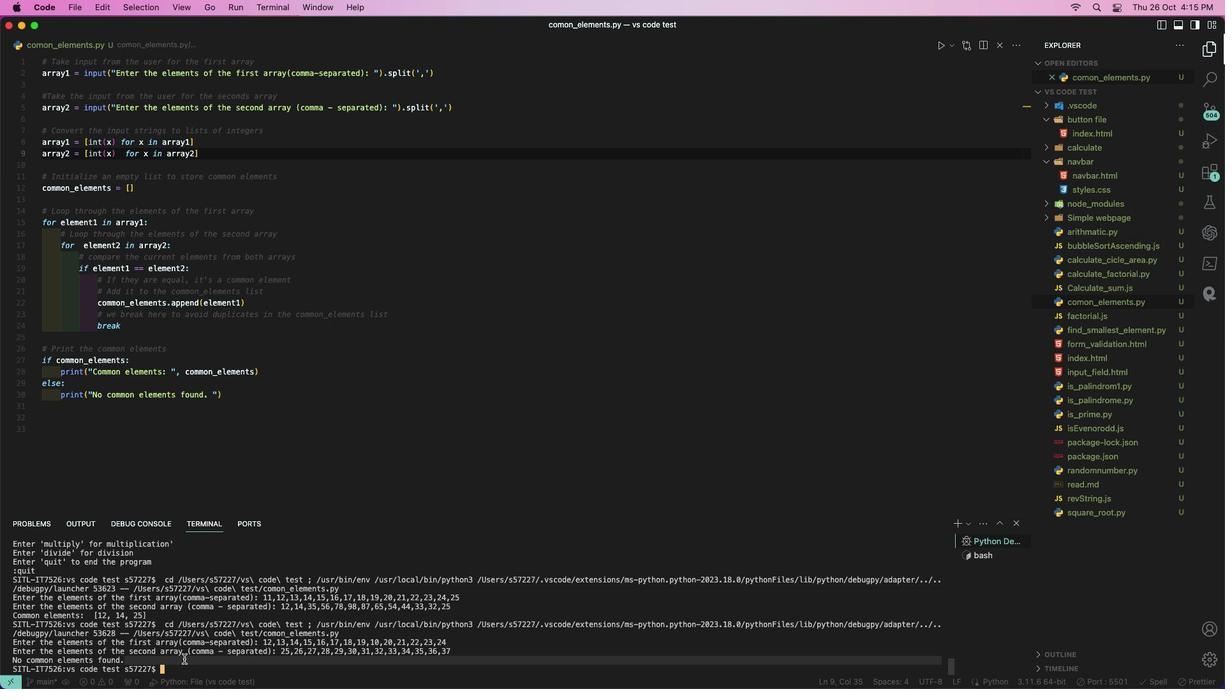 
